 Task: In the event  named  Marketing Campaign Strategy Review and Adjustment, Set a range of dates when you can accept meetings  '10 Jun â€" 30 Jun 2023'. Select a duration of  30 min. Select working hours  	_x000D_
MON- SAT 10:00am â€" 6:00pm. Add time before or after your events  as 10 min. Set the frequency of available time slots for invitees as  40 min. Set the minimum notice period and maximum events allowed per day as  41 hour and 6. , logged in from the account softage.4@softage.net and add another guest for the event, softage.9@softage.net
Action: Mouse pressed left at (628, 245)
Screenshot: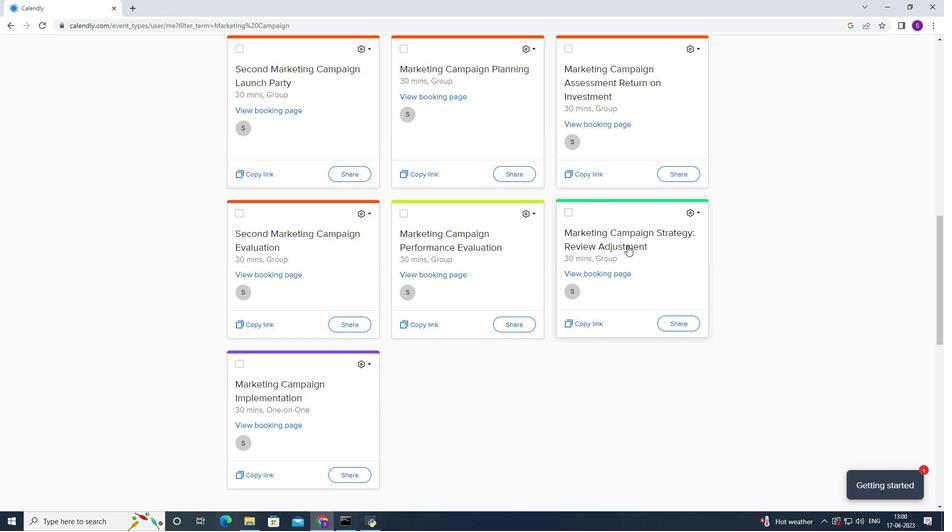 
Action: Mouse moved to (308, 203)
Screenshot: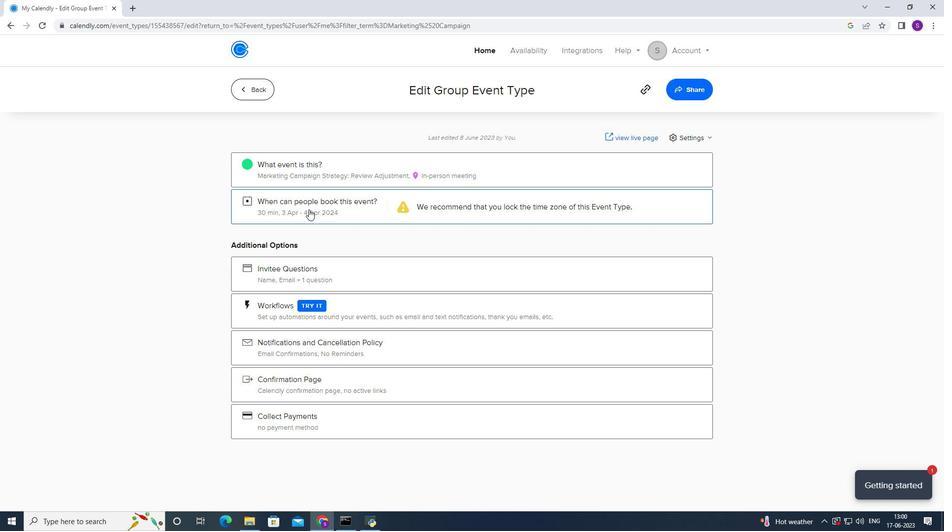 
Action: Mouse pressed left at (308, 203)
Screenshot: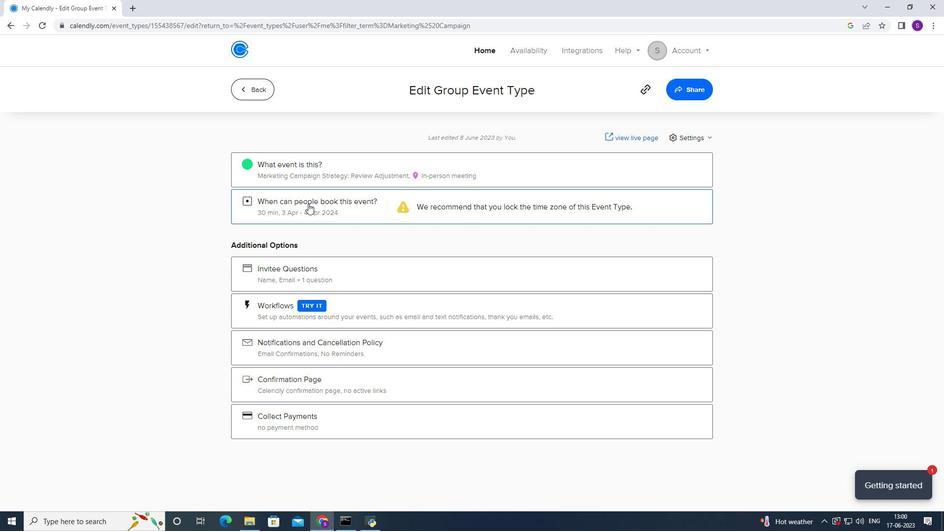 
Action: Mouse moved to (372, 334)
Screenshot: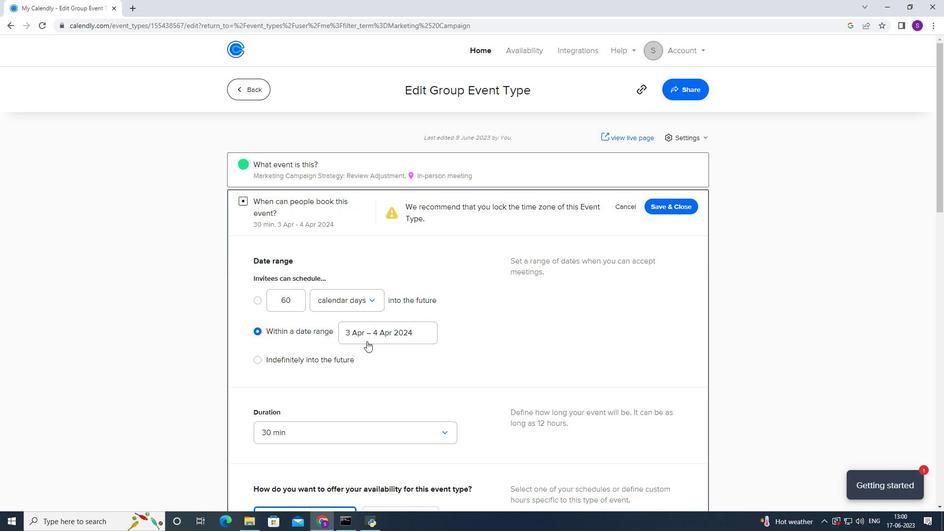 
Action: Mouse pressed left at (372, 334)
Screenshot: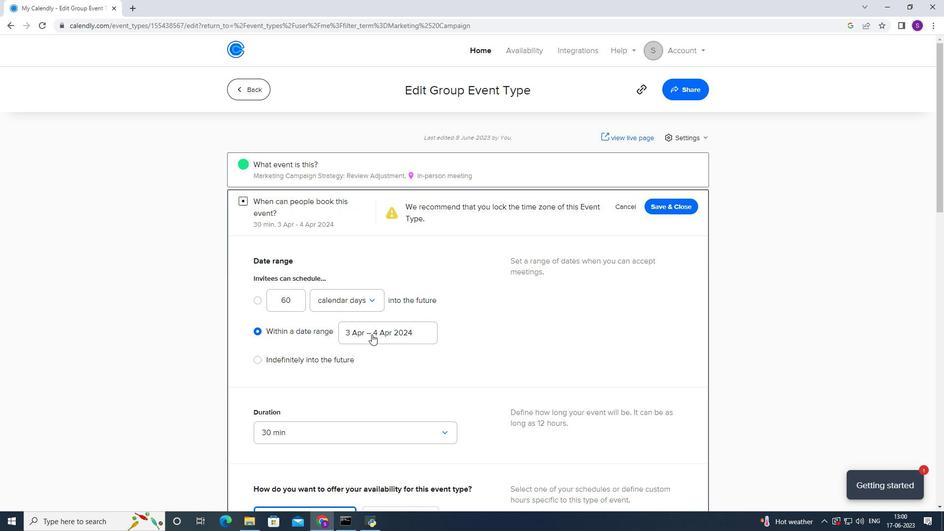 
Action: Mouse moved to (291, 198)
Screenshot: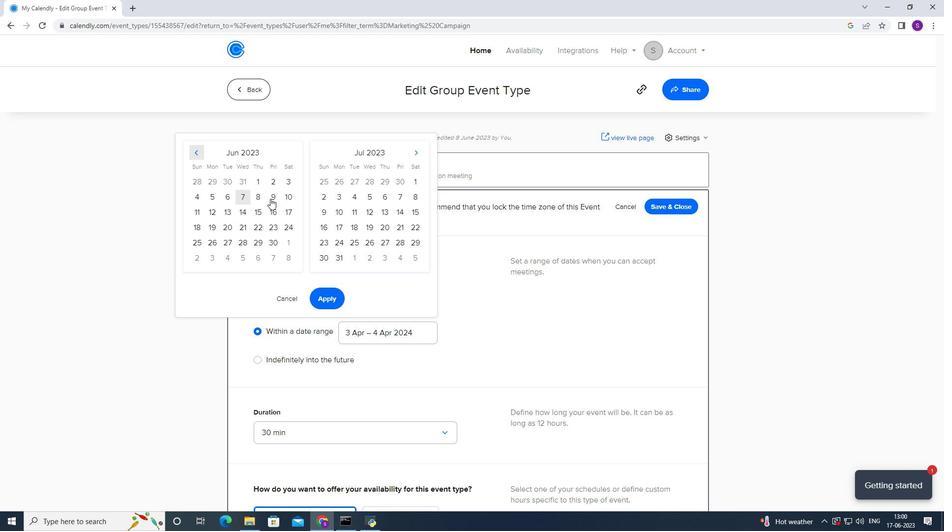 
Action: Mouse pressed left at (291, 198)
Screenshot: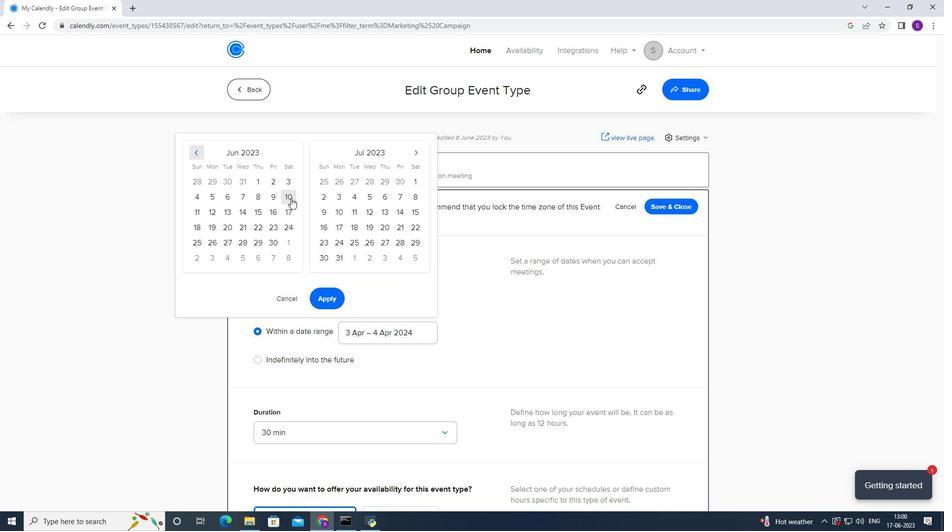 
Action: Mouse moved to (273, 238)
Screenshot: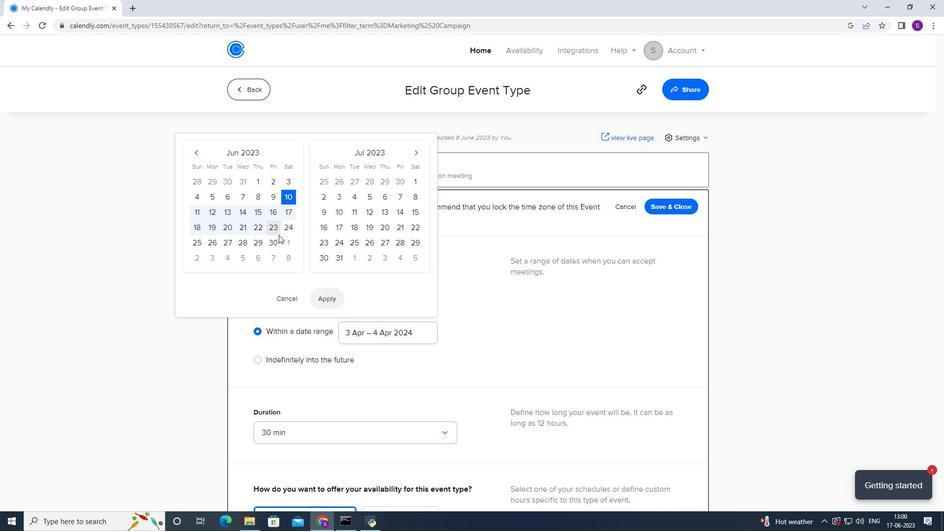 
Action: Mouse pressed left at (273, 238)
Screenshot: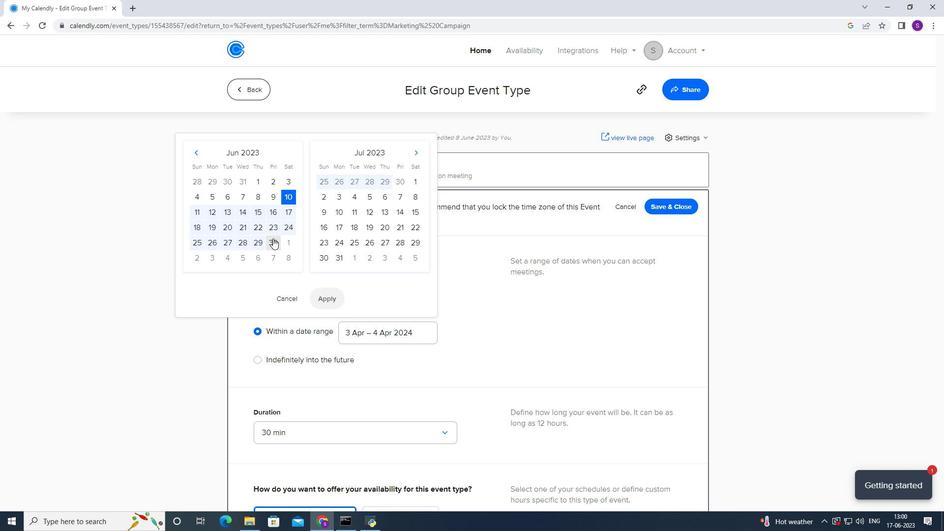 
Action: Mouse moved to (327, 298)
Screenshot: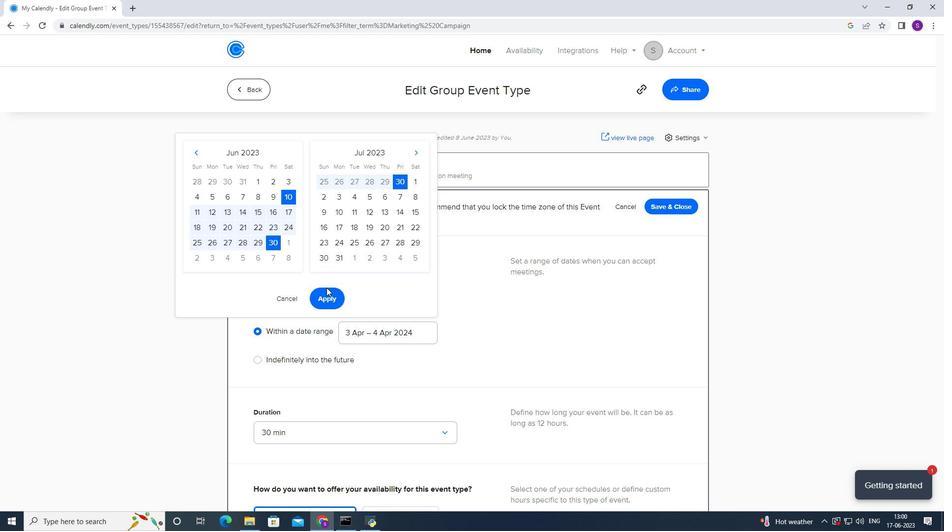 
Action: Mouse pressed left at (327, 298)
Screenshot: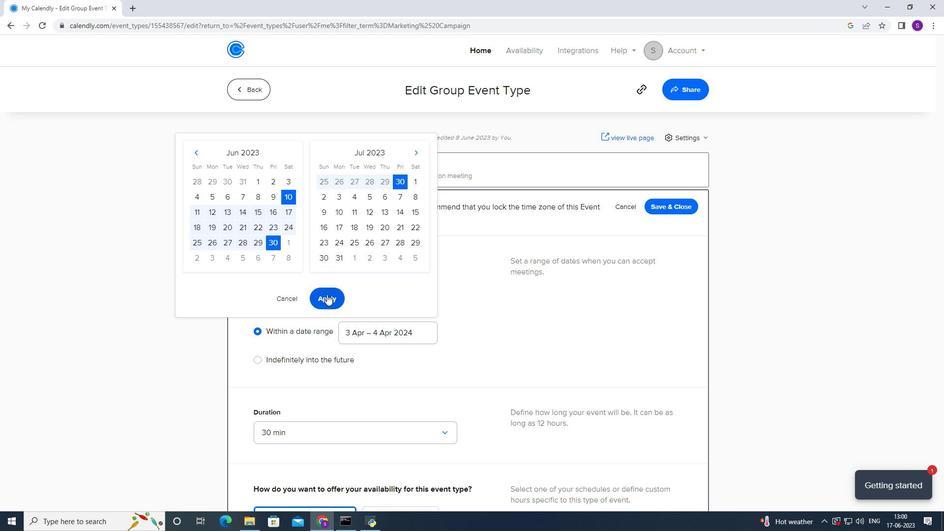
Action: Mouse moved to (324, 282)
Screenshot: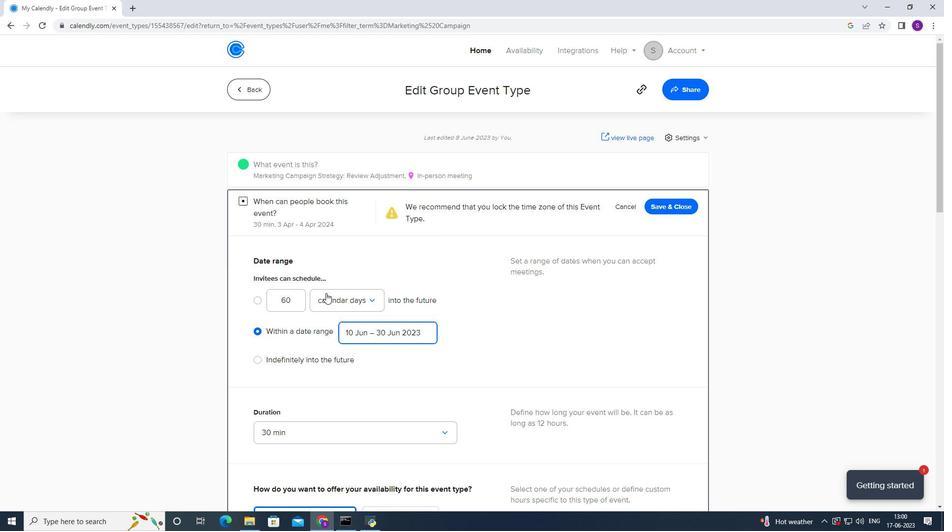 
Action: Mouse scrolled (324, 282) with delta (0, 0)
Screenshot: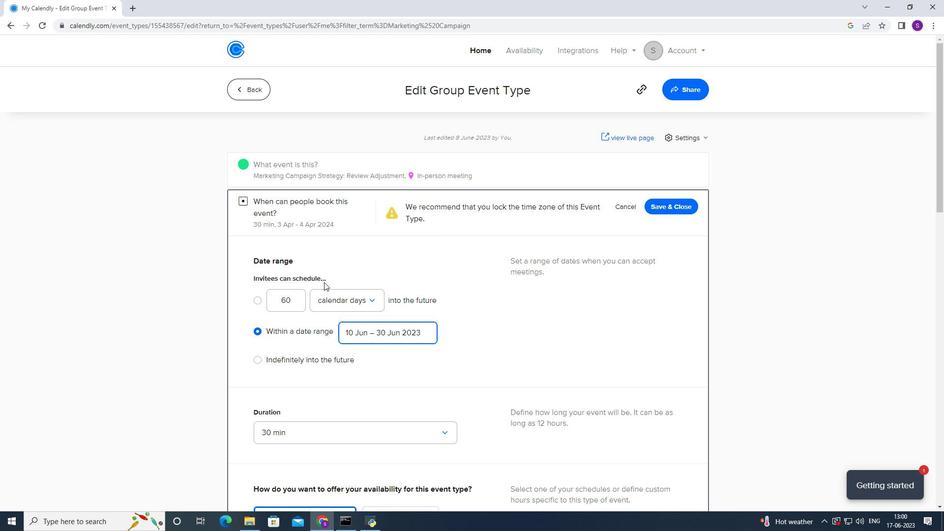 
Action: Mouse scrolled (324, 282) with delta (0, 0)
Screenshot: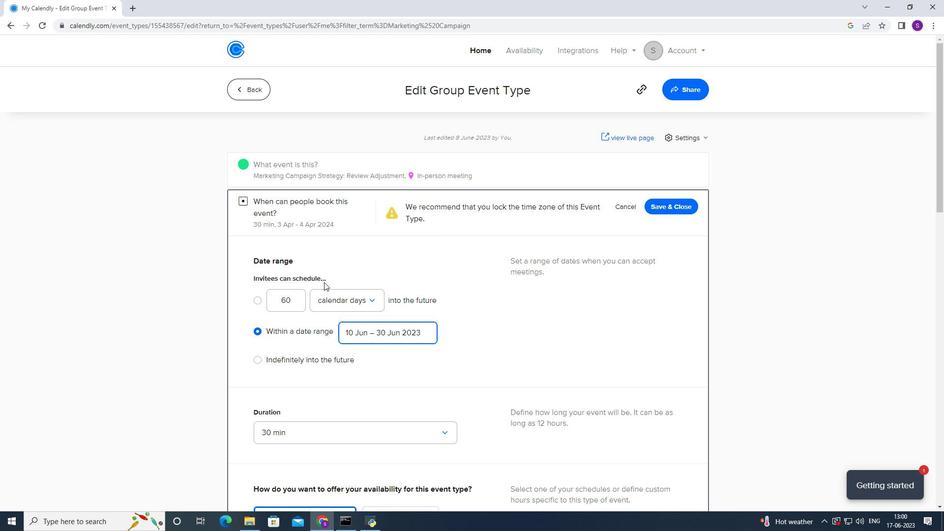 
Action: Mouse scrolled (324, 282) with delta (0, 0)
Screenshot: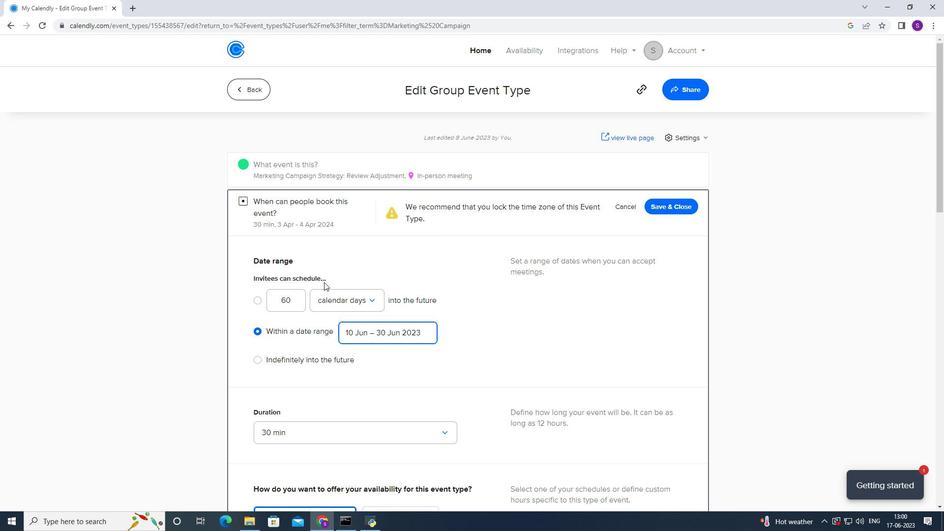 
Action: Mouse scrolled (324, 282) with delta (0, 0)
Screenshot: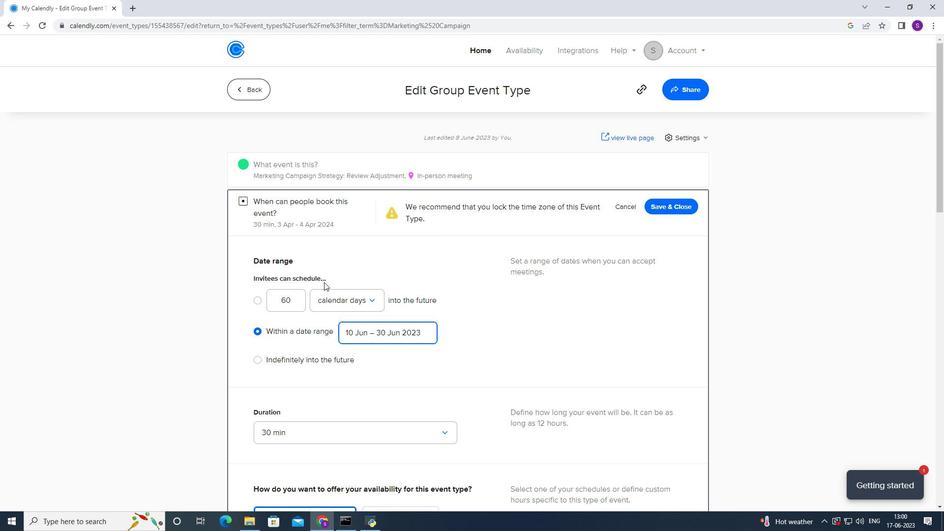 
Action: Mouse scrolled (324, 282) with delta (0, 0)
Screenshot: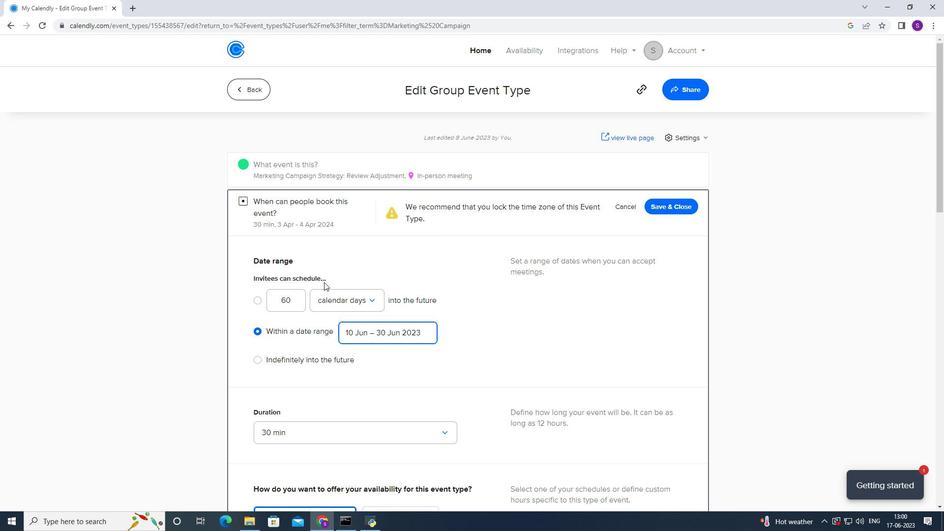 
Action: Mouse moved to (324, 277)
Screenshot: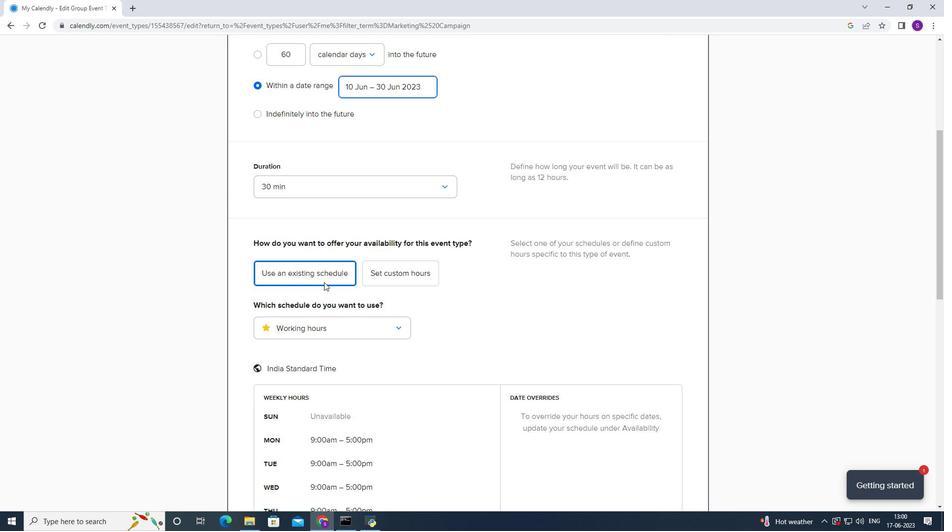 
Action: Mouse scrolled (324, 277) with delta (0, 0)
Screenshot: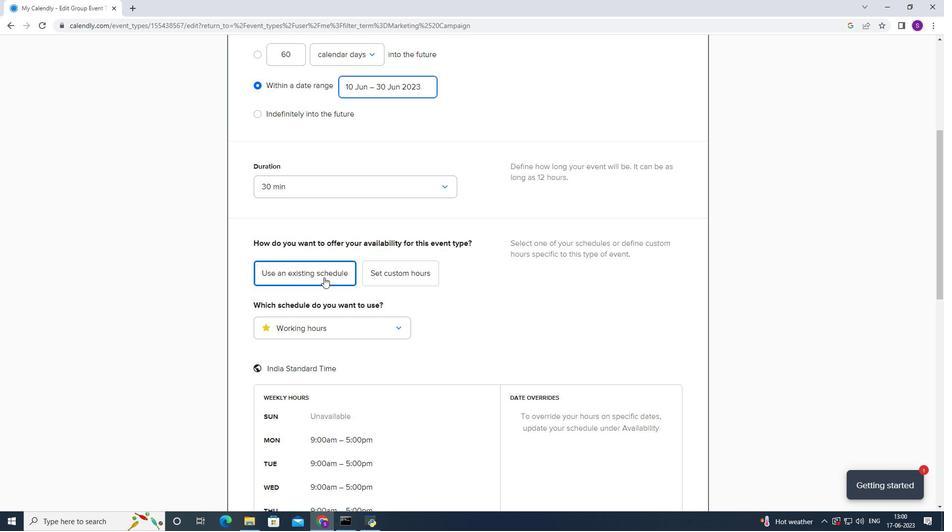 
Action: Mouse scrolled (324, 277) with delta (0, 0)
Screenshot: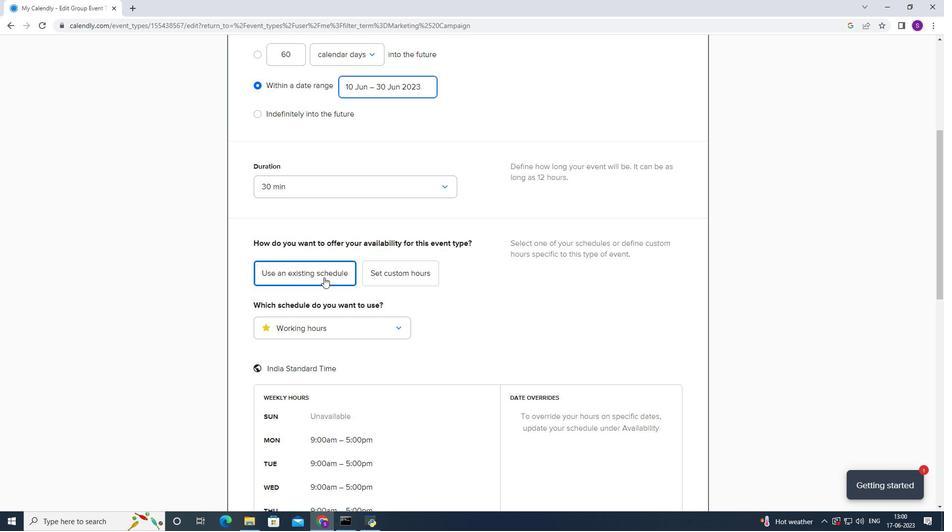 
Action: Mouse scrolled (324, 277) with delta (0, 0)
Screenshot: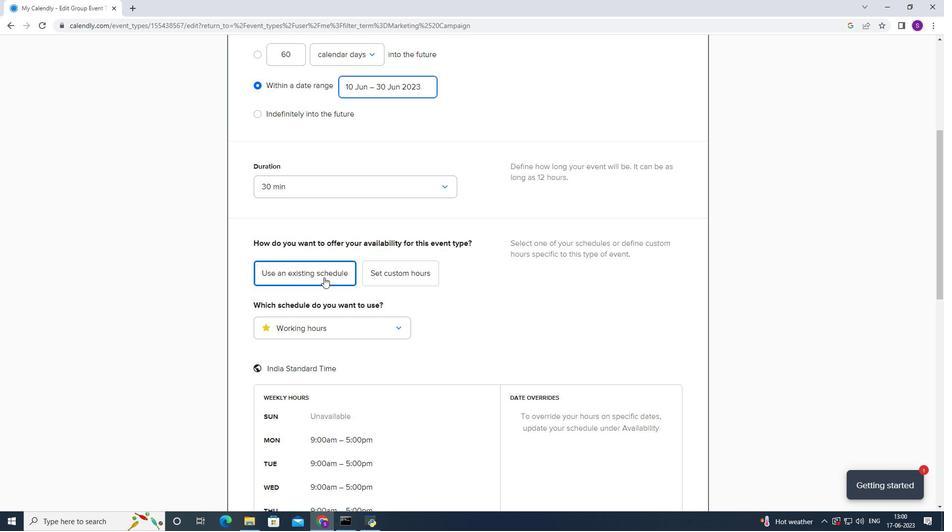 
Action: Mouse scrolled (324, 277) with delta (0, 0)
Screenshot: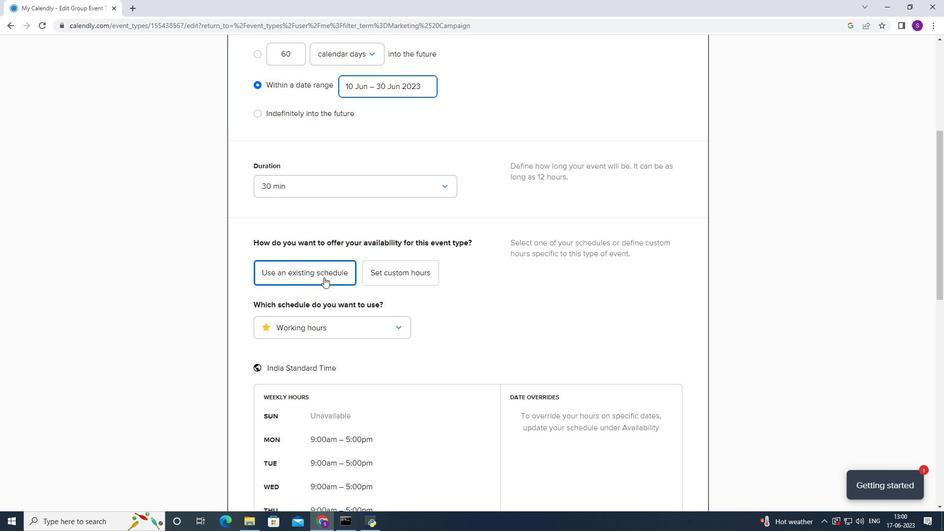 
Action: Mouse scrolled (324, 277) with delta (0, 0)
Screenshot: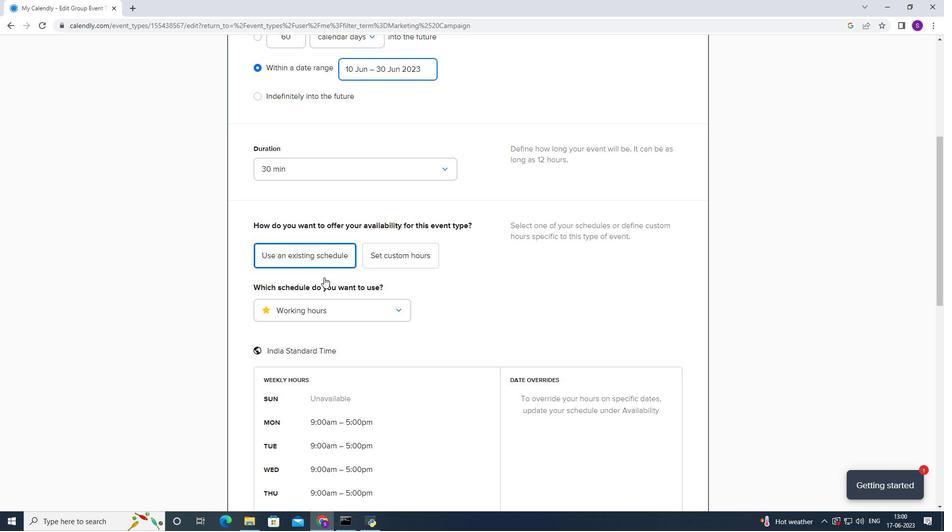 
Action: Mouse scrolled (324, 278) with delta (0, 0)
Screenshot: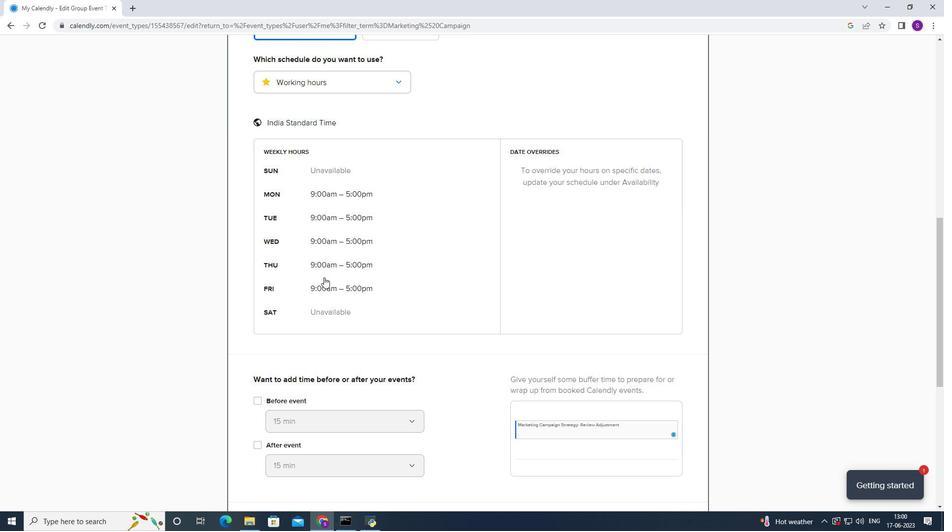 
Action: Mouse scrolled (324, 278) with delta (0, 0)
Screenshot: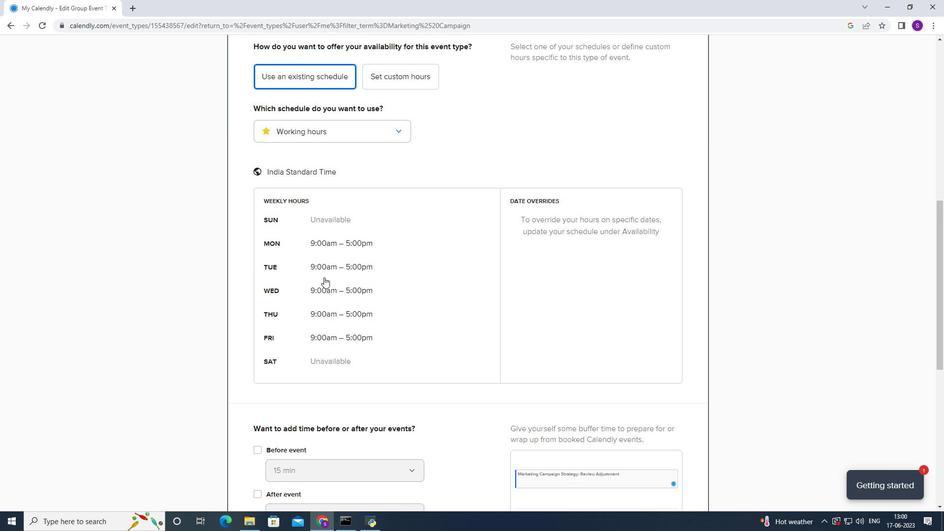 
Action: Mouse scrolled (324, 278) with delta (0, 0)
Screenshot: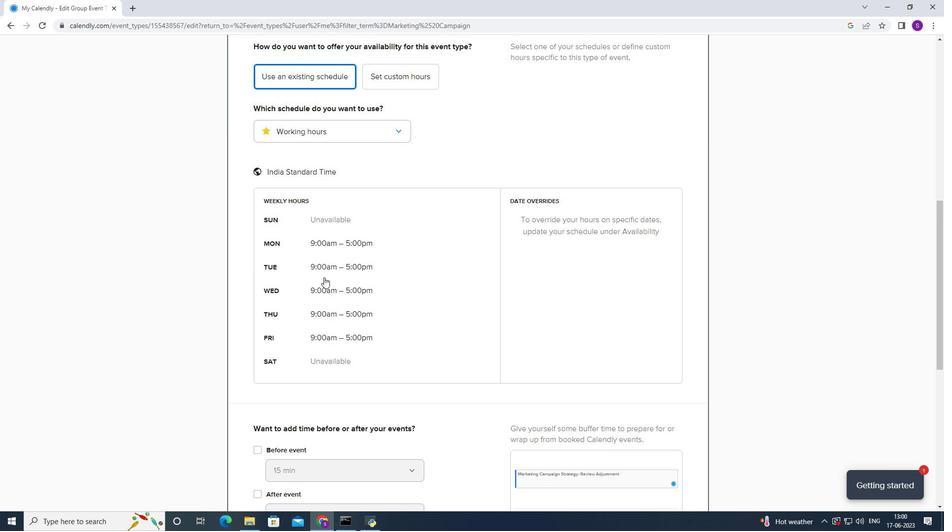 
Action: Mouse moved to (392, 179)
Screenshot: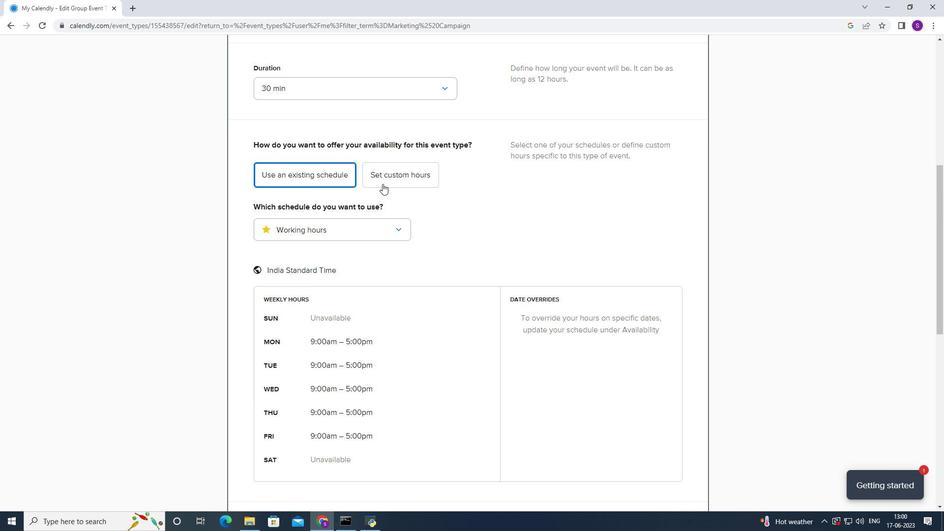 
Action: Mouse pressed left at (392, 179)
Screenshot: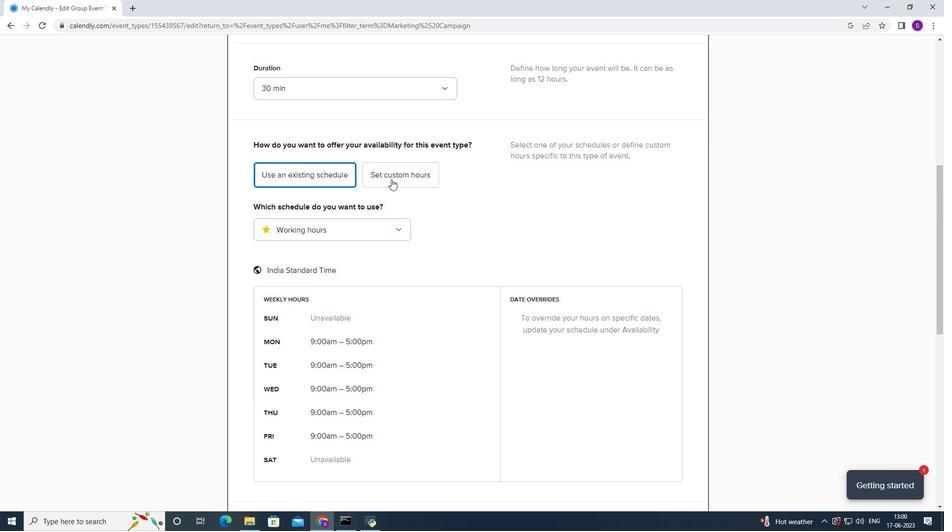 
Action: Mouse moved to (361, 237)
Screenshot: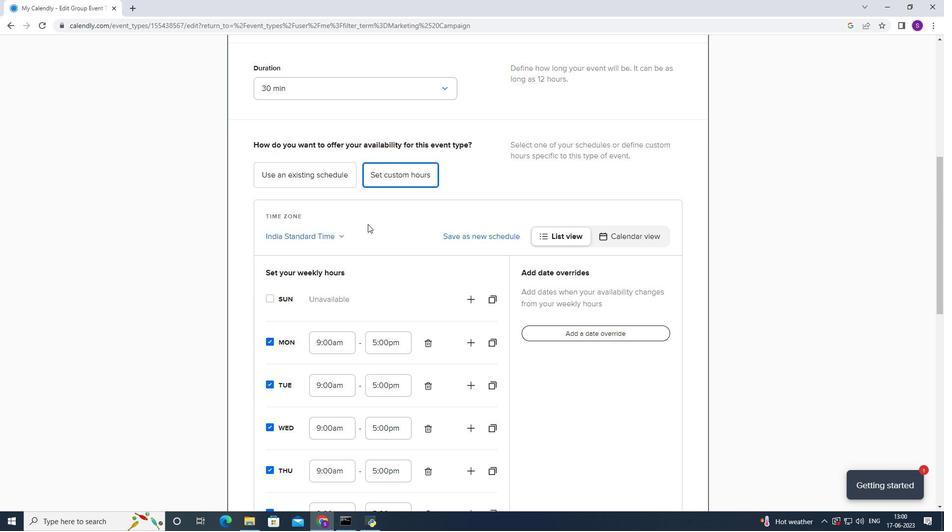 
Action: Mouse scrolled (361, 236) with delta (0, 0)
Screenshot: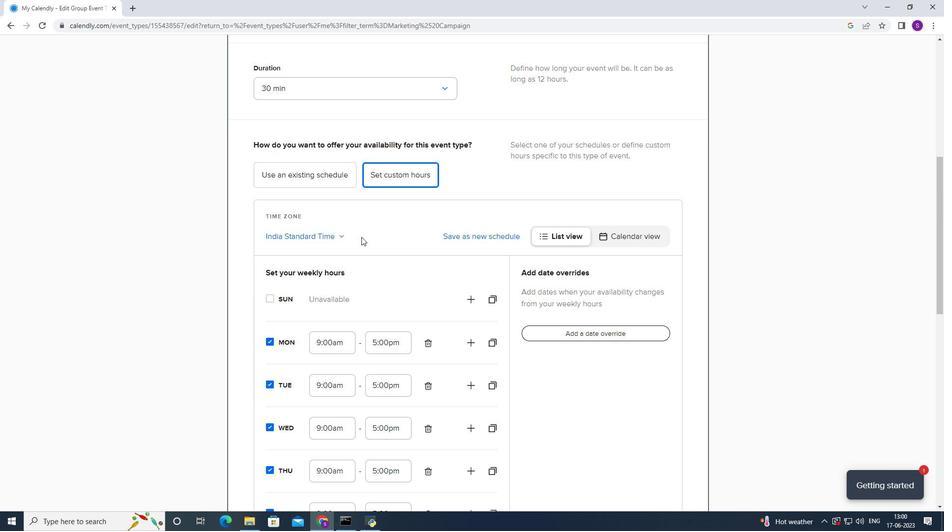 
Action: Mouse scrolled (361, 236) with delta (0, 0)
Screenshot: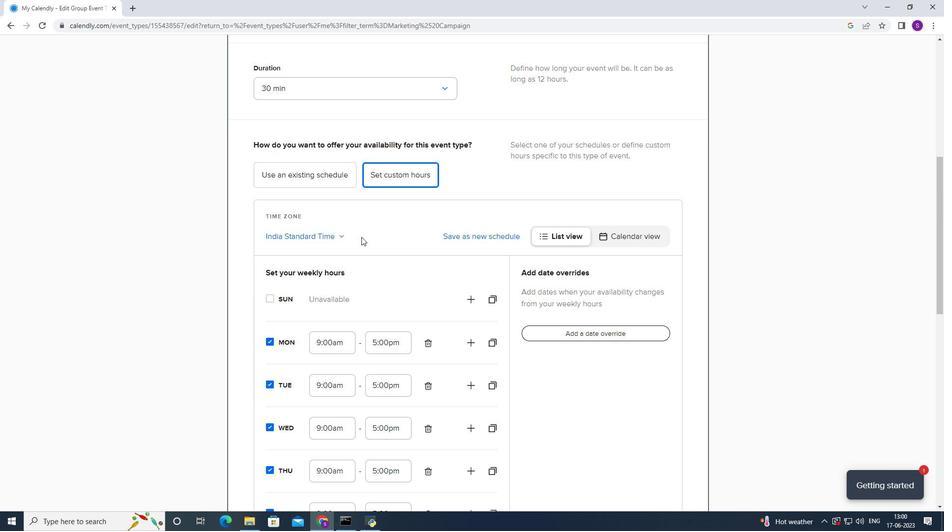 
Action: Mouse scrolled (361, 236) with delta (0, 0)
Screenshot: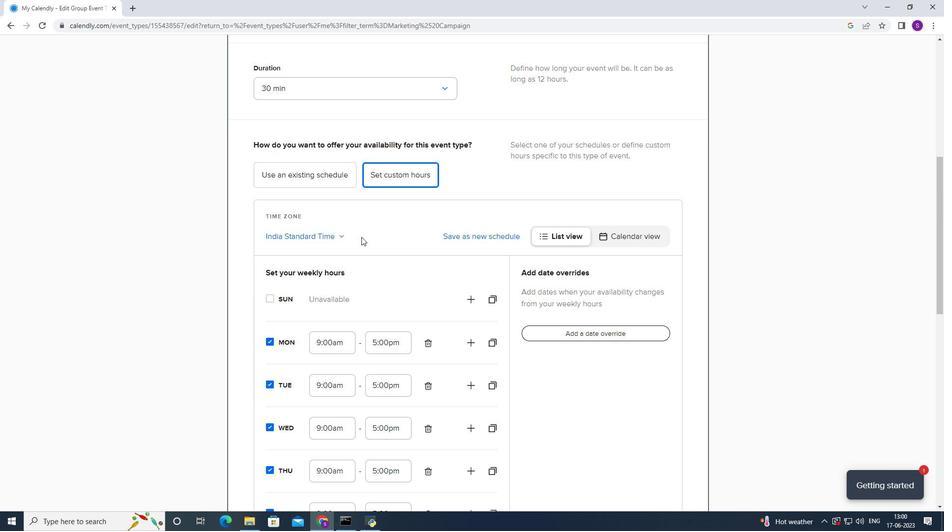 
Action: Mouse moved to (345, 204)
Screenshot: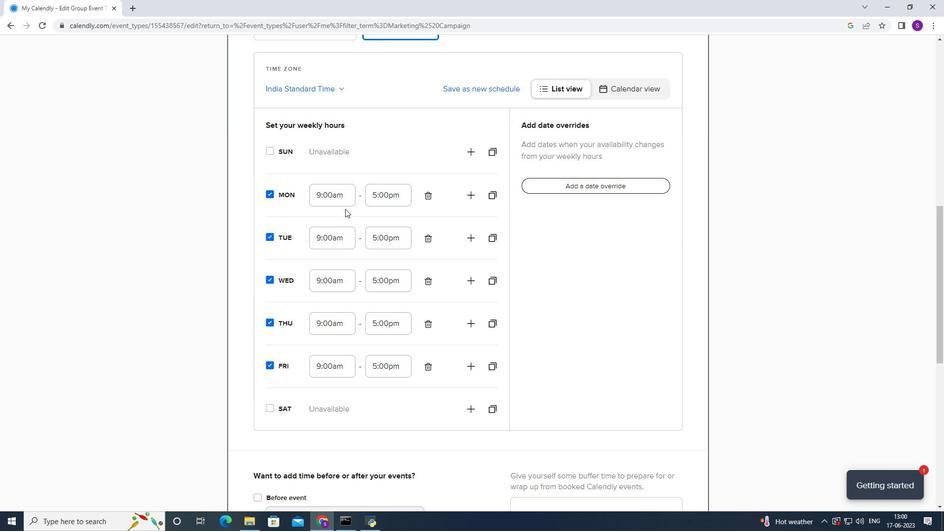 
Action: Mouse pressed left at (345, 204)
Screenshot: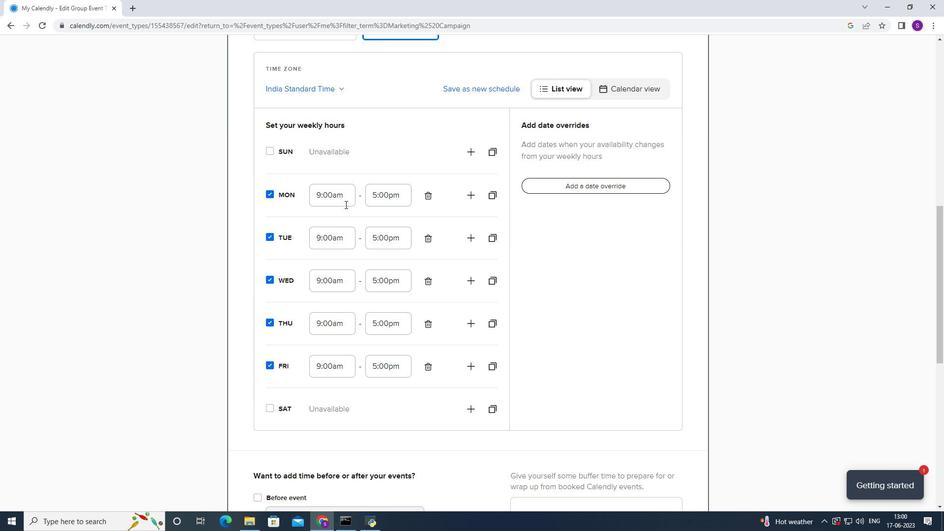 
Action: Mouse moved to (328, 278)
Screenshot: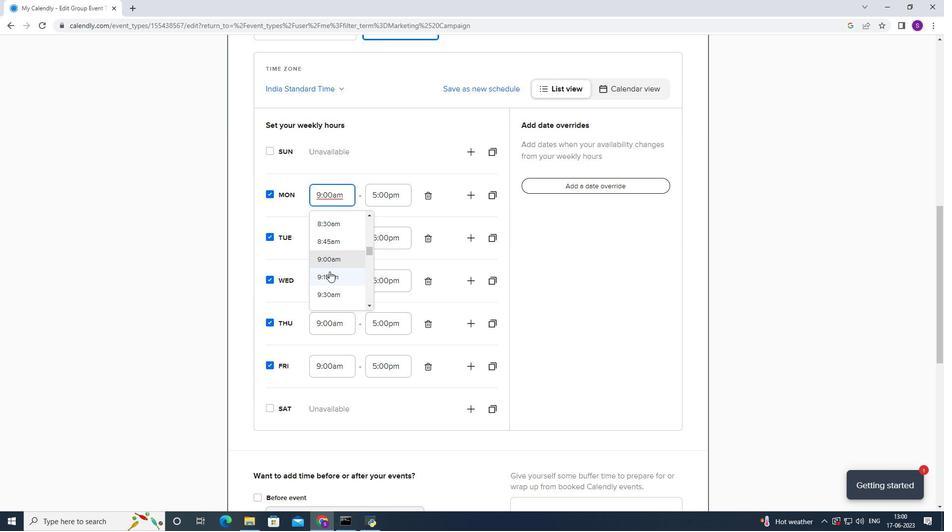 
Action: Mouse scrolled (328, 277) with delta (0, 0)
Screenshot: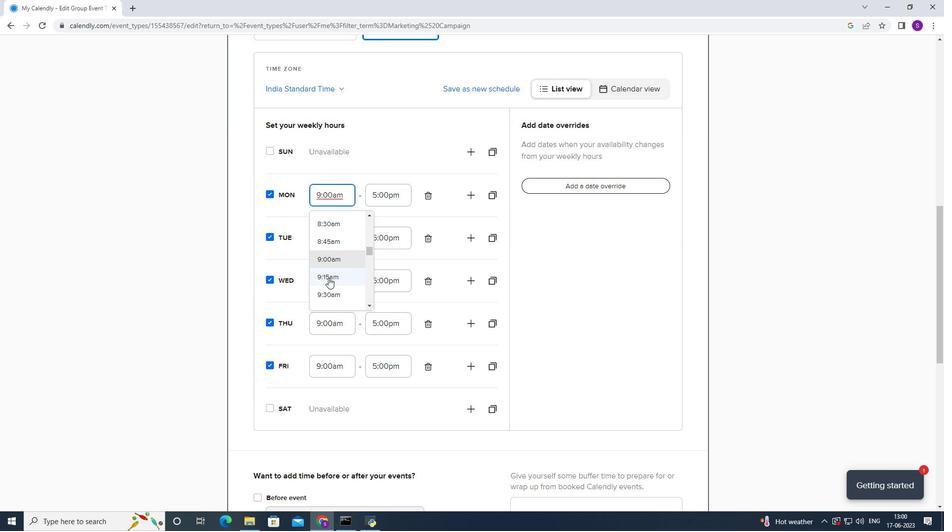 
Action: Mouse scrolled (328, 277) with delta (0, 0)
Screenshot: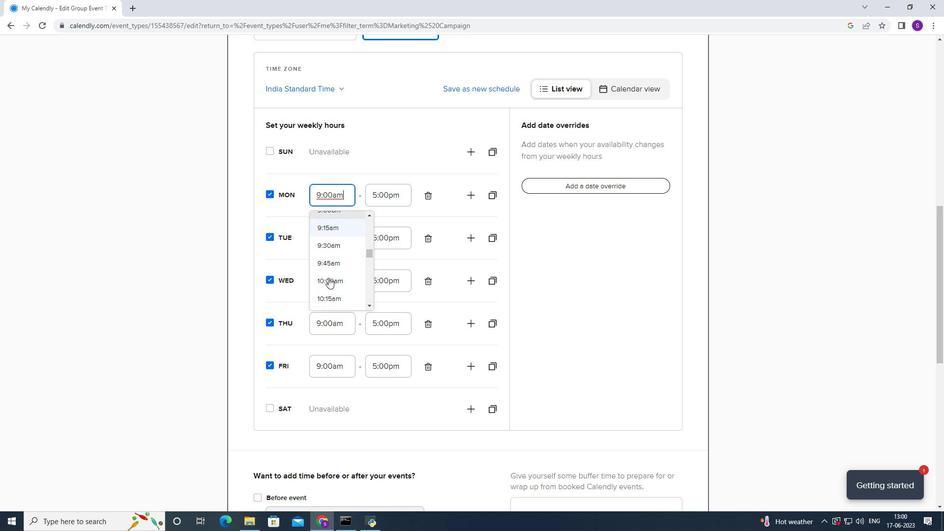 
Action: Mouse moved to (339, 232)
Screenshot: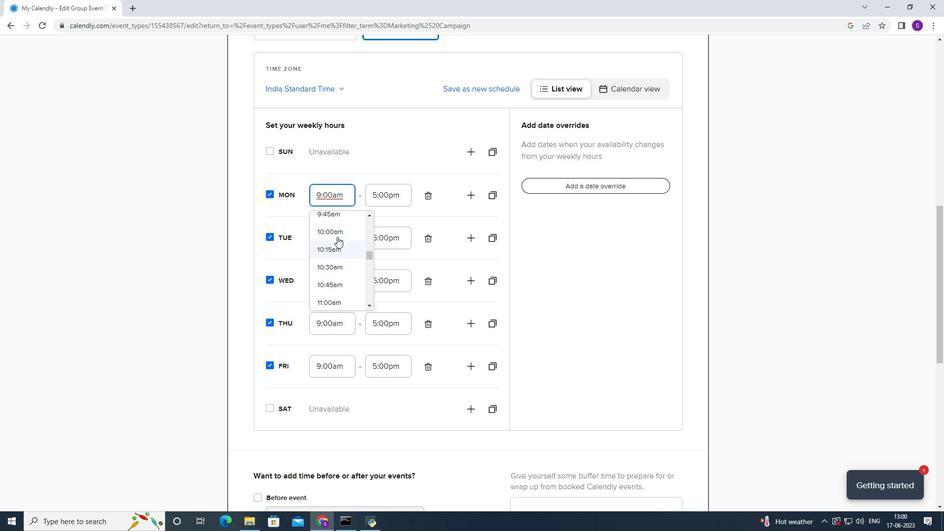 
Action: Mouse pressed left at (339, 232)
Screenshot: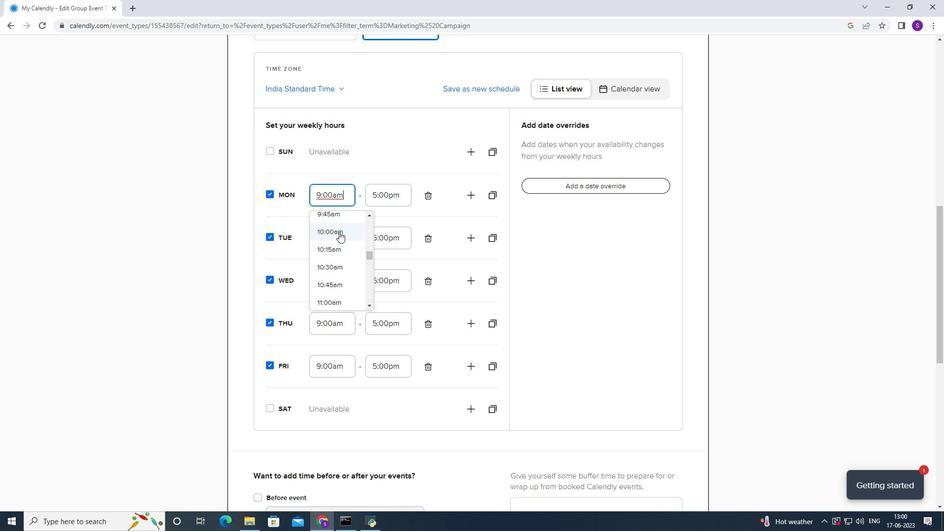 
Action: Mouse moved to (396, 203)
Screenshot: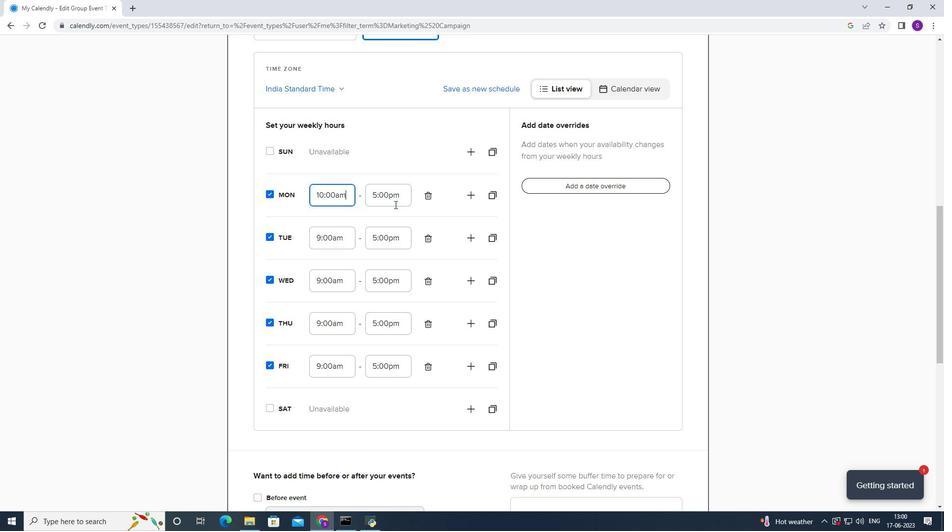 
Action: Mouse pressed left at (396, 203)
Screenshot: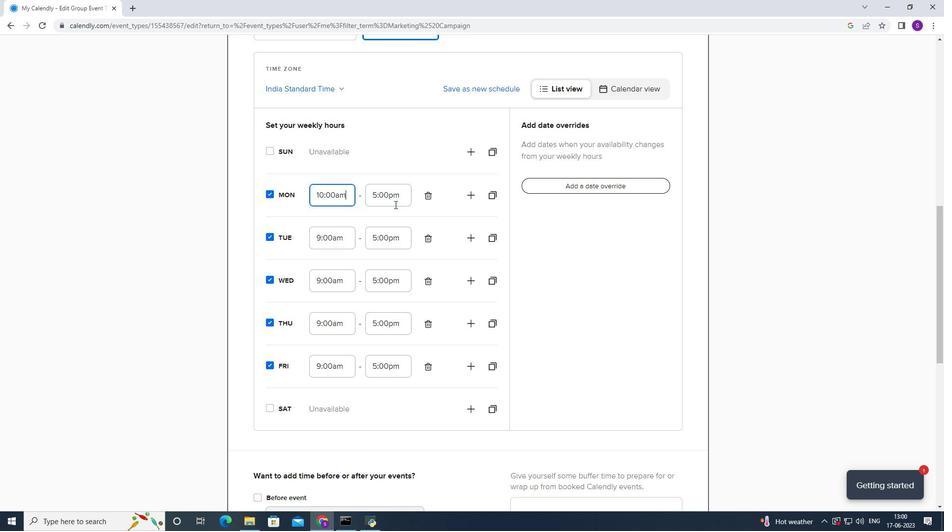 
Action: Mouse moved to (394, 216)
Screenshot: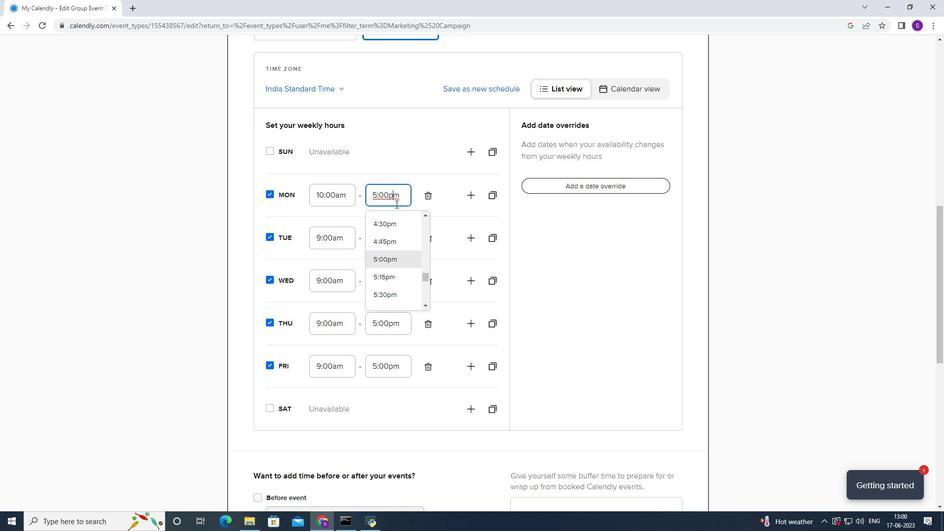 
Action: Mouse scrolled (394, 216) with delta (0, 0)
Screenshot: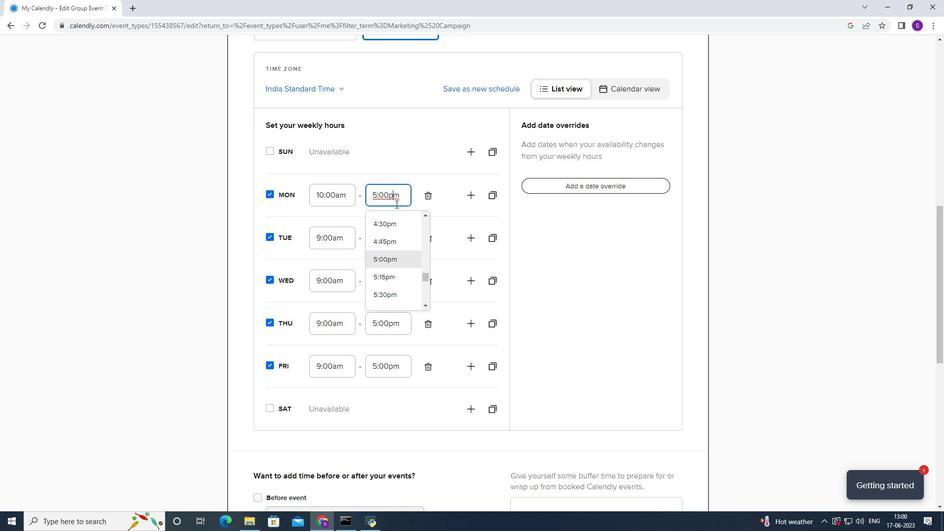 
Action: Mouse moved to (390, 222)
Screenshot: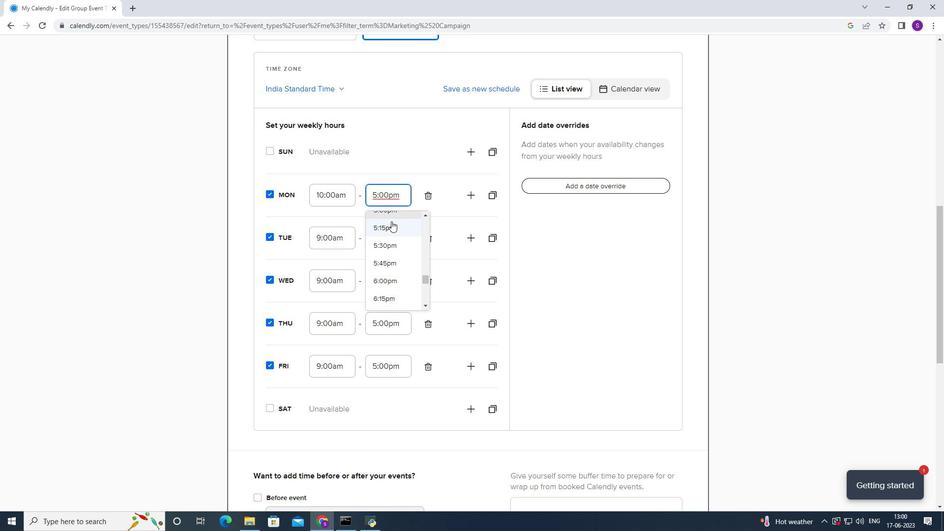 
Action: Mouse scrolled (390, 222) with delta (0, 0)
Screenshot: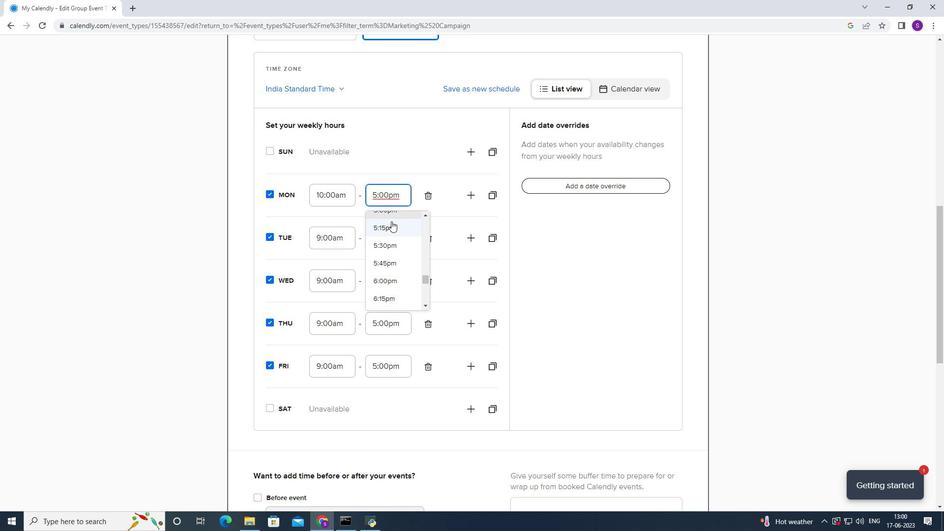 
Action: Mouse moved to (385, 226)
Screenshot: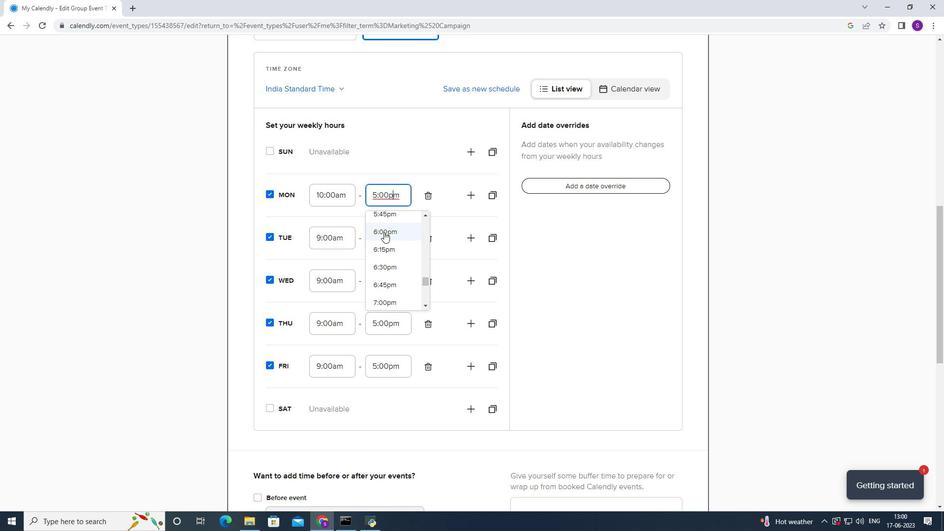 
Action: Mouse pressed left at (385, 226)
Screenshot: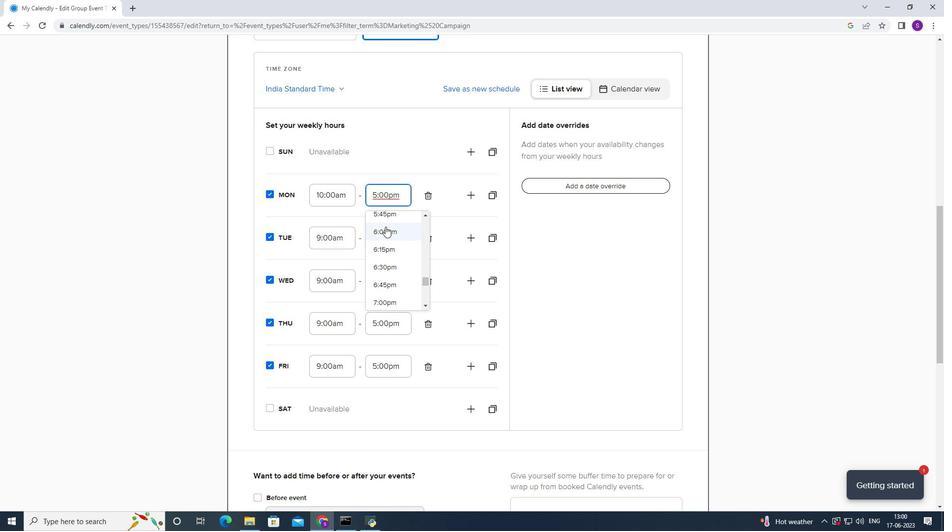 
Action: Mouse moved to (324, 249)
Screenshot: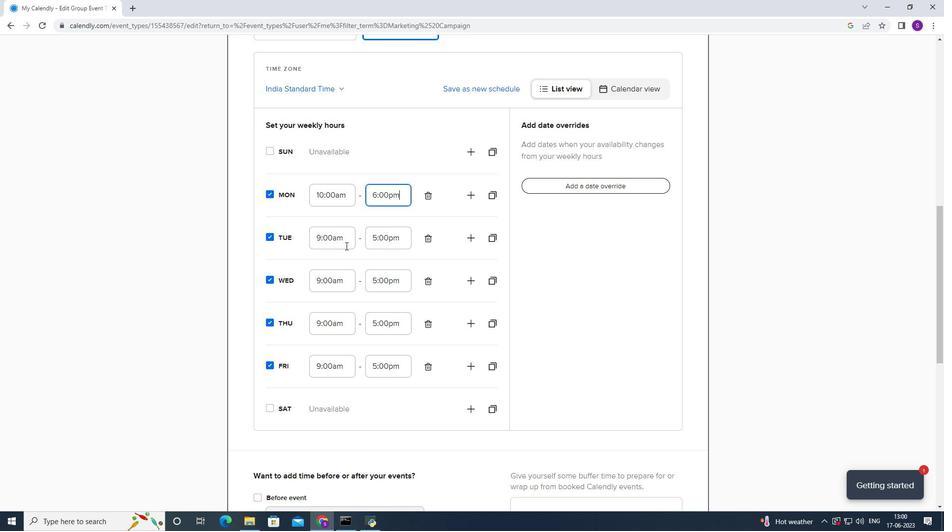 
Action: Mouse pressed left at (324, 249)
Screenshot: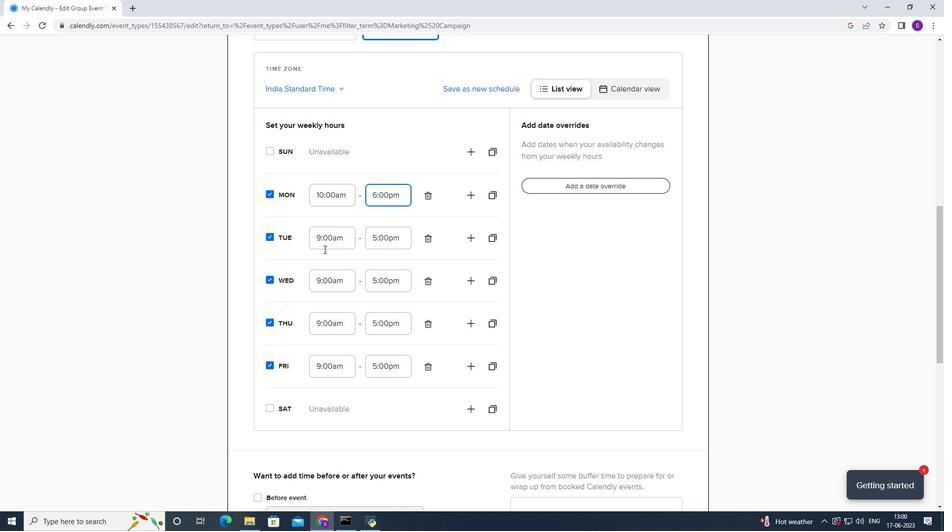 
Action: Mouse scrolled (324, 249) with delta (0, 0)
Screenshot: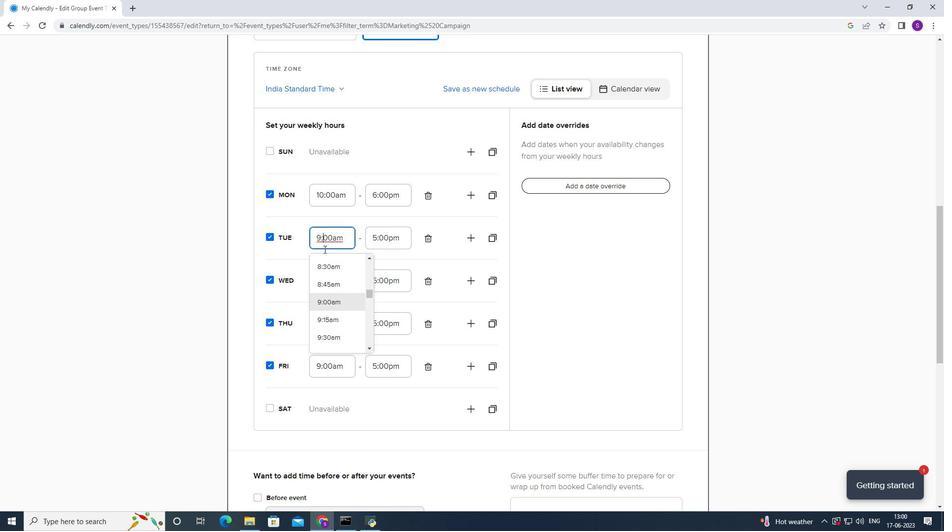 
Action: Mouse moved to (323, 249)
Screenshot: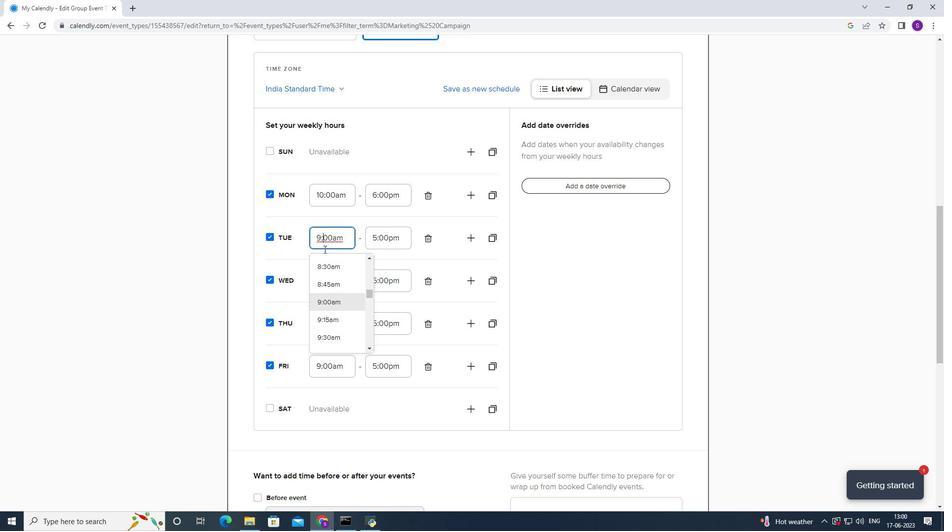 
Action: Mouse scrolled (323, 249) with delta (0, 0)
Screenshot: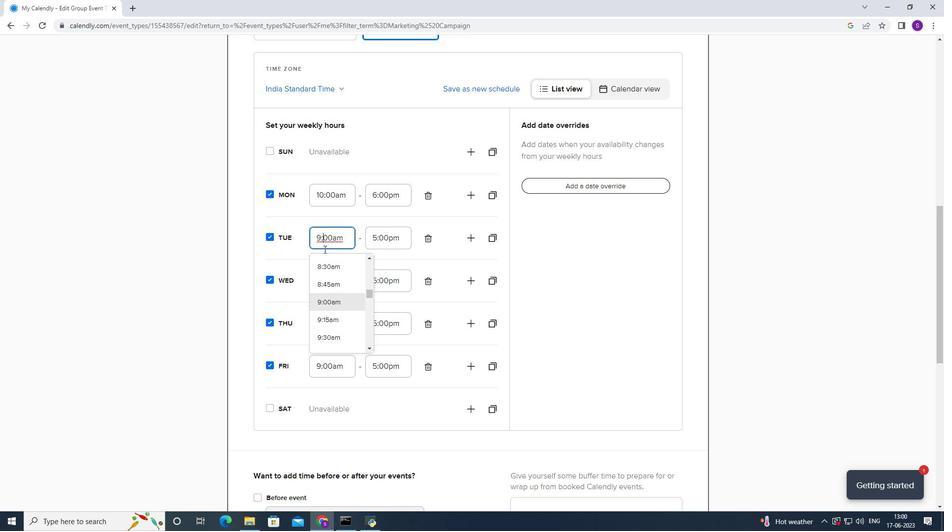 
Action: Mouse moved to (335, 226)
Screenshot: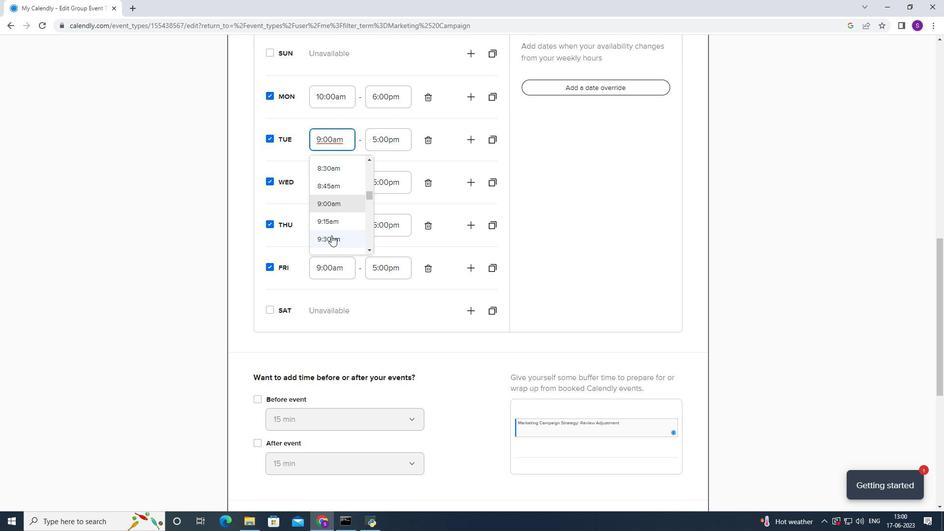 
Action: Mouse scrolled (335, 226) with delta (0, 0)
Screenshot: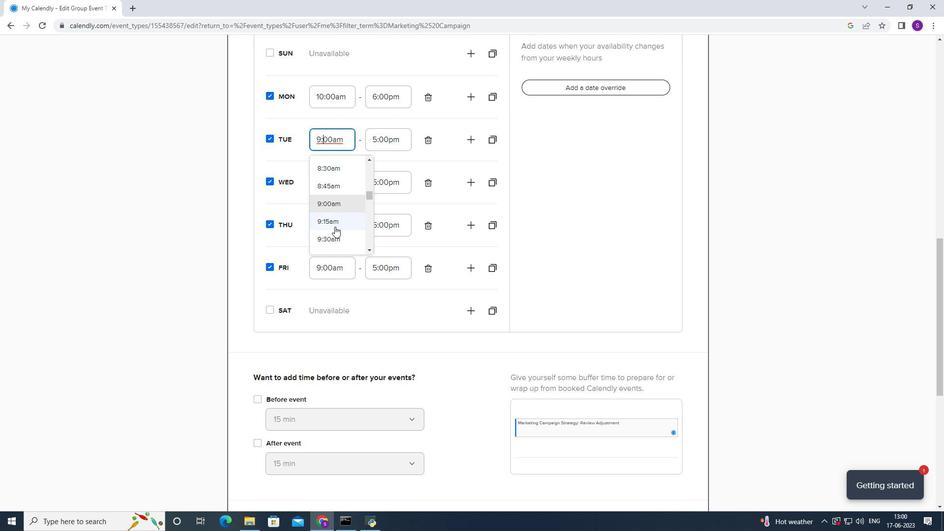 
Action: Mouse moved to (332, 221)
Screenshot: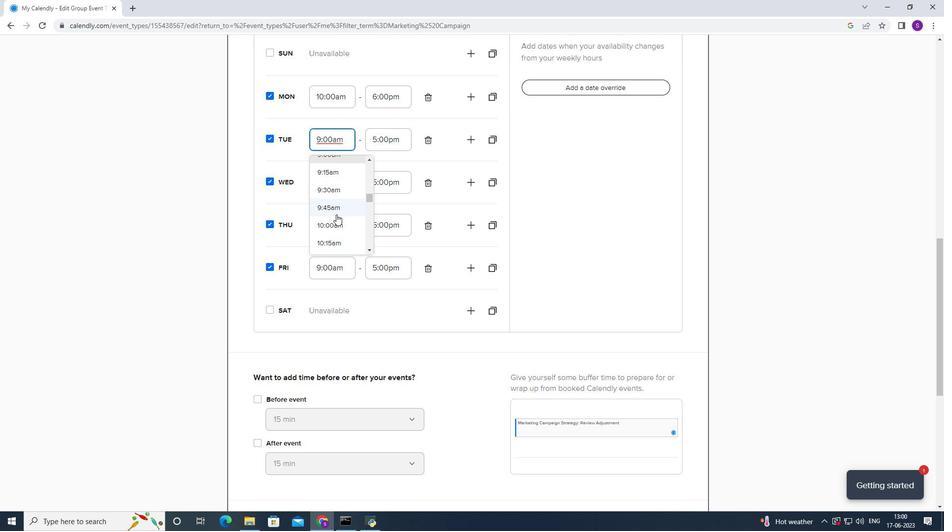 
Action: Mouse pressed left at (332, 221)
Screenshot: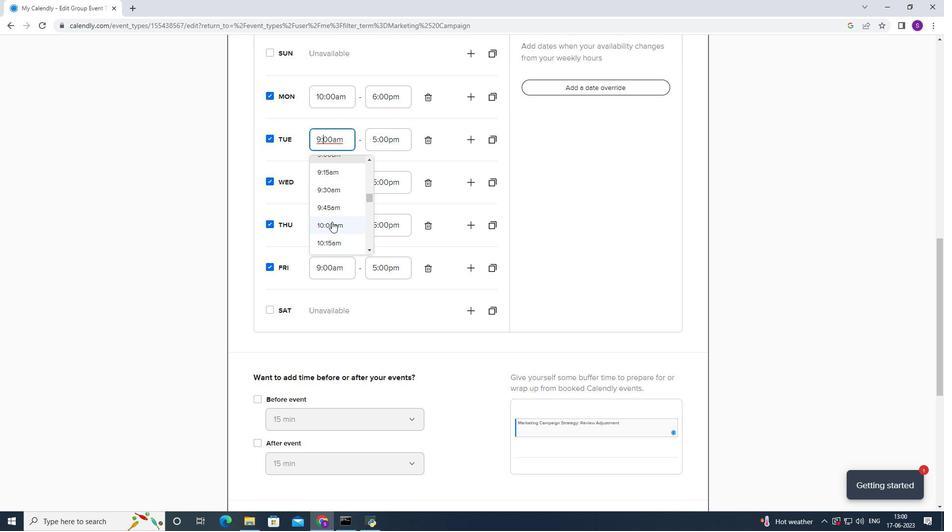
Action: Mouse moved to (342, 178)
Screenshot: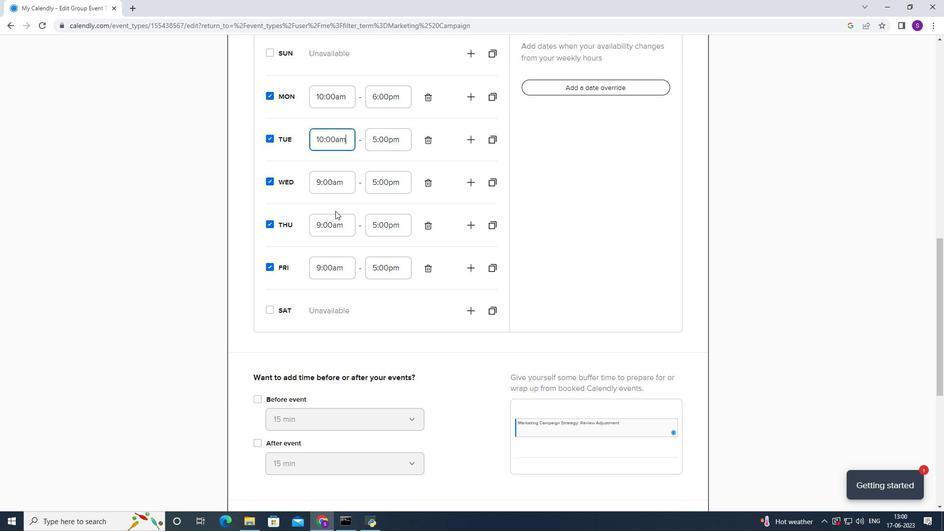 
Action: Mouse pressed left at (342, 178)
Screenshot: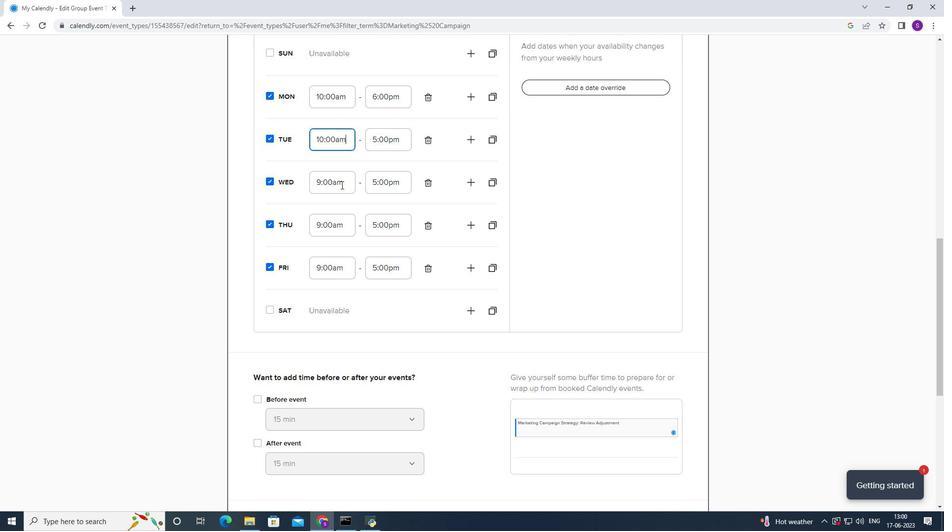 
Action: Mouse moved to (331, 227)
Screenshot: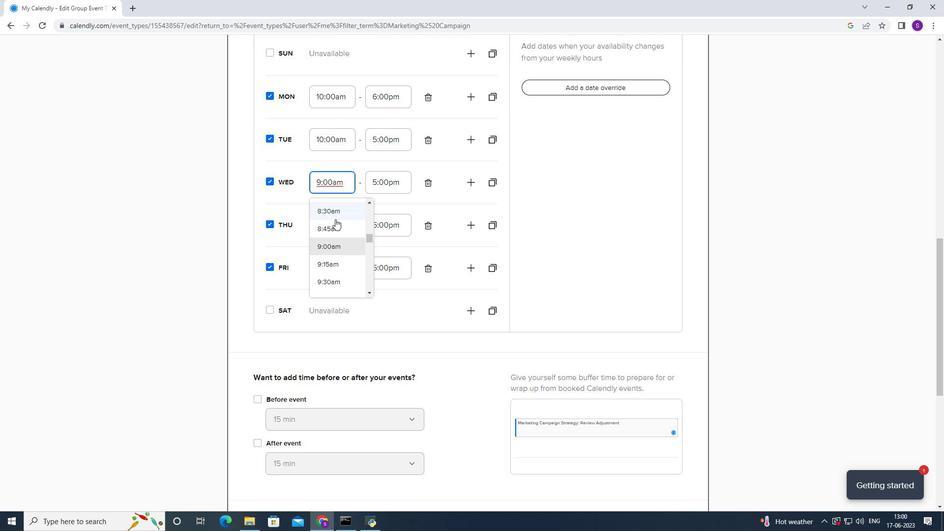 
Action: Mouse scrolled (331, 227) with delta (0, 0)
Screenshot: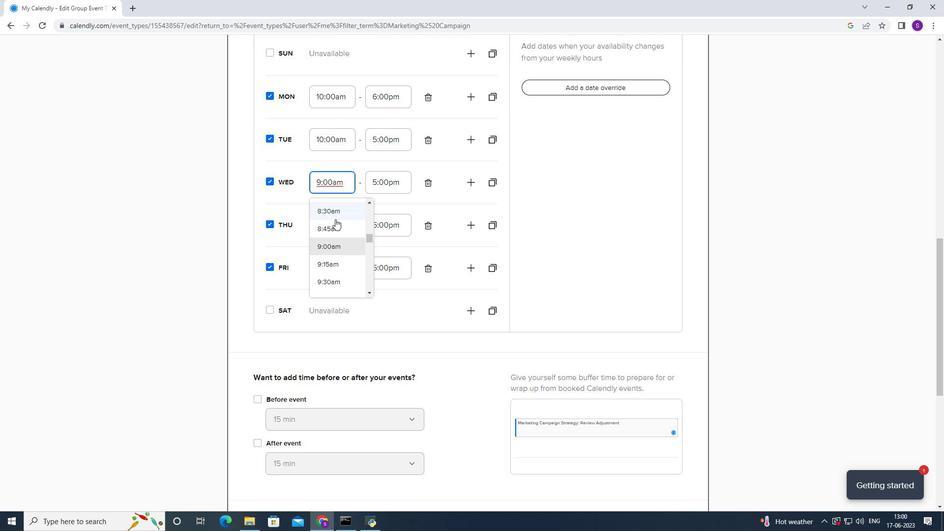 
Action: Mouse scrolled (331, 227) with delta (0, 0)
Screenshot: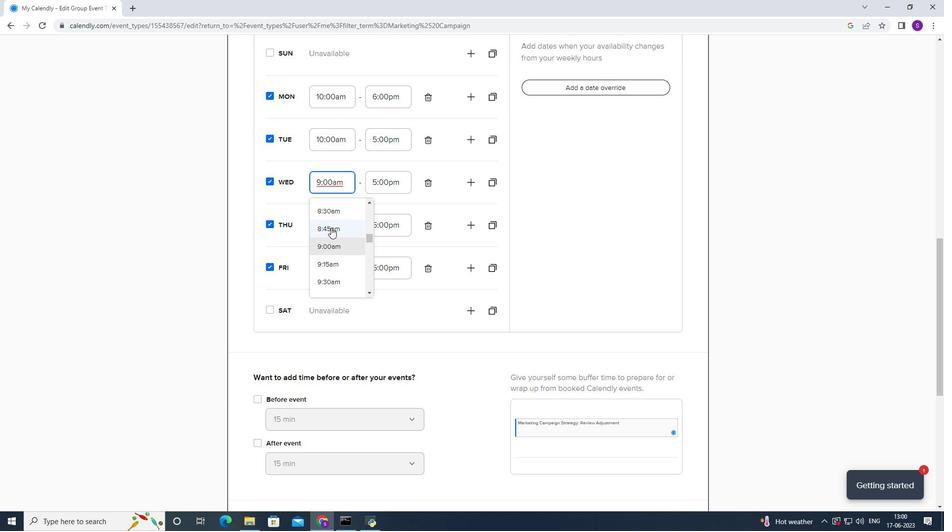 
Action: Mouse moved to (332, 226)
Screenshot: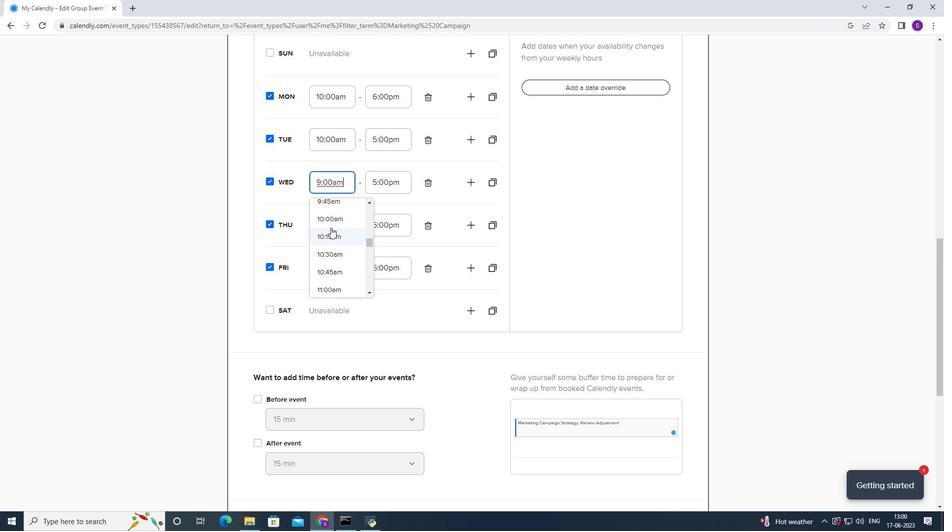 
Action: Mouse pressed left at (332, 226)
Screenshot: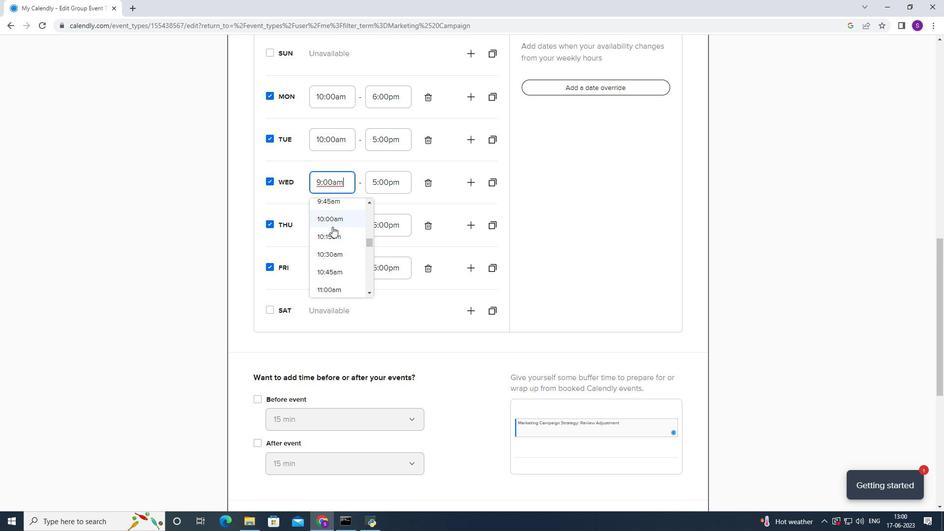 
Action: Mouse moved to (383, 139)
Screenshot: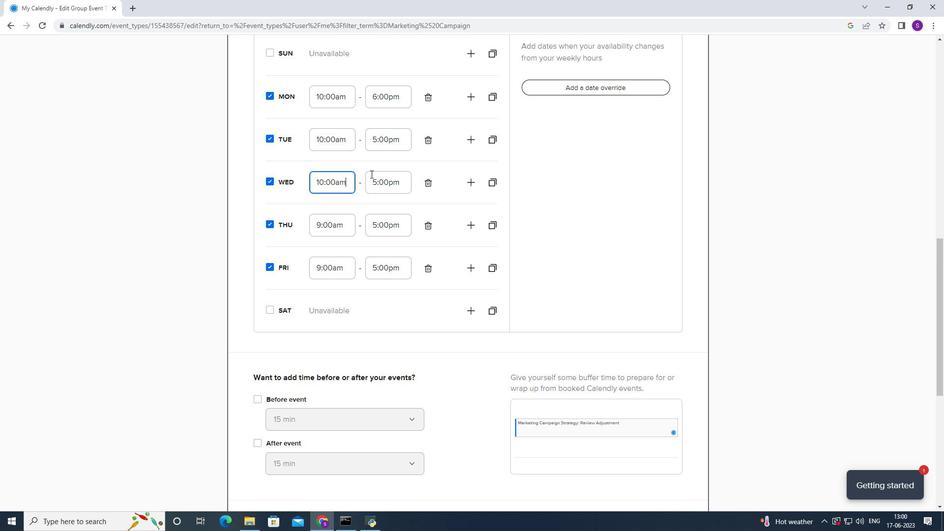 
Action: Mouse pressed left at (383, 139)
Screenshot: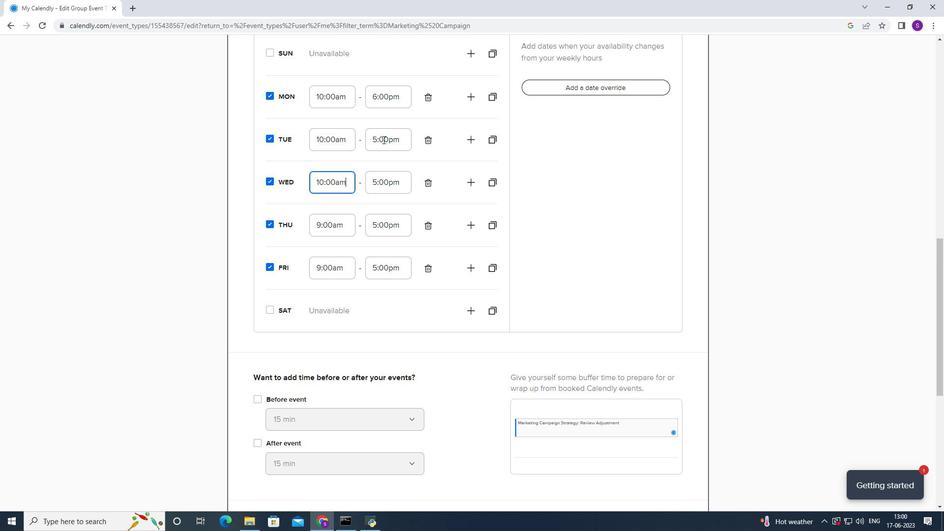 
Action: Mouse moved to (371, 207)
Screenshot: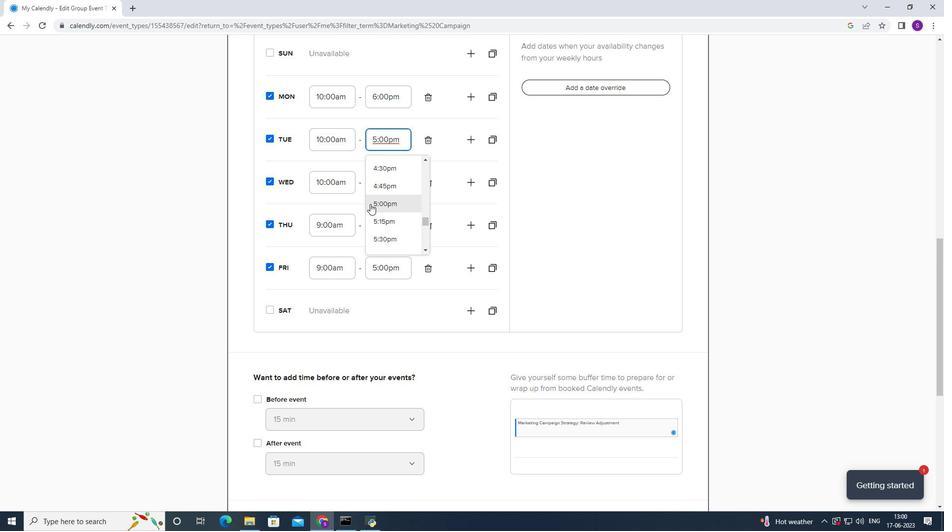 
Action: Mouse scrolled (371, 206) with delta (0, 0)
Screenshot: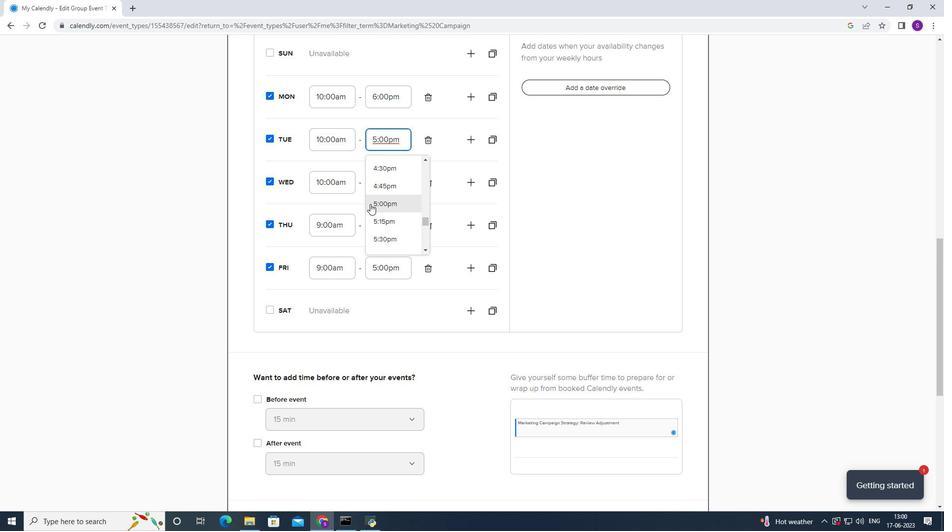 
Action: Mouse moved to (376, 222)
Screenshot: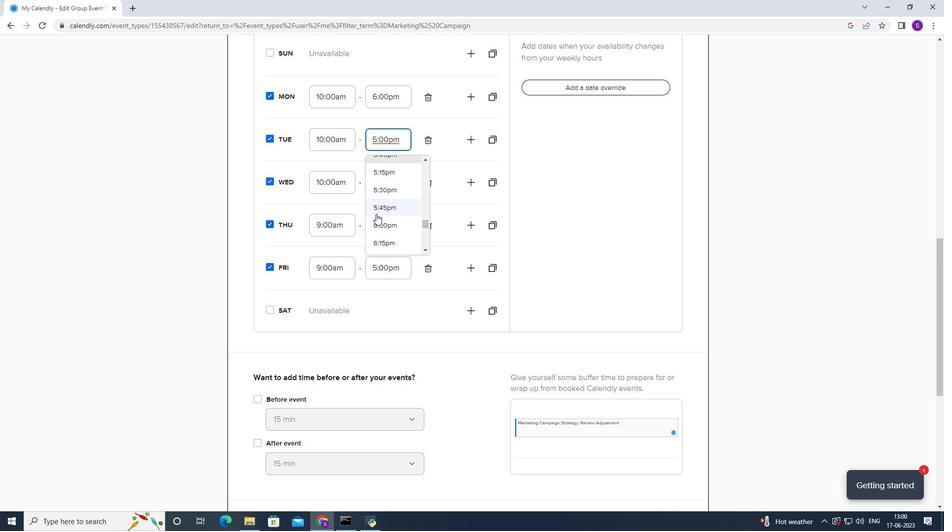 
Action: Mouse pressed left at (376, 222)
Screenshot: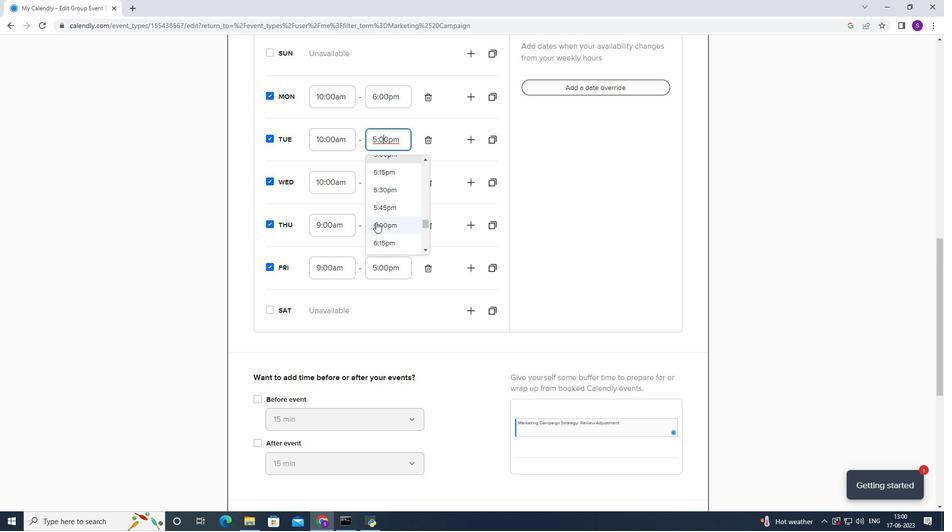 
Action: Mouse moved to (380, 192)
Screenshot: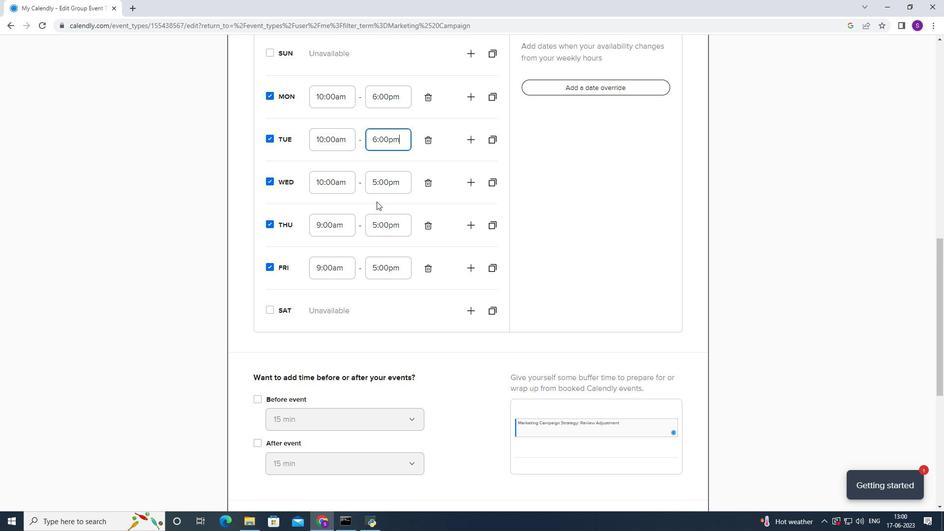 
Action: Mouse pressed left at (380, 192)
Screenshot: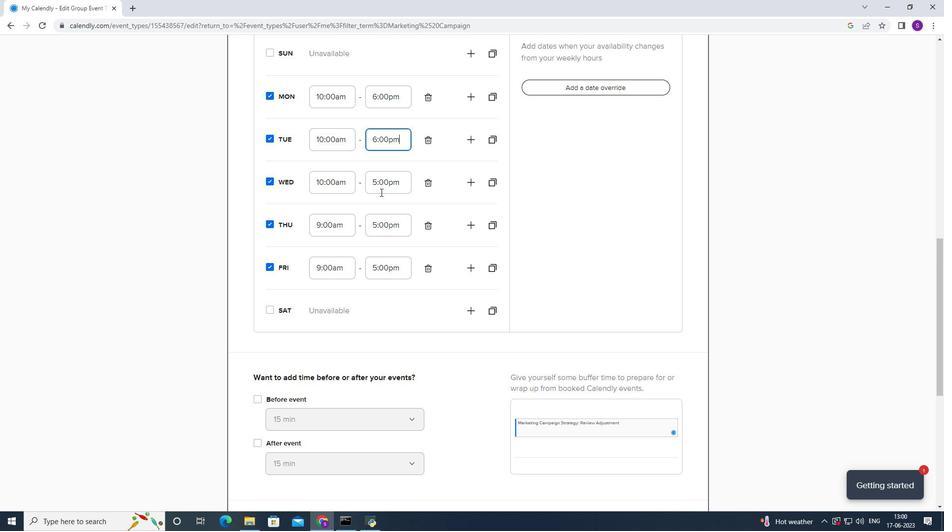 
Action: Mouse moved to (387, 214)
Screenshot: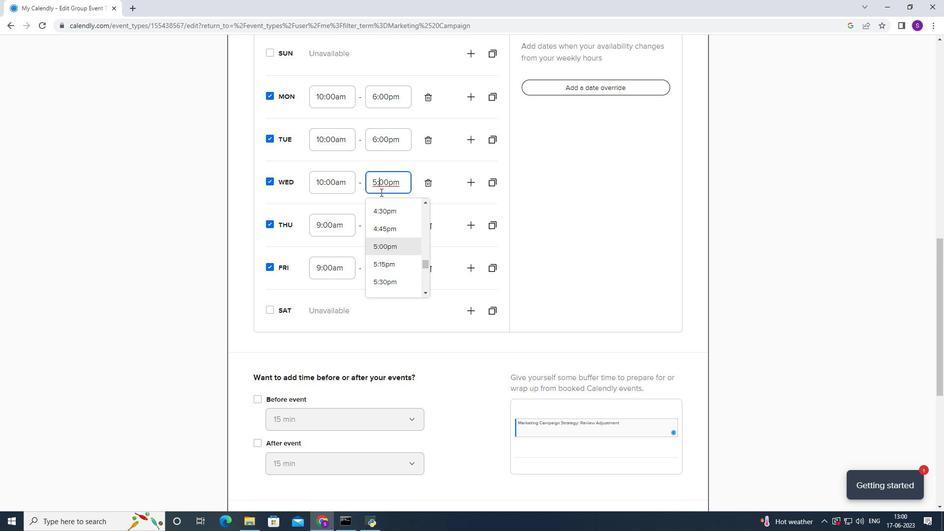 
Action: Mouse scrolled (387, 214) with delta (0, 0)
Screenshot: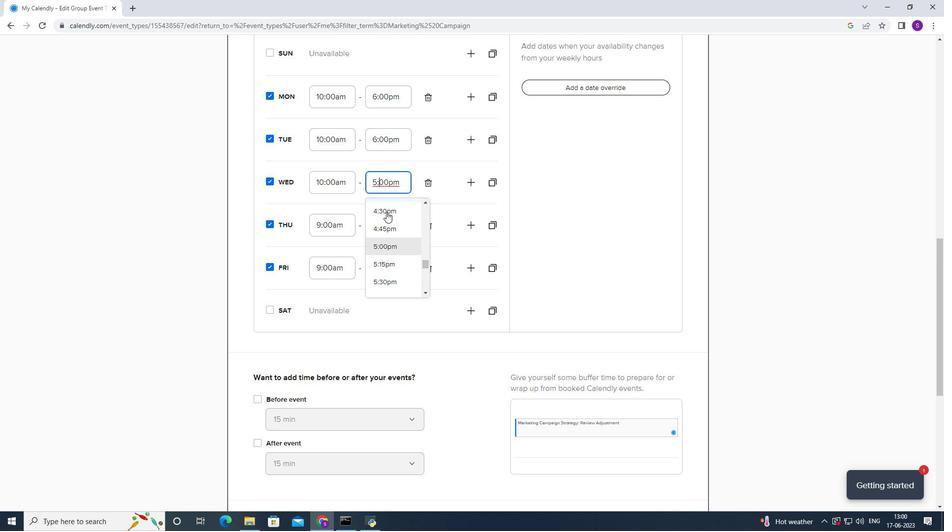 
Action: Mouse moved to (376, 263)
Screenshot: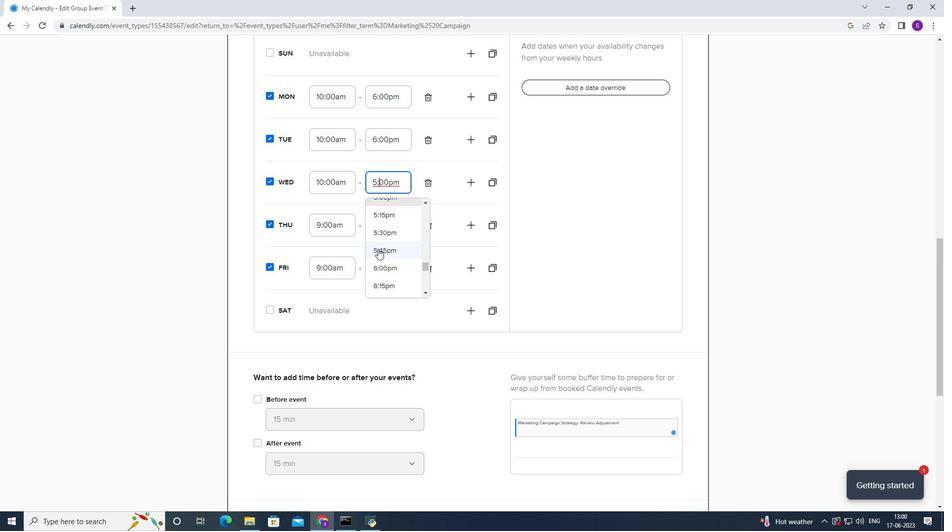 
Action: Mouse pressed left at (376, 263)
Screenshot: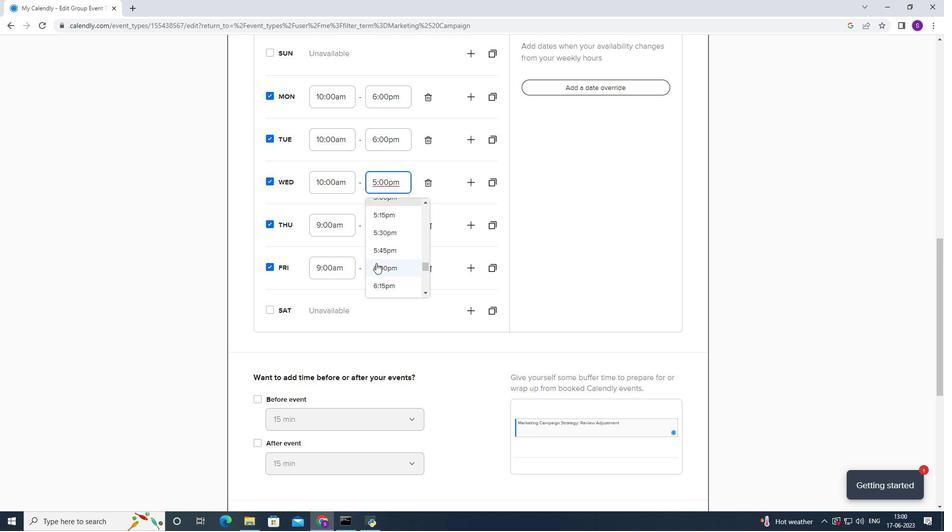 
Action: Mouse moved to (386, 229)
Screenshot: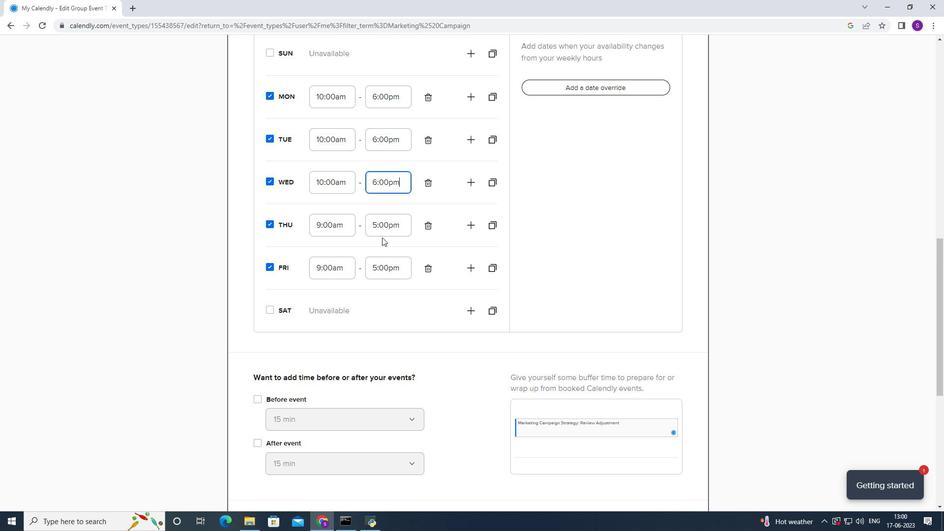 
Action: Mouse pressed left at (386, 229)
Screenshot: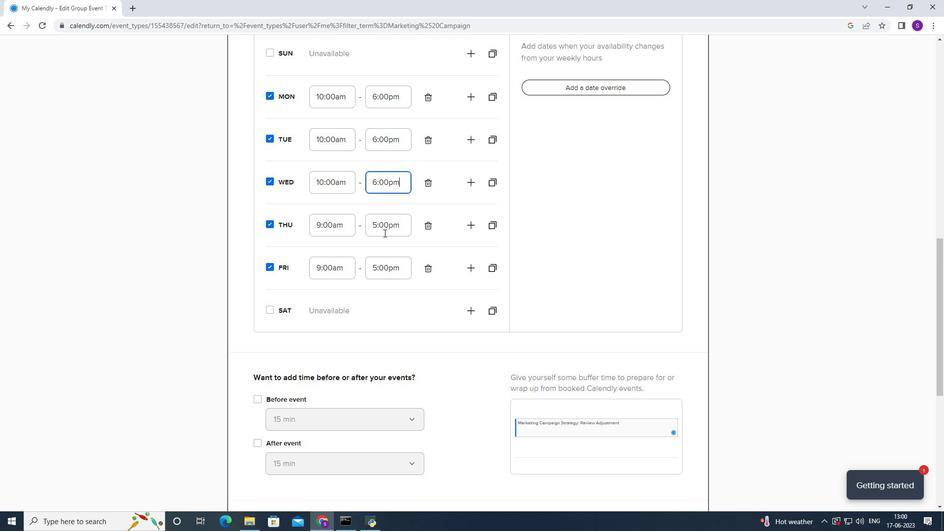 
Action: Mouse moved to (381, 282)
Screenshot: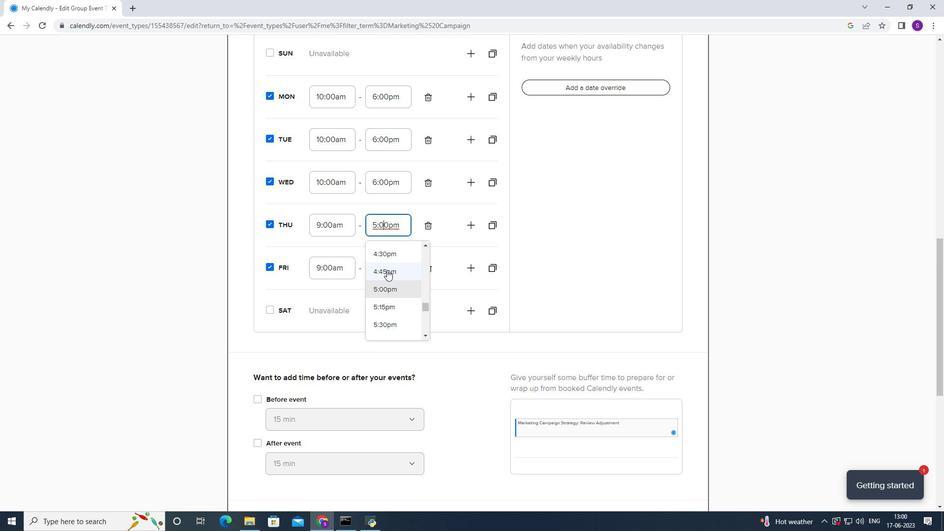 
Action: Mouse scrolled (381, 282) with delta (0, 0)
Screenshot: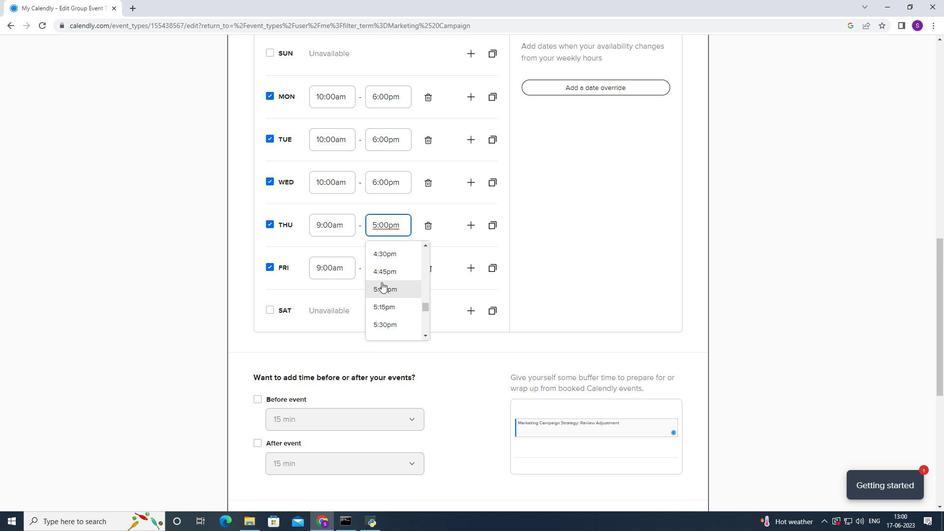 
Action: Mouse scrolled (381, 282) with delta (0, 0)
Screenshot: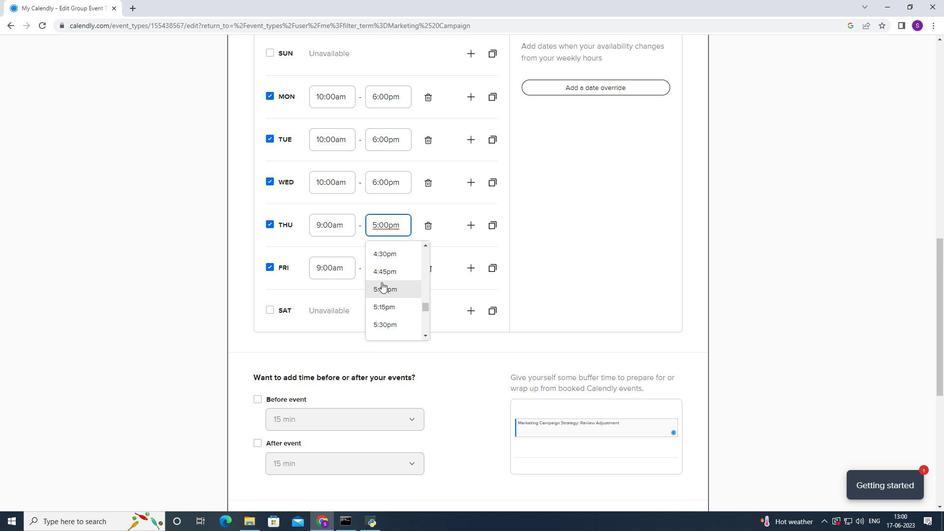 
Action: Mouse moved to (388, 261)
Screenshot: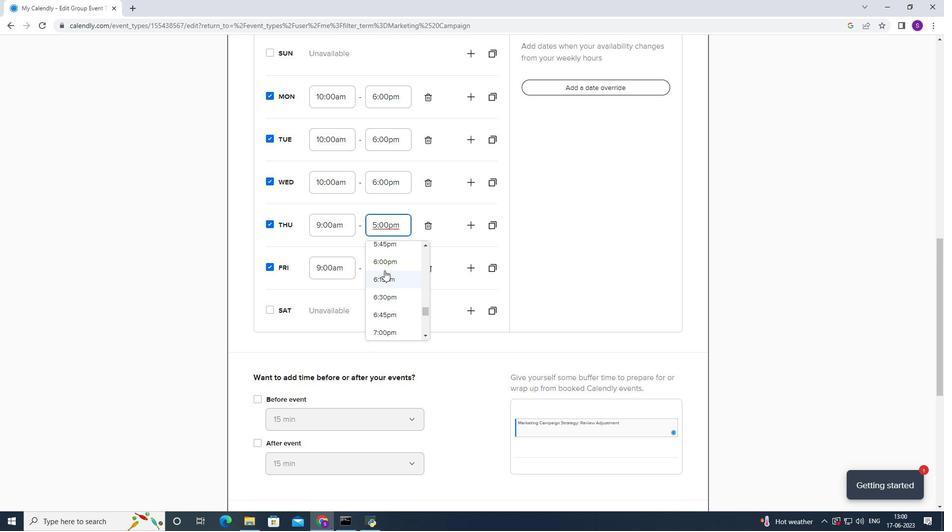 
Action: Mouse pressed left at (388, 261)
Screenshot: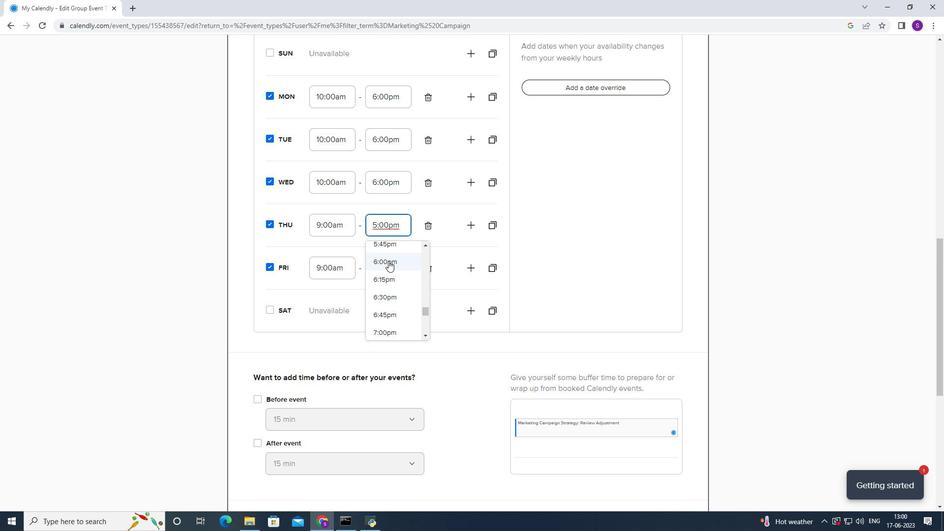 
Action: Mouse moved to (383, 272)
Screenshot: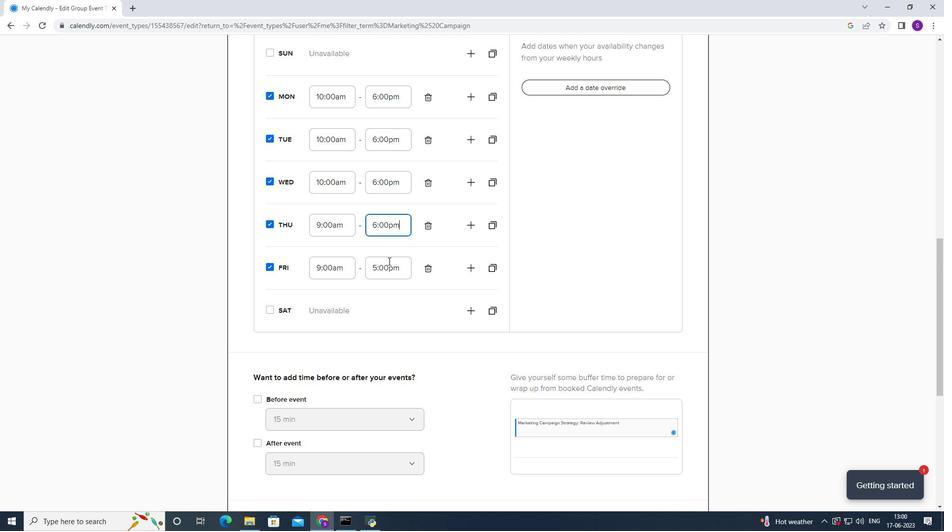 
Action: Mouse pressed left at (383, 272)
Screenshot: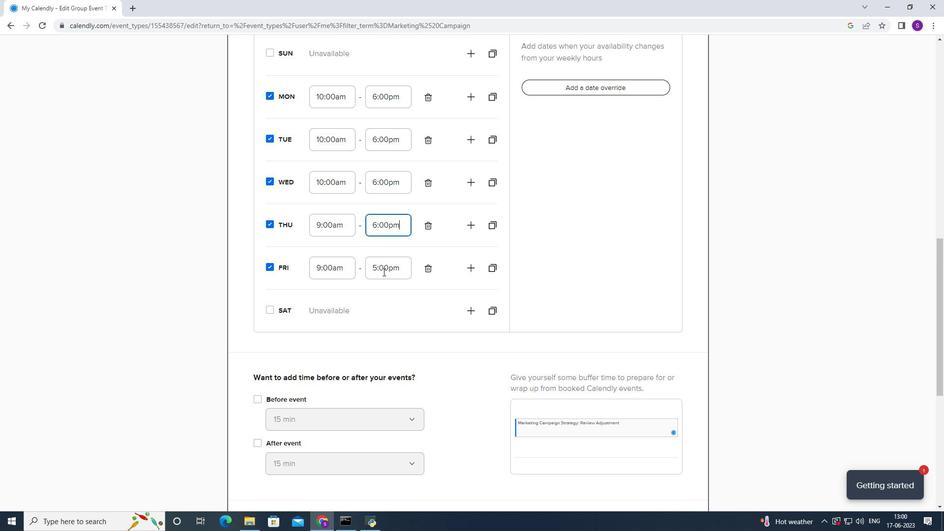 
Action: Mouse moved to (381, 292)
Screenshot: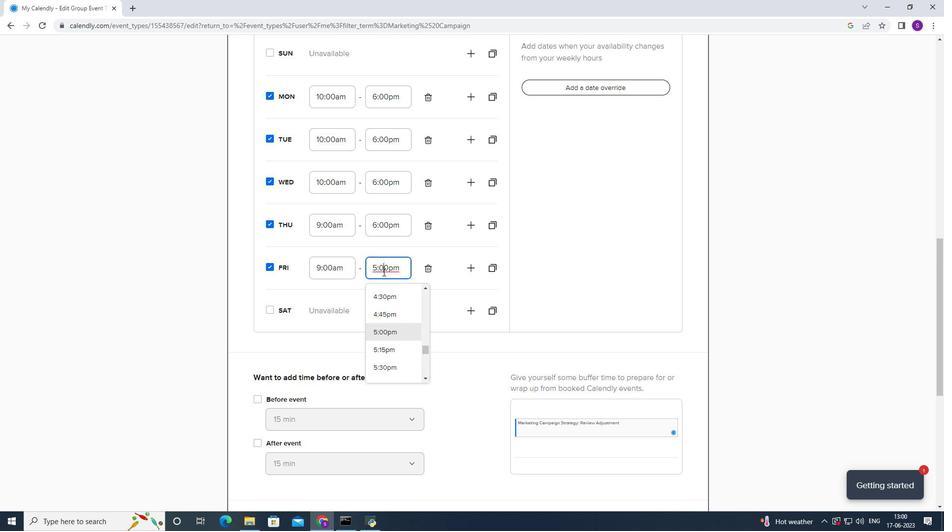 
Action: Mouse scrolled (382, 287) with delta (0, 0)
Screenshot: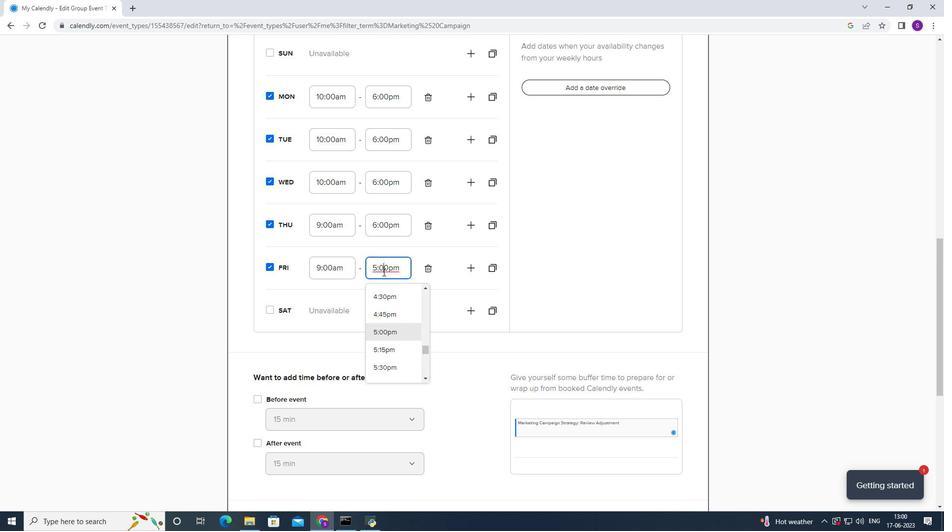 
Action: Mouse moved to (380, 298)
Screenshot: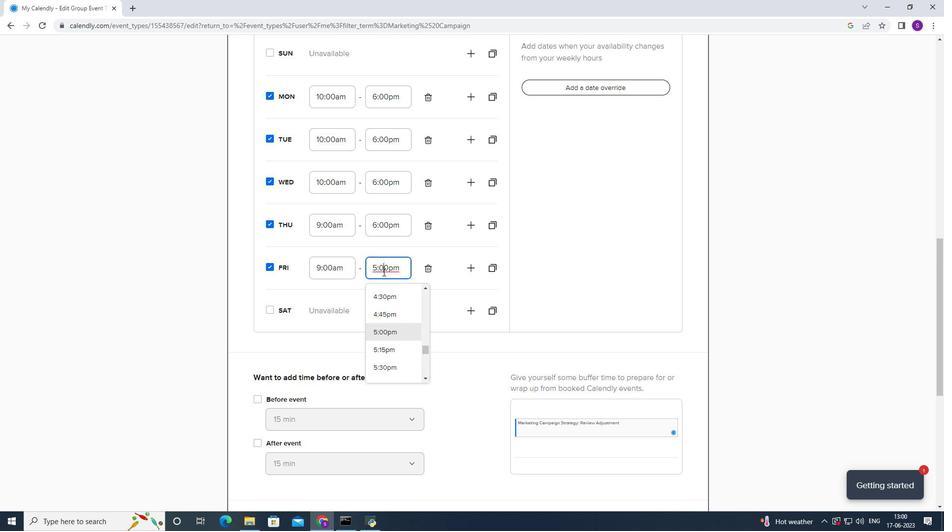
Action: Mouse scrolled (380, 297) with delta (0, 0)
Screenshot: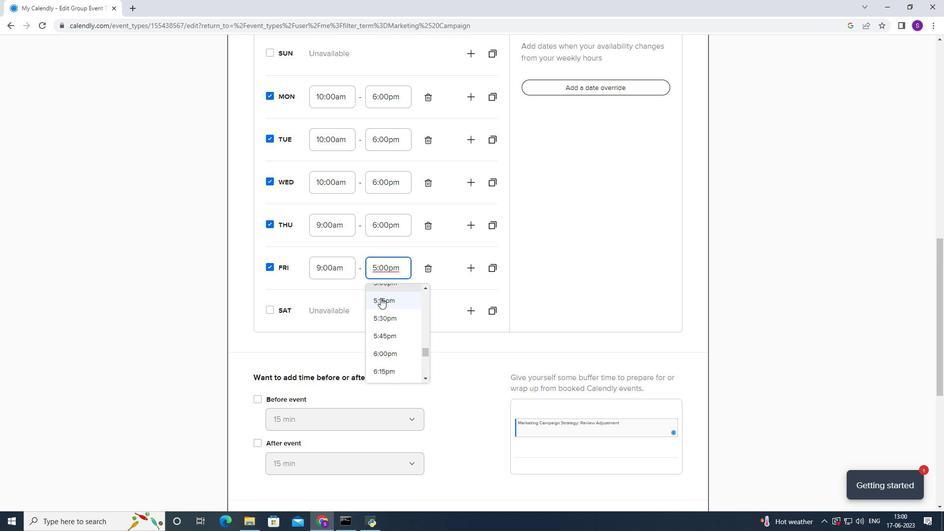 
Action: Mouse scrolled (380, 298) with delta (0, 0)
Screenshot: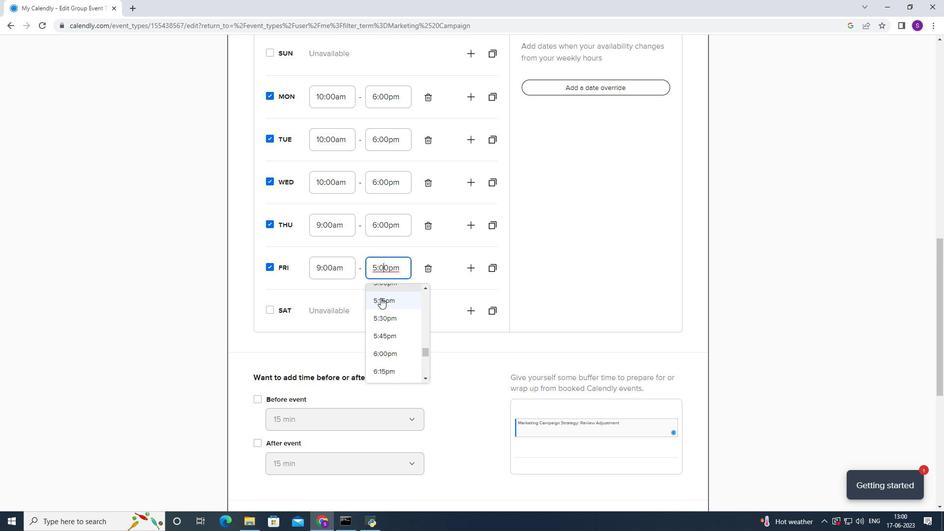 
Action: Mouse moved to (376, 357)
Screenshot: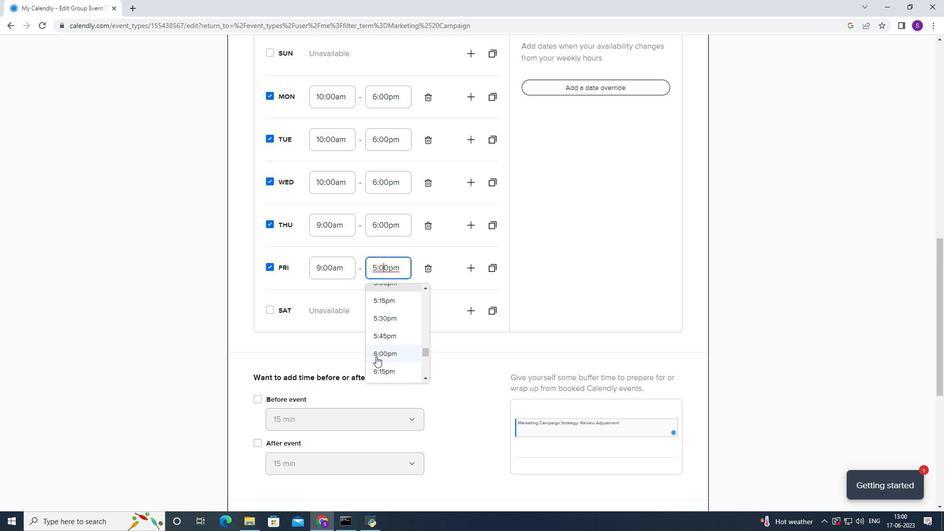 
Action: Mouse pressed left at (376, 357)
Screenshot: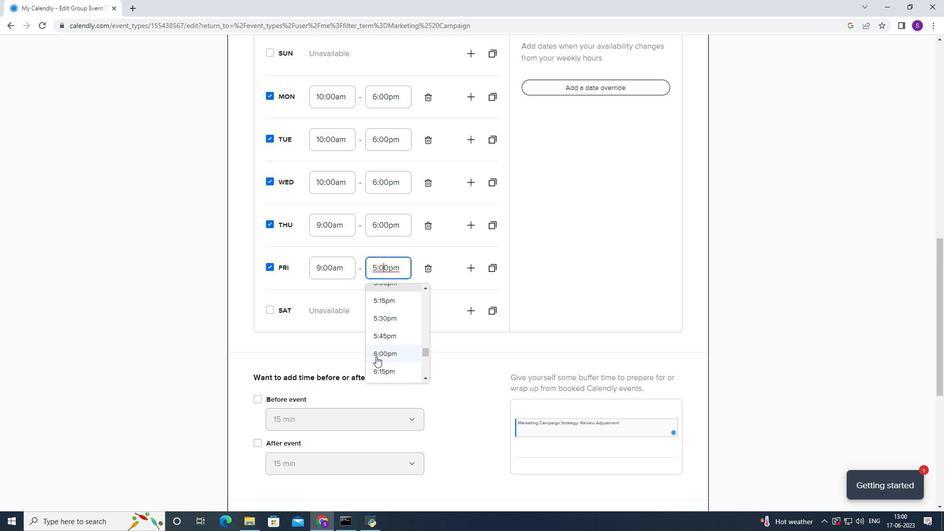 
Action: Mouse moved to (327, 266)
Screenshot: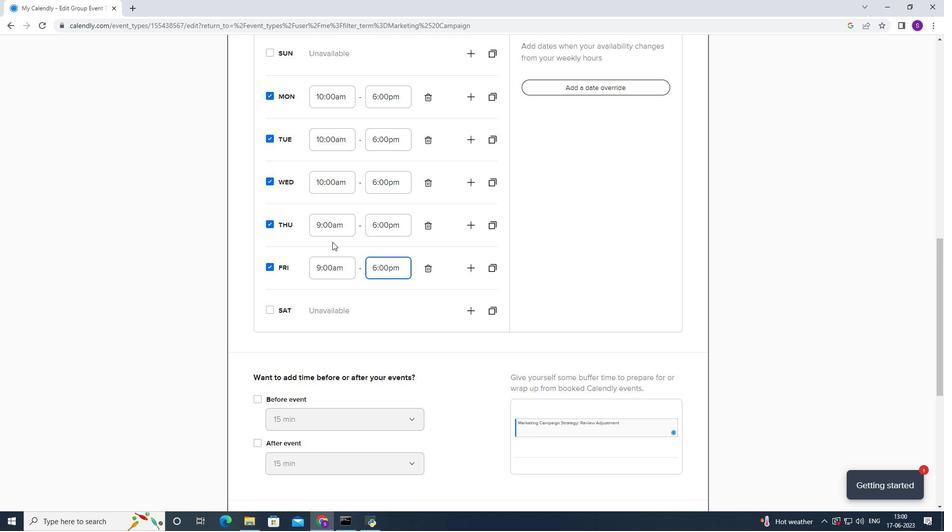 
Action: Mouse pressed left at (327, 266)
Screenshot: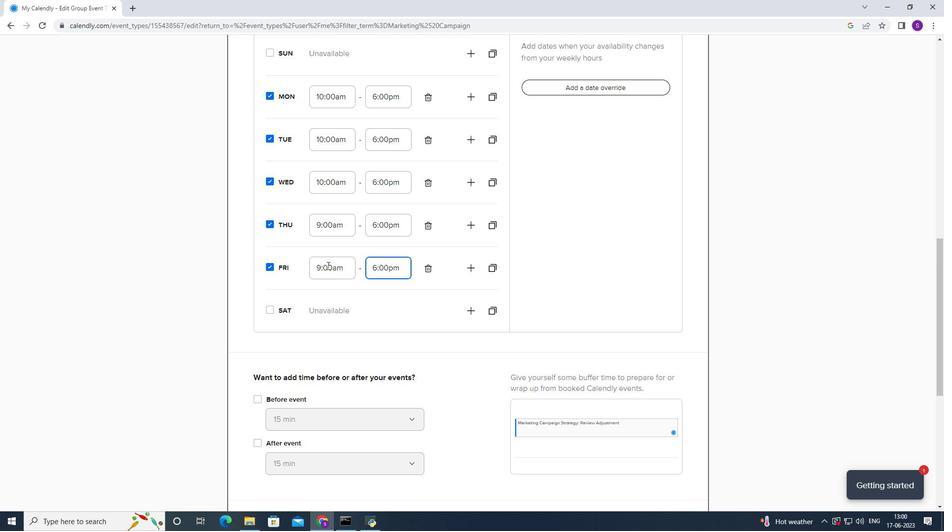 
Action: Mouse scrolled (327, 265) with delta (0, 0)
Screenshot: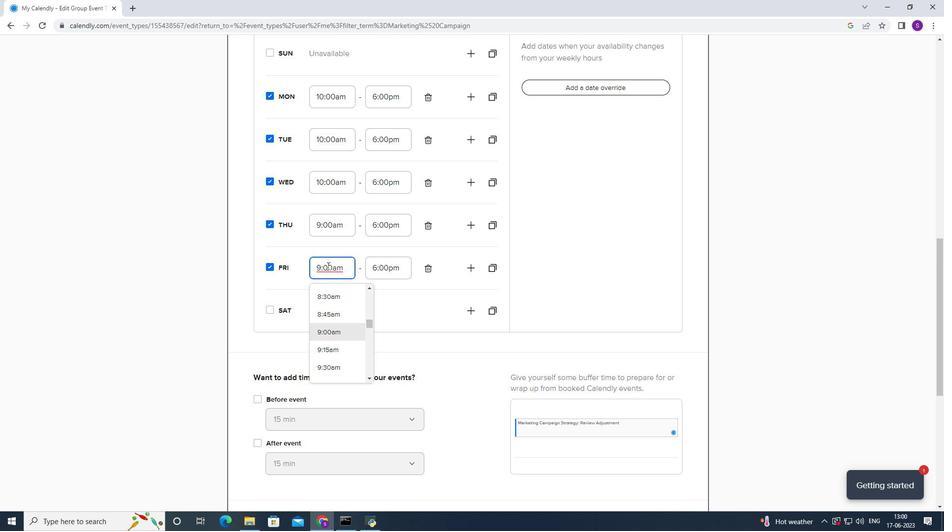 
Action: Mouse moved to (326, 294)
Screenshot: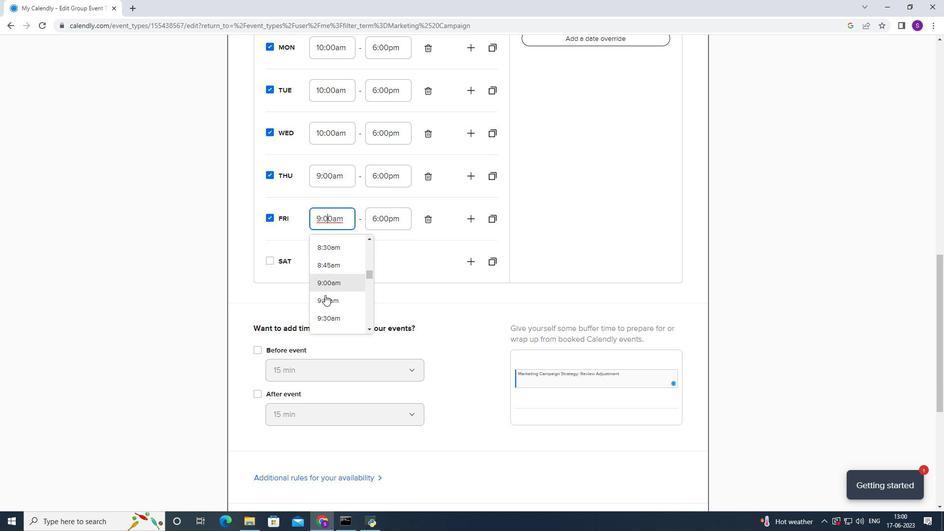
Action: Mouse scrolled (326, 293) with delta (0, 0)
Screenshot: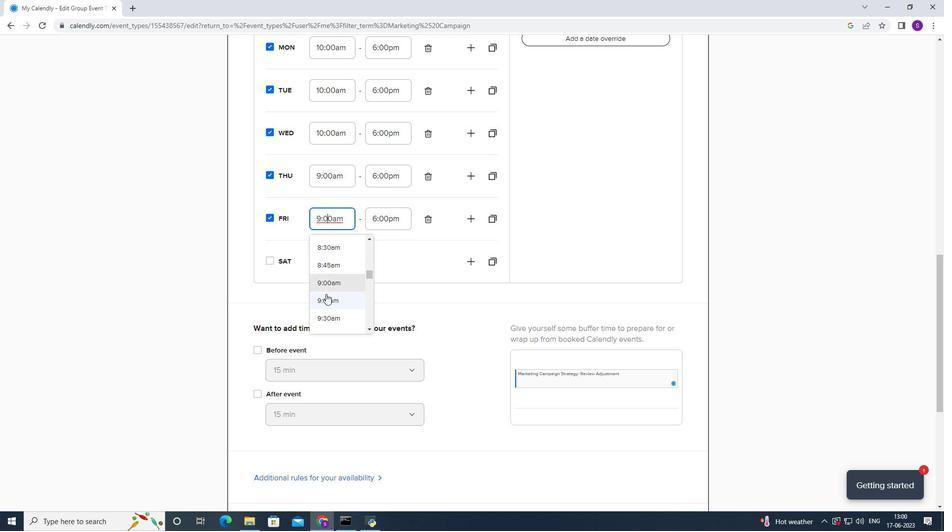 
Action: Mouse moved to (326, 305)
Screenshot: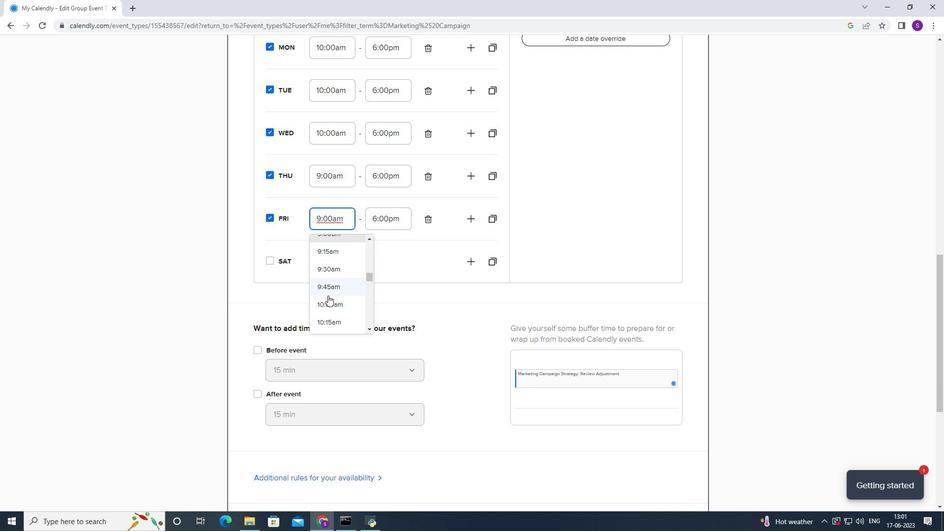 
Action: Mouse pressed left at (326, 305)
Screenshot: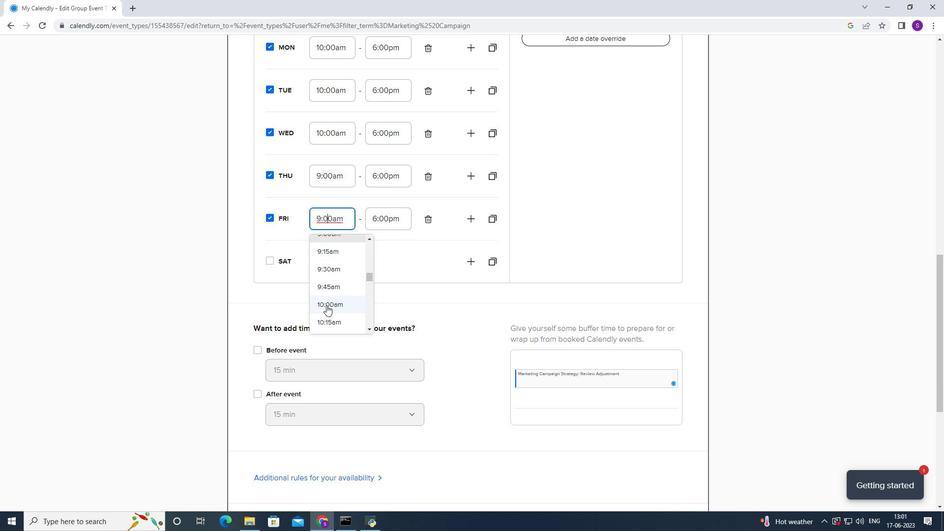 
Action: Mouse moved to (335, 177)
Screenshot: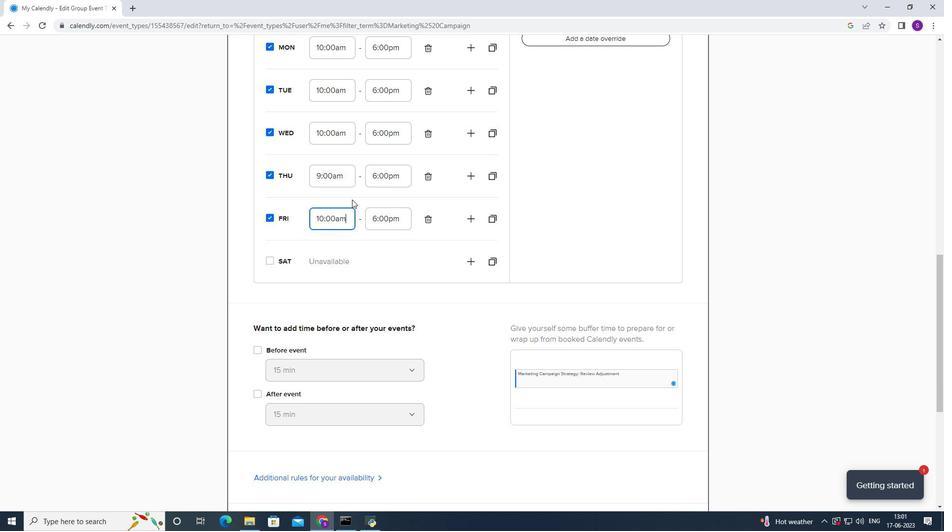 
Action: Mouse pressed left at (335, 177)
Screenshot: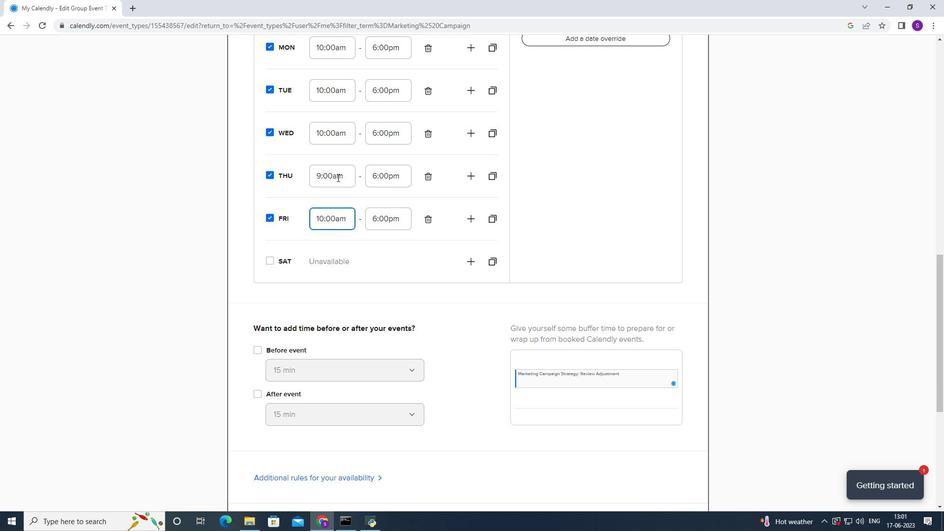 
Action: Mouse moved to (330, 252)
Screenshot: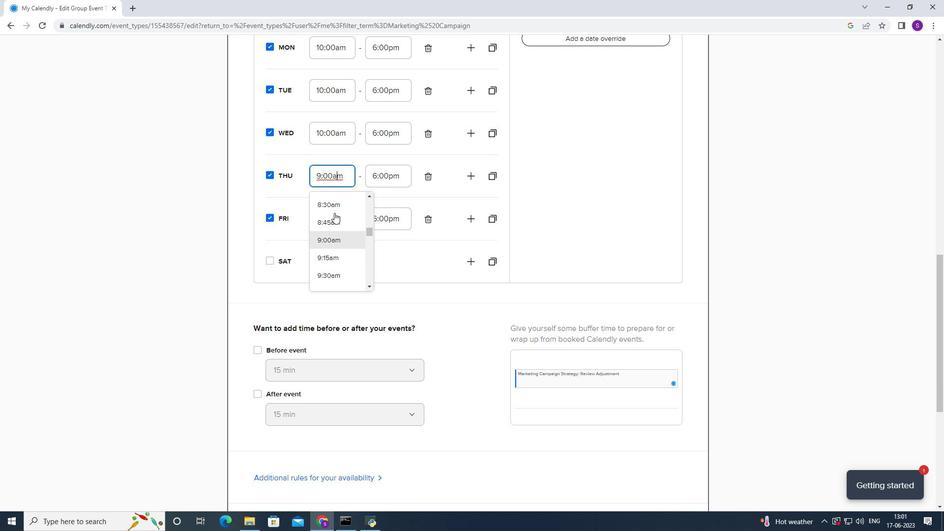 
Action: Mouse scrolled (330, 251) with delta (0, 0)
Screenshot: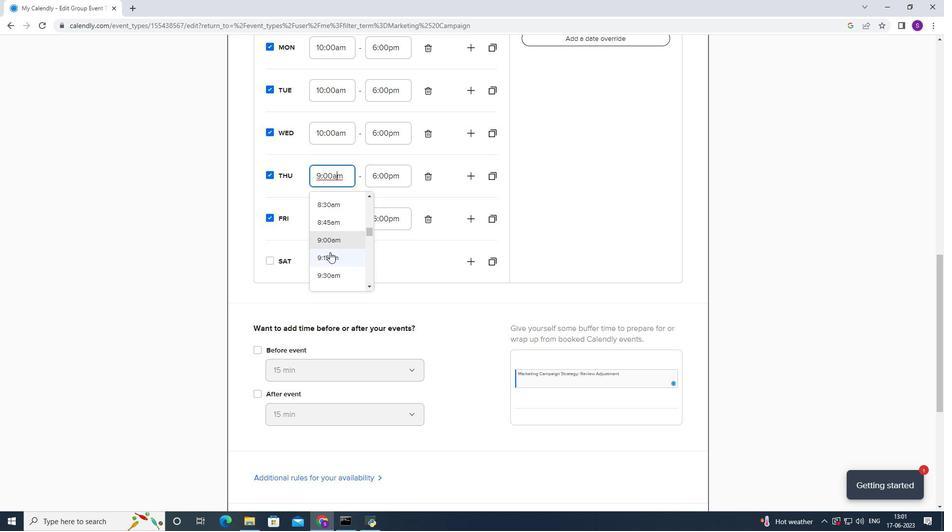 
Action: Mouse moved to (328, 257)
Screenshot: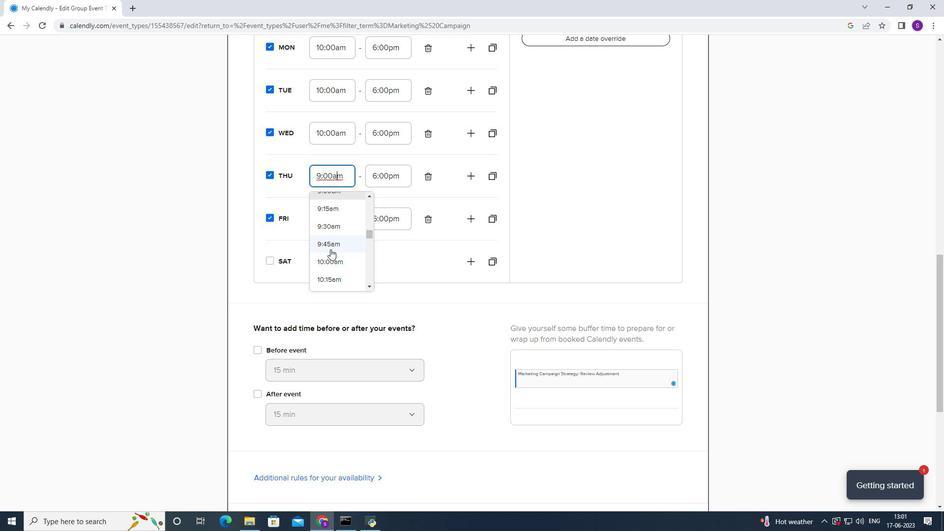 
Action: Mouse pressed left at (328, 257)
Screenshot: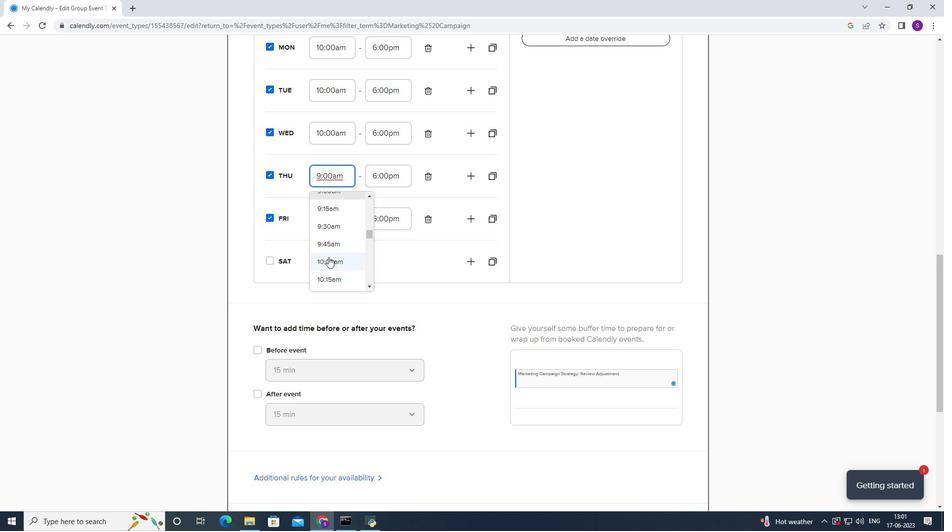 
Action: Mouse moved to (303, 260)
Screenshot: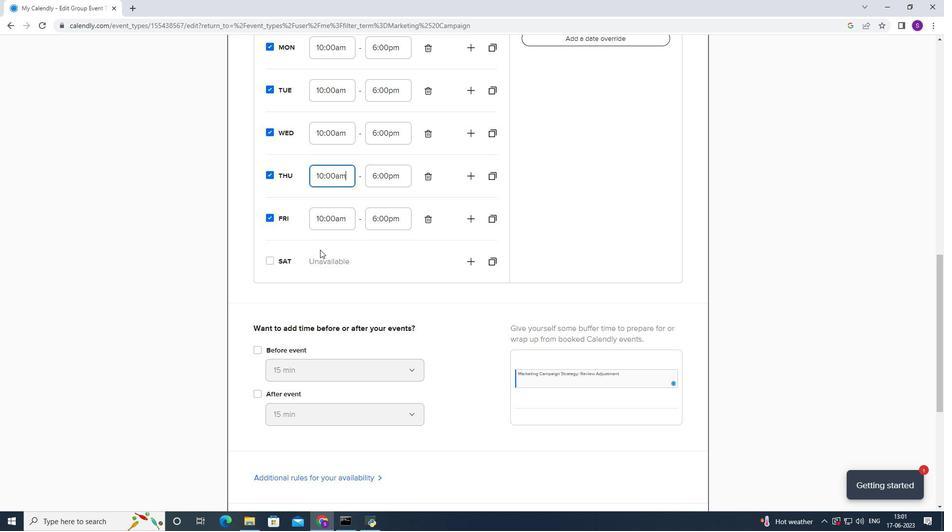 
Action: Mouse pressed left at (303, 260)
Screenshot: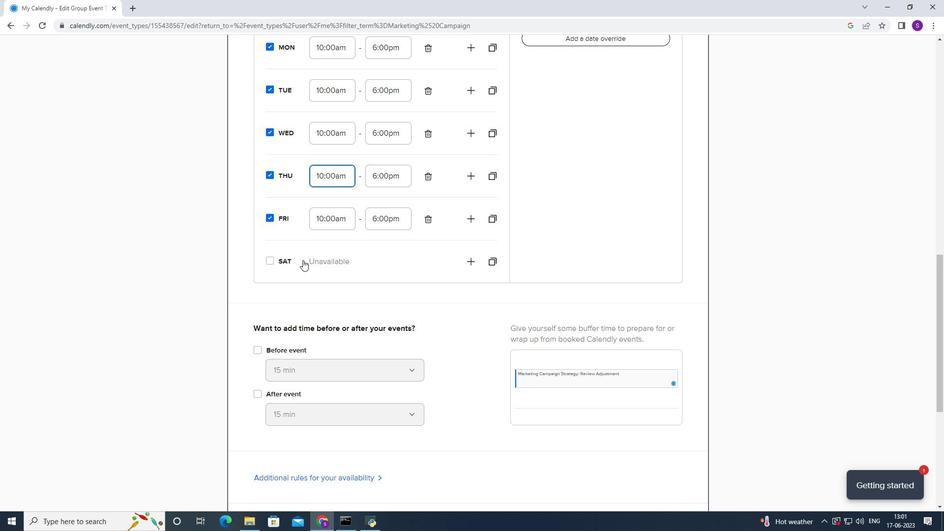
Action: Mouse moved to (329, 260)
Screenshot: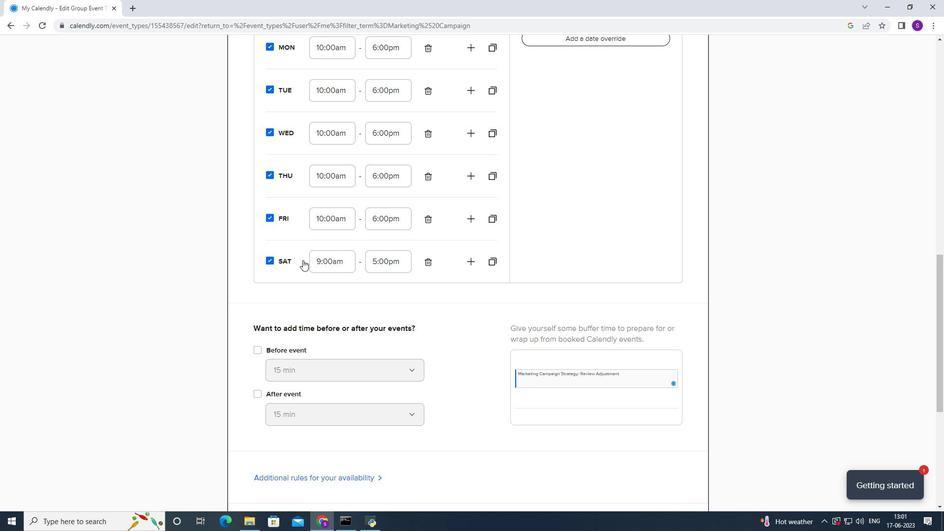 
Action: Mouse pressed left at (329, 260)
Screenshot: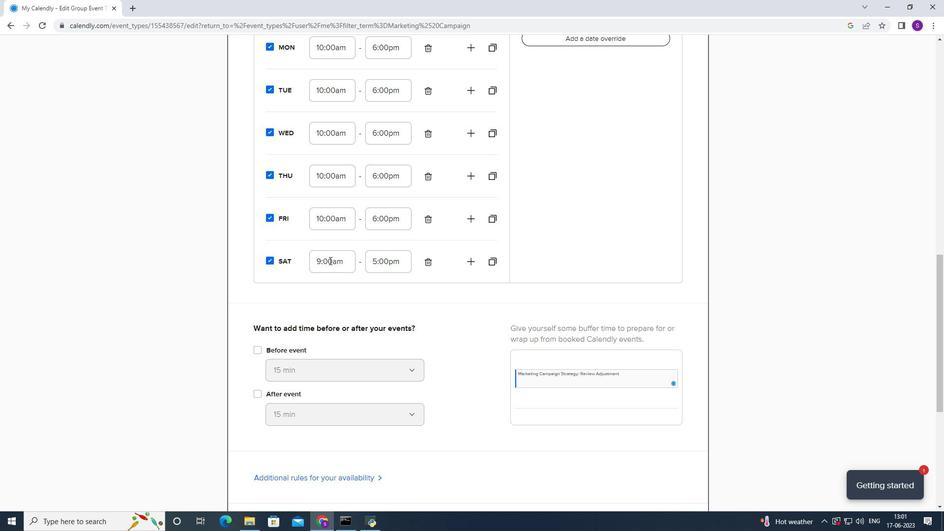 
Action: Mouse moved to (334, 290)
Screenshot: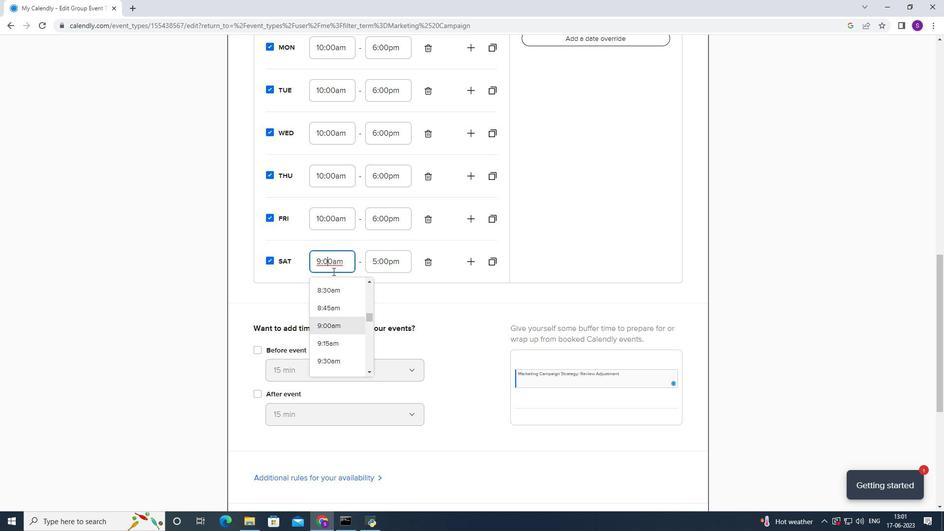 
Action: Mouse scrolled (334, 289) with delta (0, 0)
Screenshot: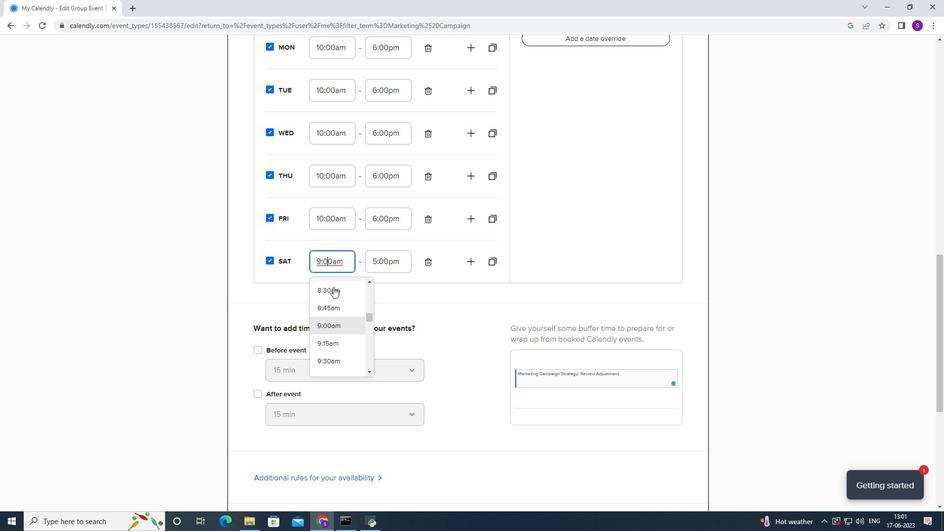 
Action: Mouse moved to (317, 352)
Screenshot: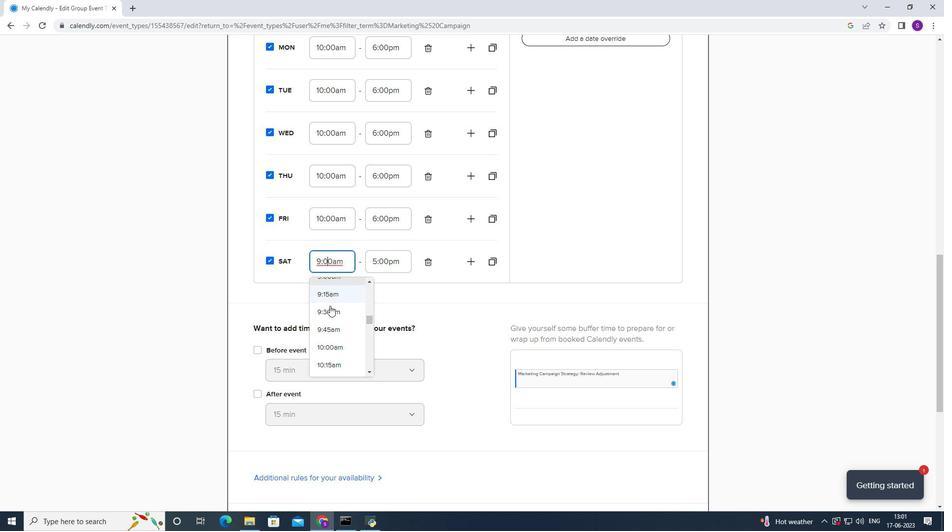 
Action: Mouse pressed left at (317, 352)
Screenshot: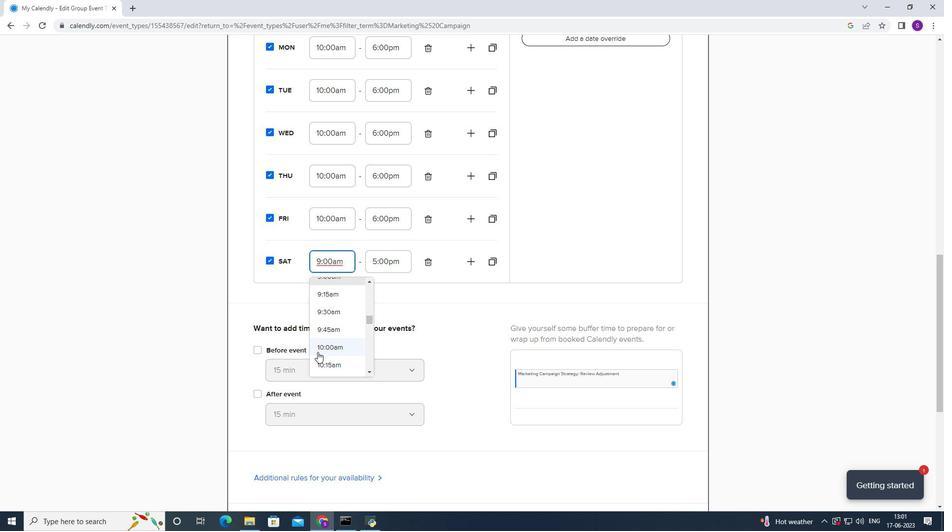 
Action: Mouse moved to (388, 272)
Screenshot: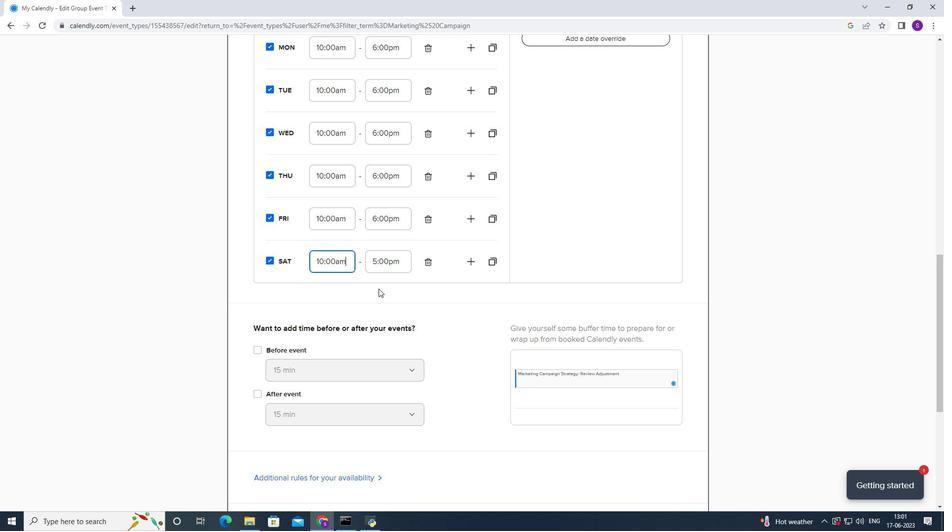 
Action: Mouse pressed left at (388, 272)
Screenshot: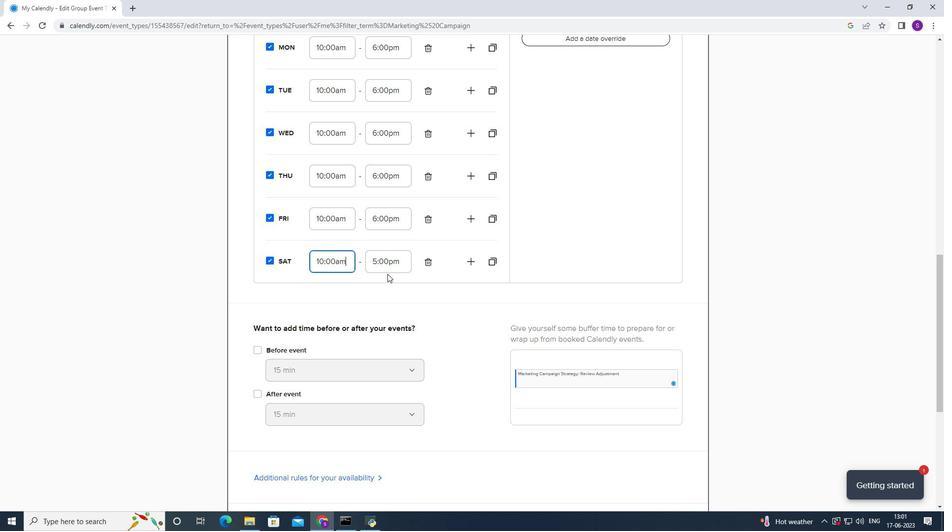 
Action: Mouse moved to (372, 345)
Screenshot: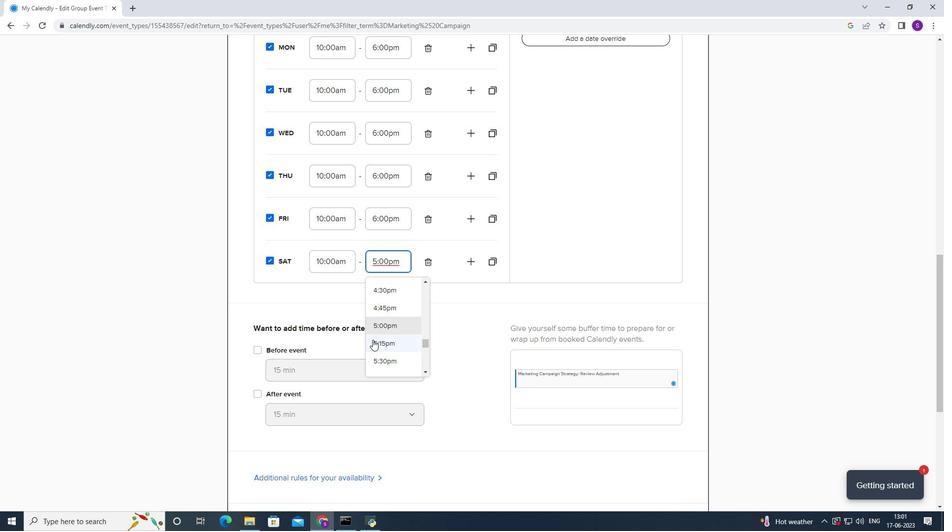 
Action: Mouse scrolled (372, 345) with delta (0, 0)
Screenshot: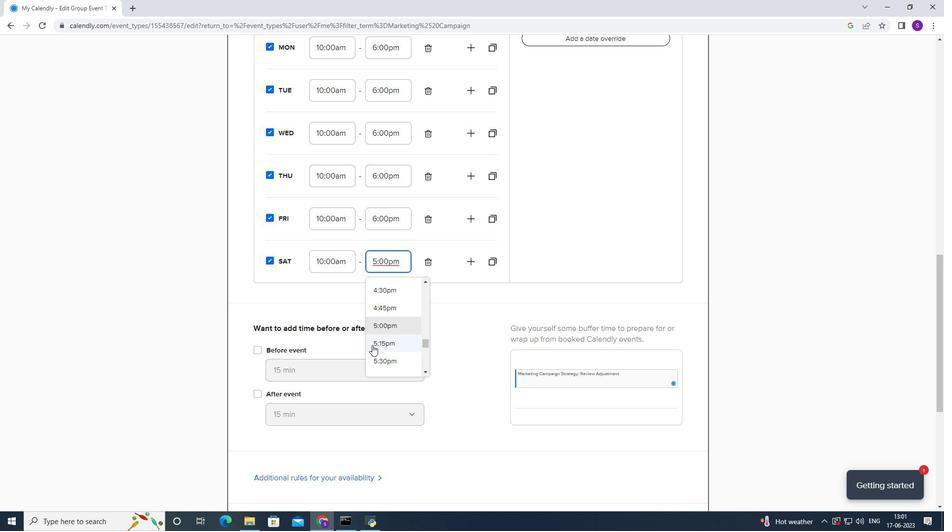
Action: Mouse scrolled (372, 345) with delta (0, 0)
Screenshot: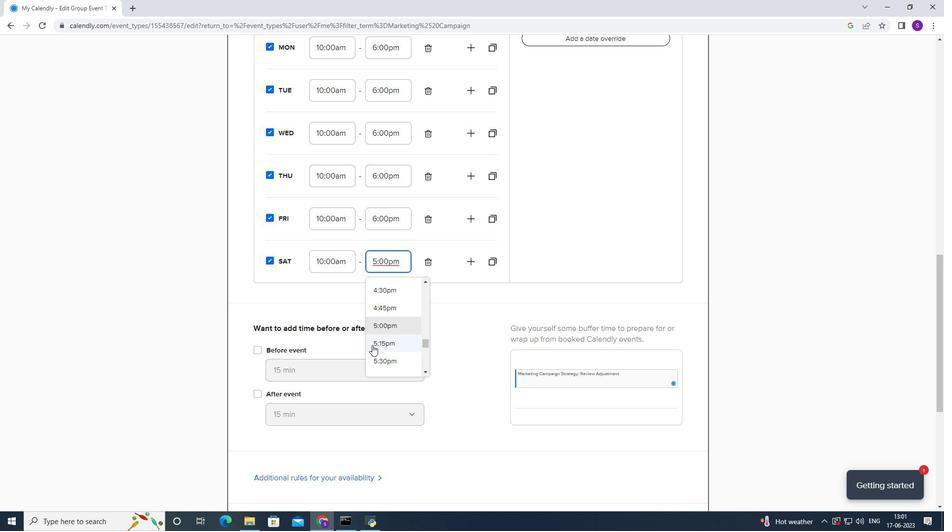 
Action: Mouse moved to (395, 300)
Screenshot: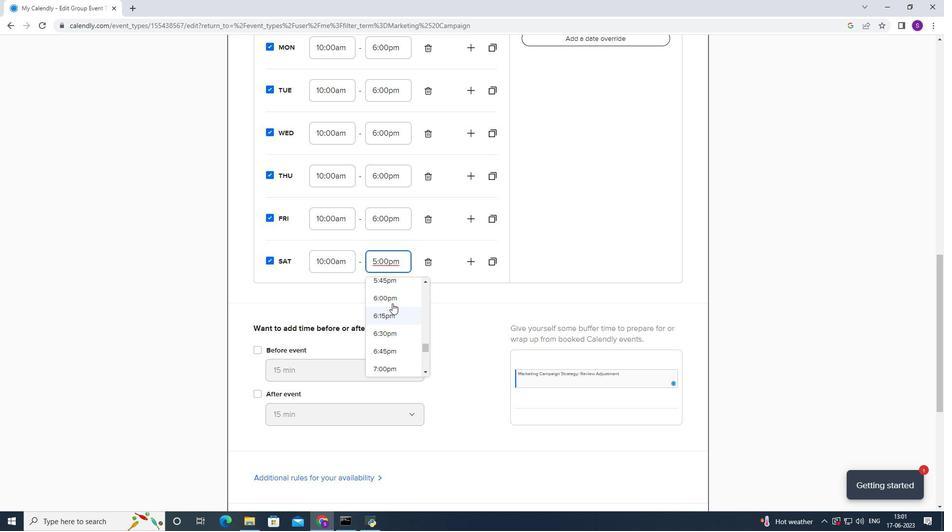 
Action: Mouse pressed left at (395, 300)
Screenshot: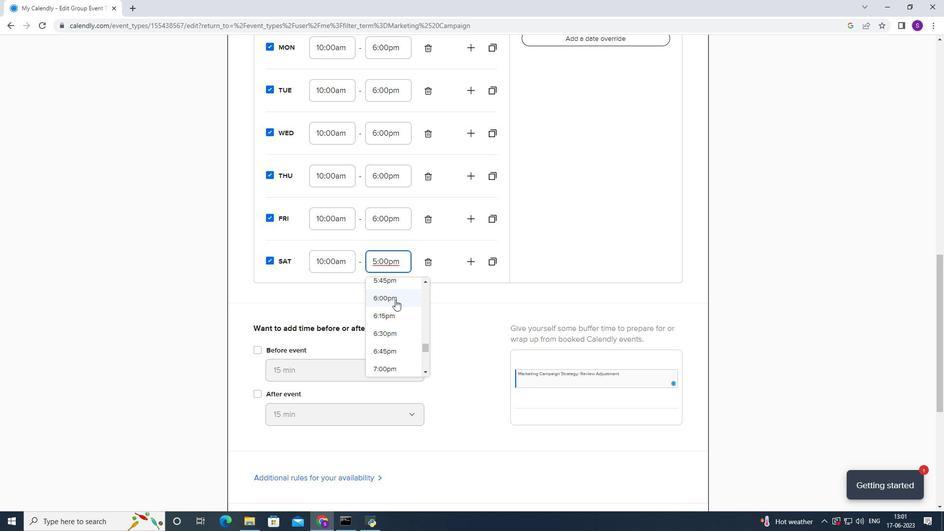 
Action: Mouse moved to (275, 348)
Screenshot: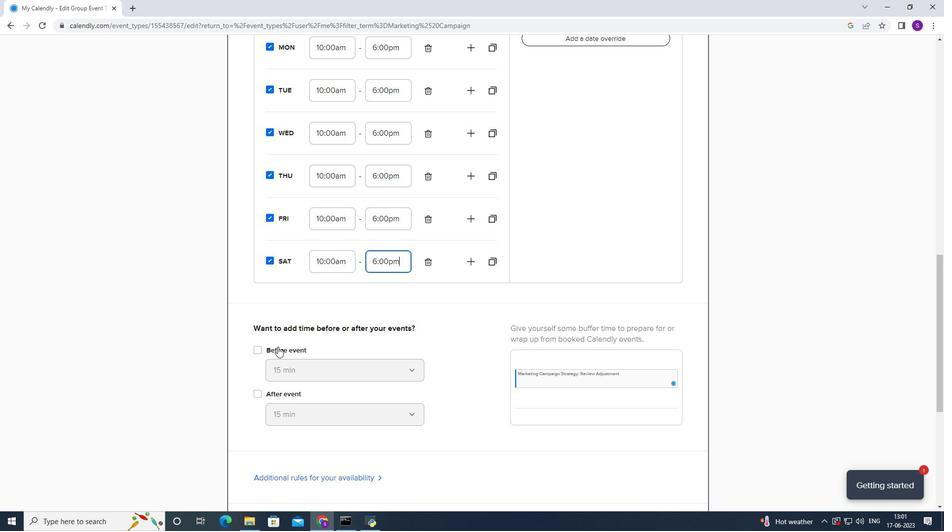 
Action: Mouse pressed left at (275, 348)
Screenshot: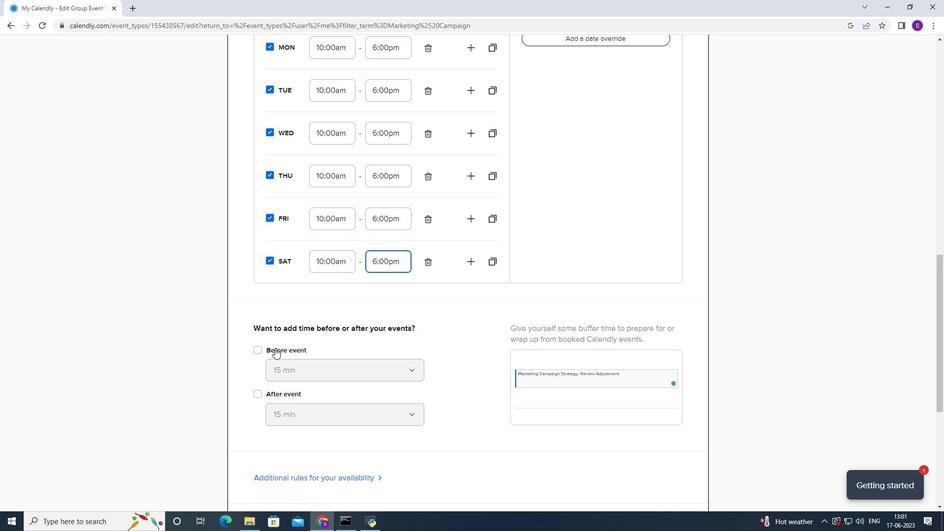 
Action: Mouse moved to (257, 400)
Screenshot: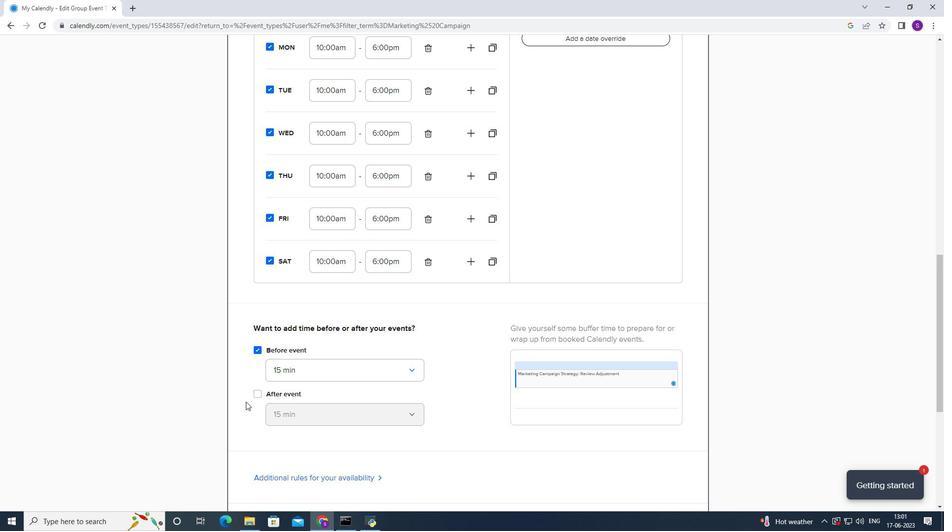 
Action: Mouse pressed left at (257, 400)
Screenshot: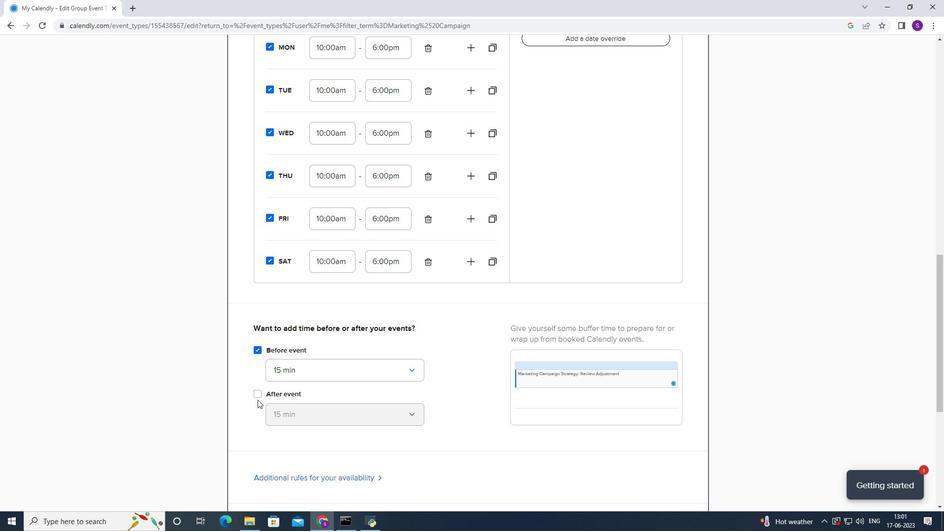
Action: Mouse moved to (301, 376)
Screenshot: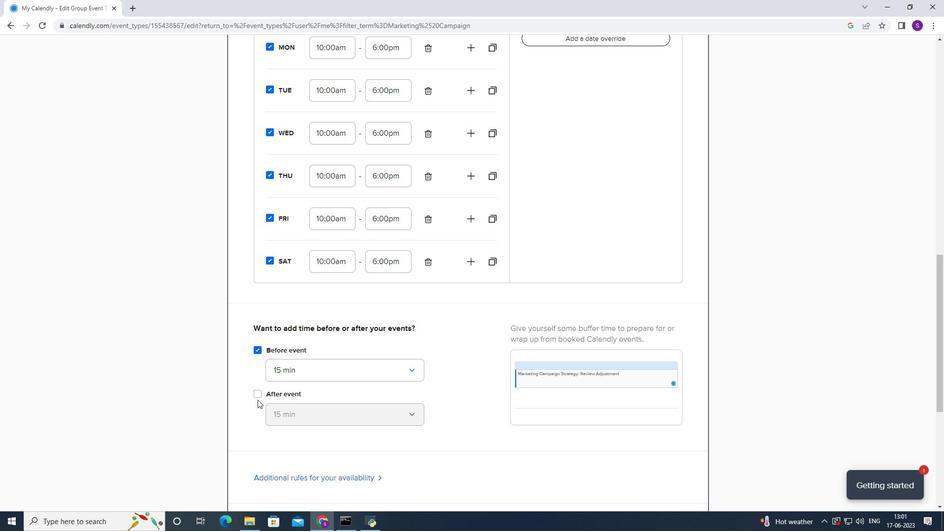 
Action: Mouse pressed left at (301, 376)
Screenshot: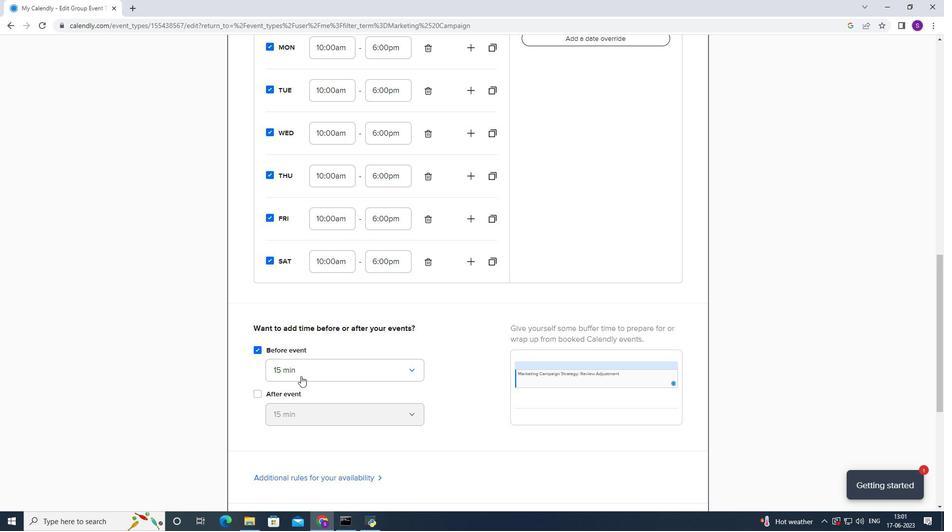 
Action: Mouse moved to (293, 412)
Screenshot: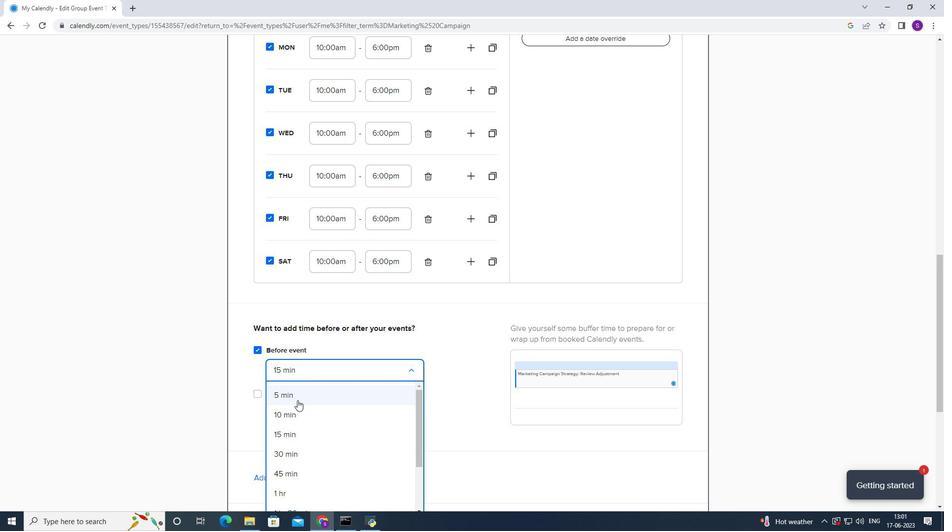 
Action: Mouse pressed left at (293, 412)
Screenshot: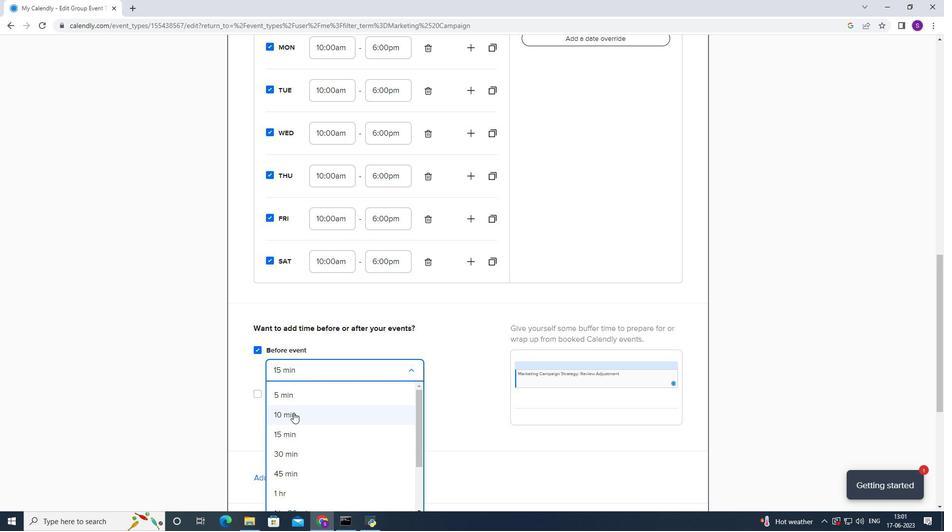 
Action: Mouse moved to (264, 391)
Screenshot: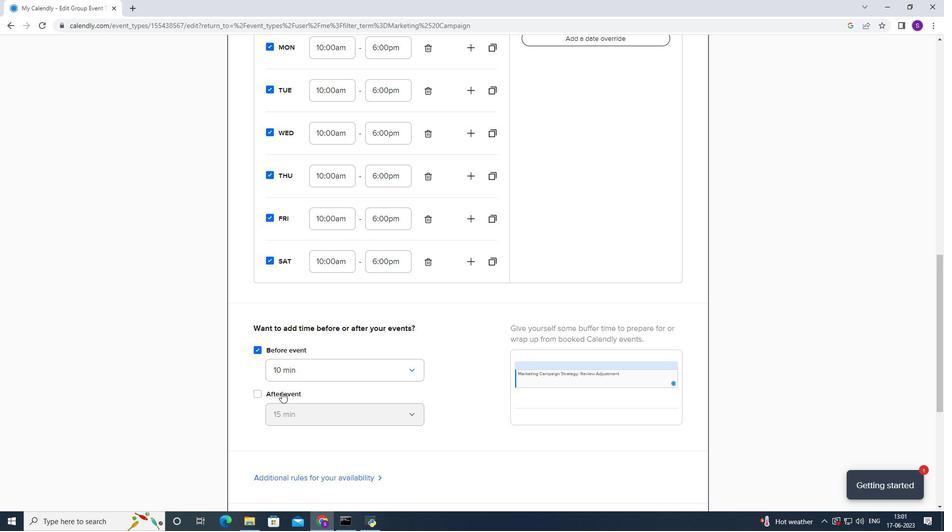 
Action: Mouse pressed left at (264, 391)
Screenshot: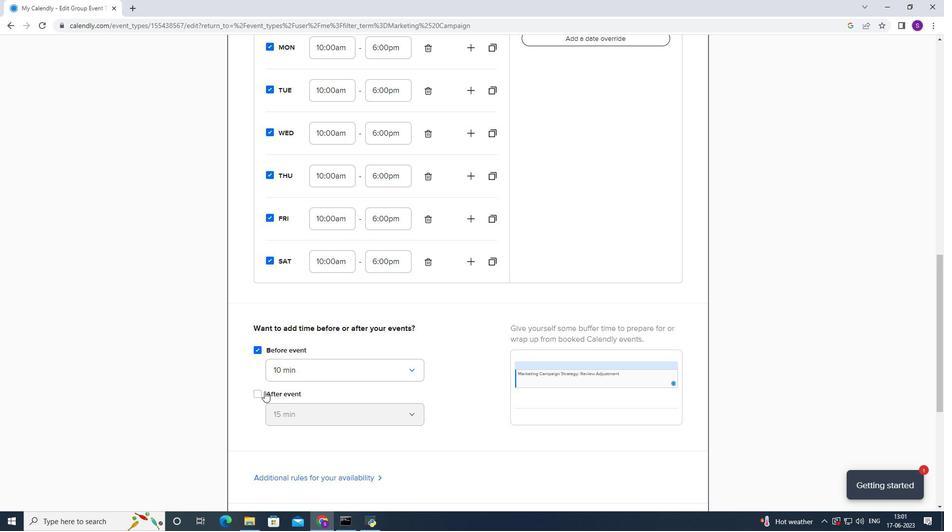 
Action: Mouse moved to (286, 402)
Screenshot: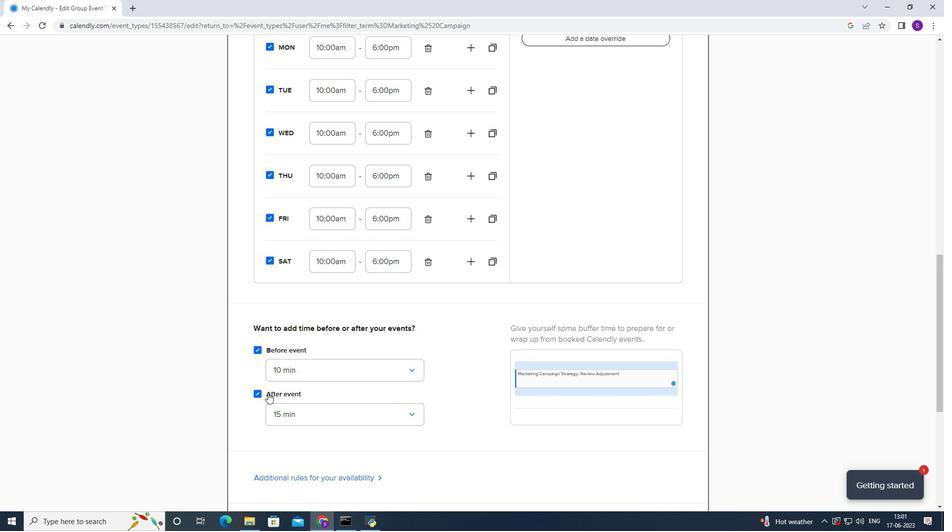 
Action: Mouse pressed left at (286, 402)
Screenshot: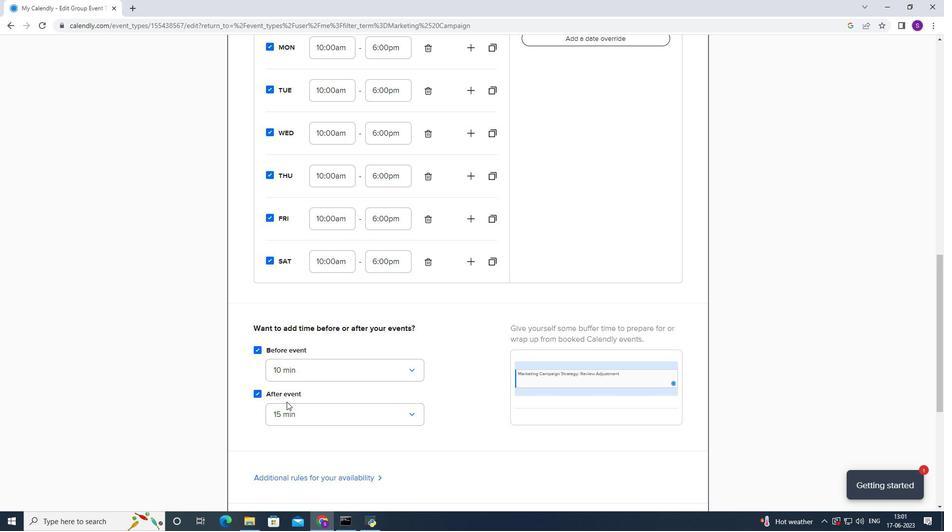 
Action: Mouse moved to (286, 405)
Screenshot: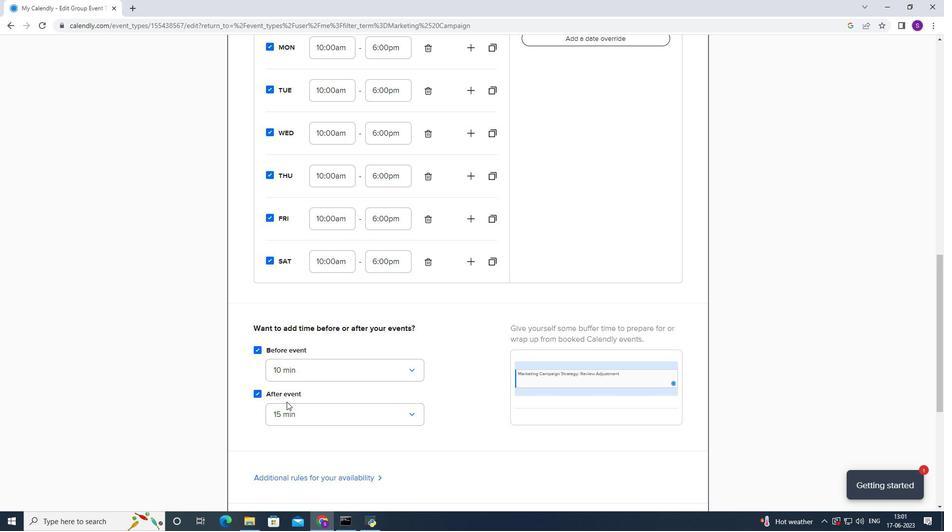 
Action: Mouse pressed left at (286, 405)
Screenshot: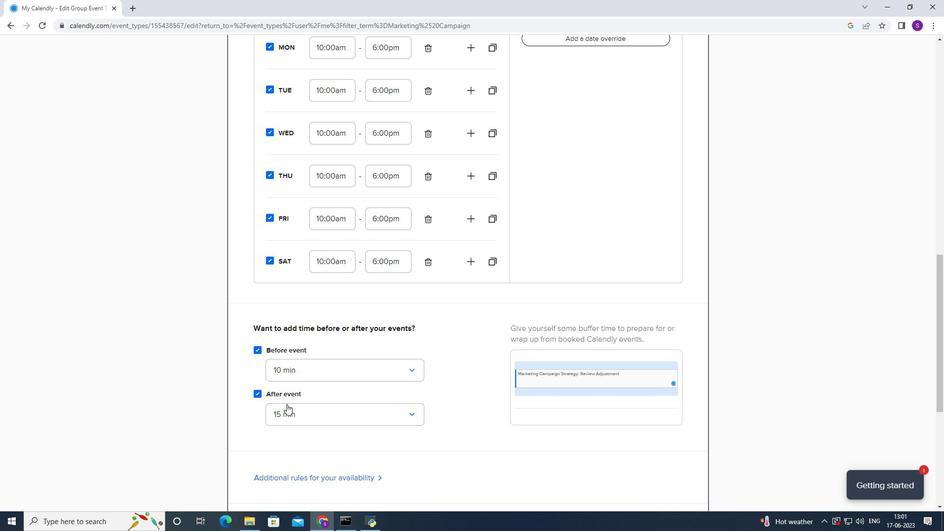 
Action: Mouse moved to (286, 455)
Screenshot: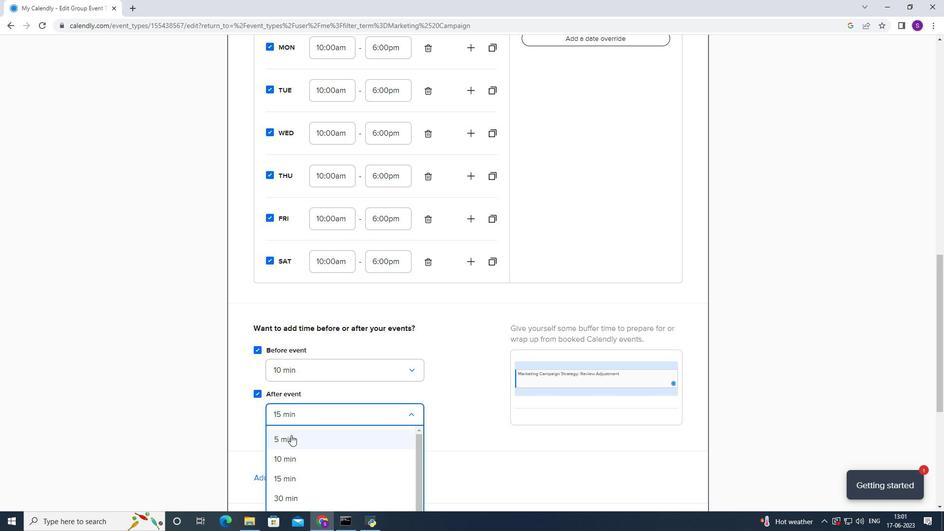
Action: Mouse pressed left at (286, 455)
Screenshot: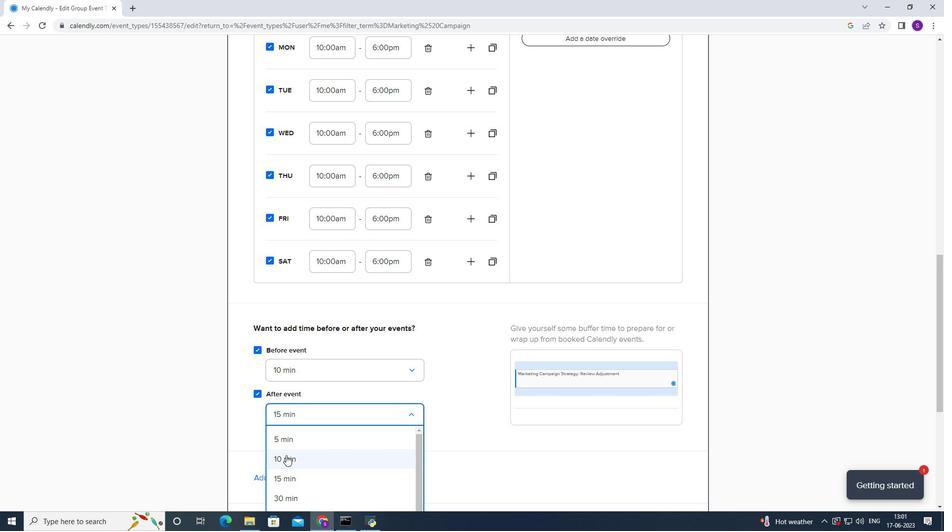 
Action: Mouse moved to (349, 377)
Screenshot: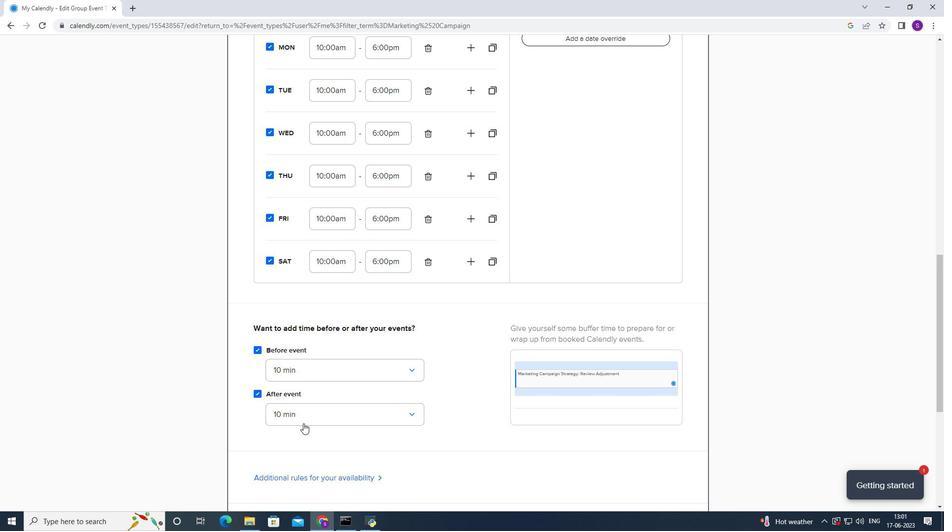 
Action: Mouse scrolled (349, 376) with delta (0, 0)
Screenshot: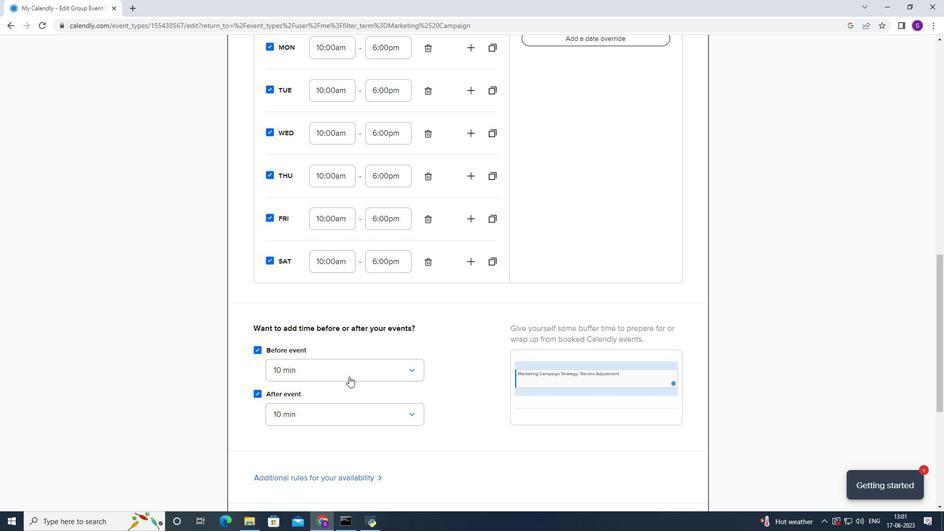 
Action: Mouse scrolled (349, 376) with delta (0, 0)
Screenshot: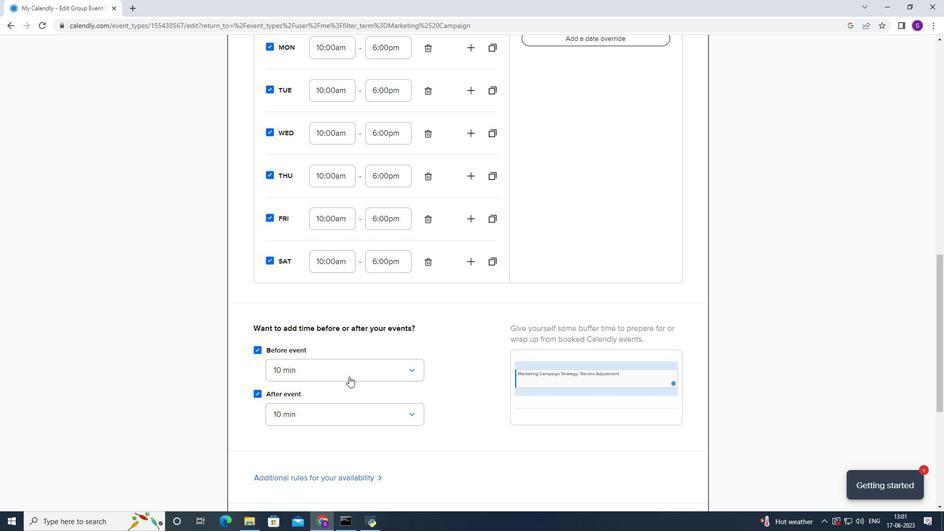 
Action: Mouse scrolled (349, 376) with delta (0, 0)
Screenshot: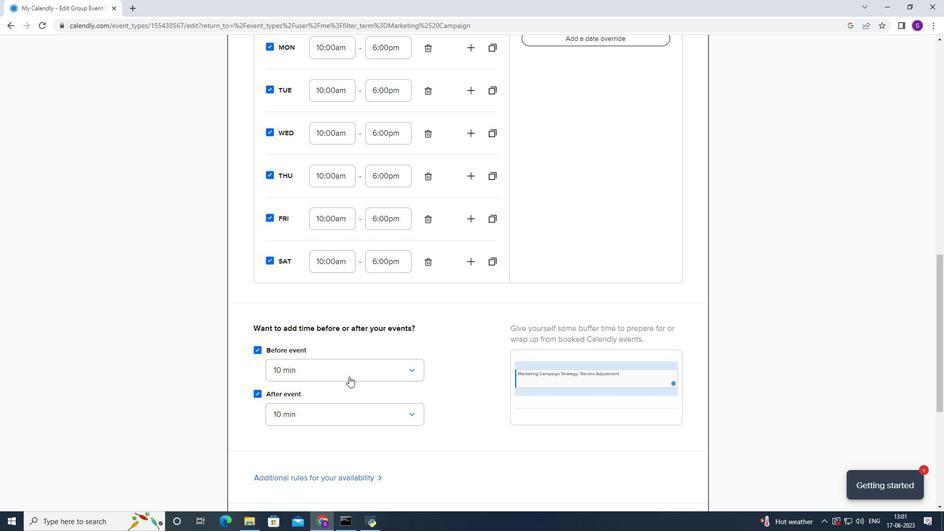 
Action: Mouse scrolled (349, 376) with delta (0, 0)
Screenshot: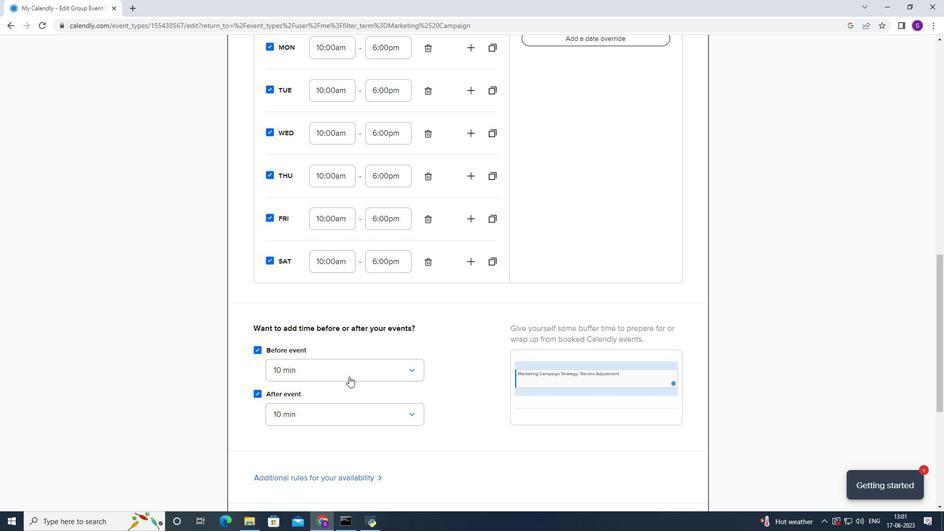 
Action: Mouse scrolled (349, 376) with delta (0, 0)
Screenshot: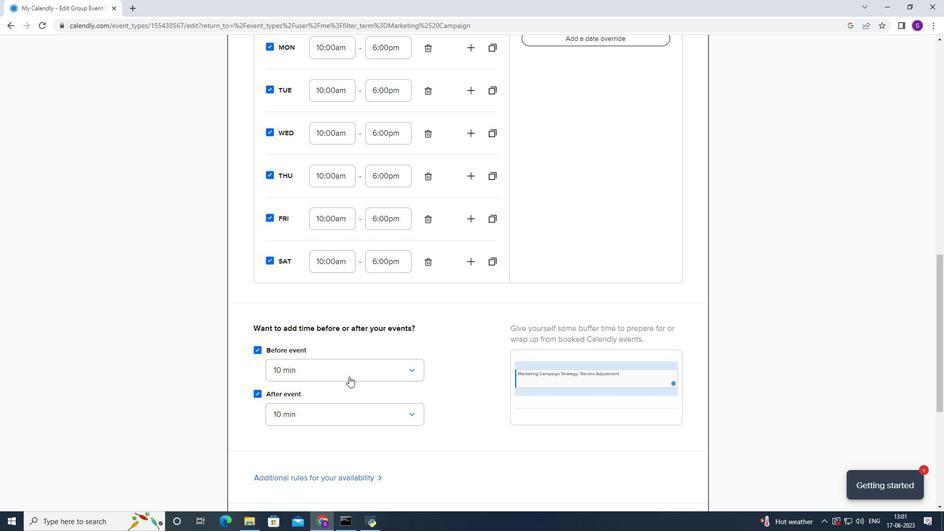 
Action: Mouse scrolled (349, 376) with delta (0, 0)
Screenshot: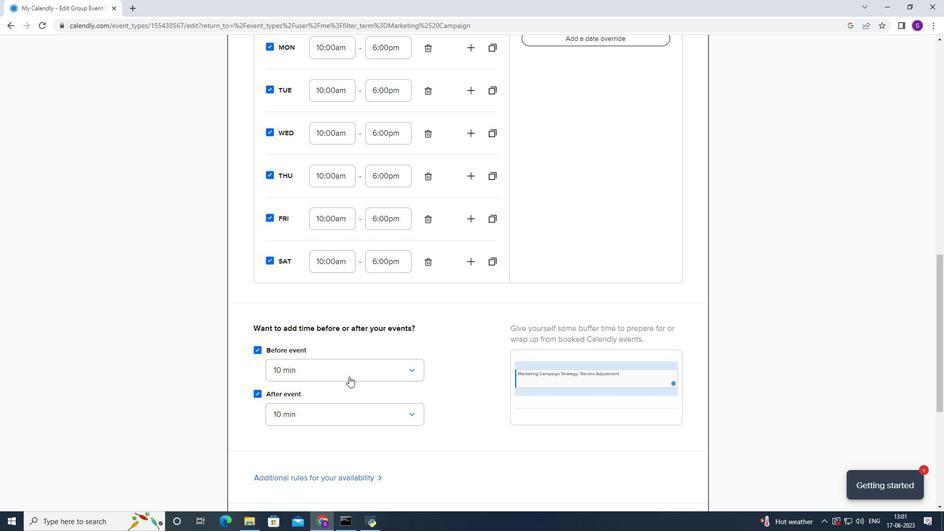 
Action: Mouse scrolled (349, 376) with delta (0, 0)
Screenshot: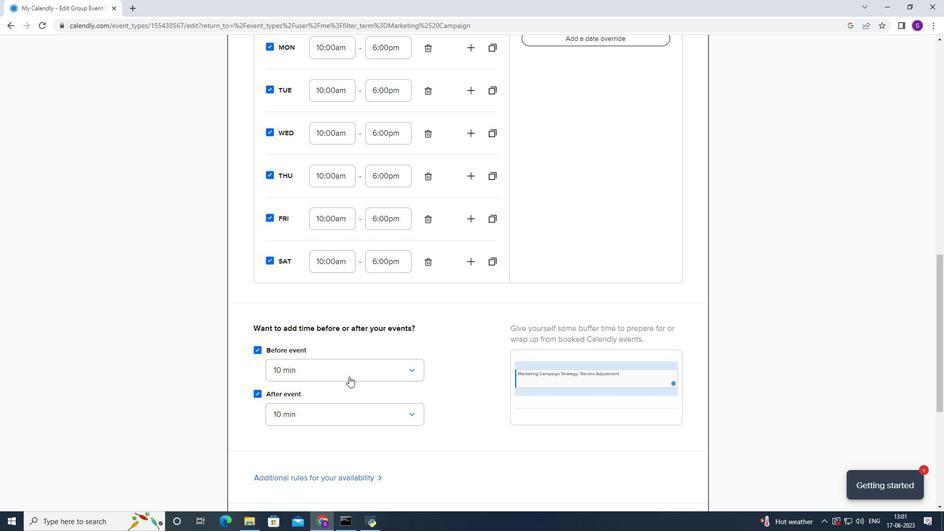 
Action: Mouse scrolled (349, 376) with delta (0, 0)
Screenshot: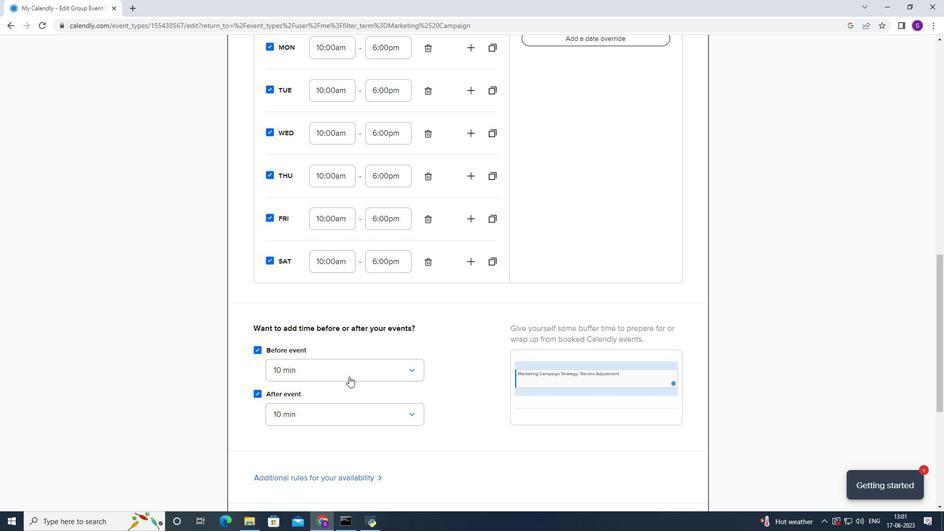
Action: Mouse moved to (318, 198)
Screenshot: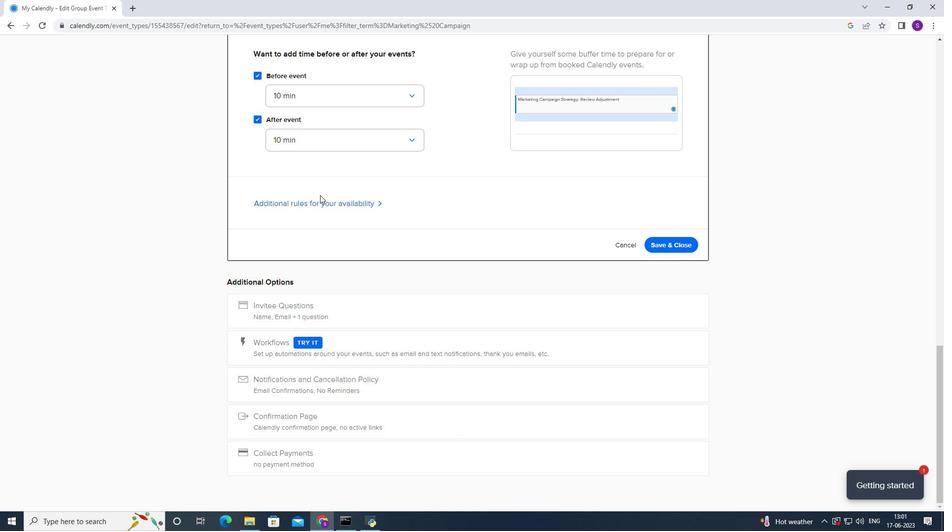 
Action: Mouse pressed left at (318, 198)
Screenshot: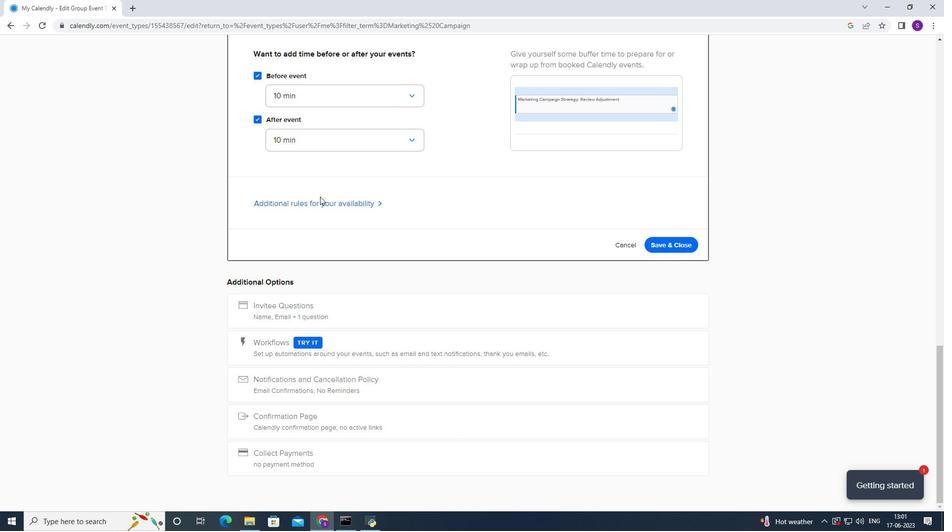 
Action: Mouse moved to (300, 289)
Screenshot: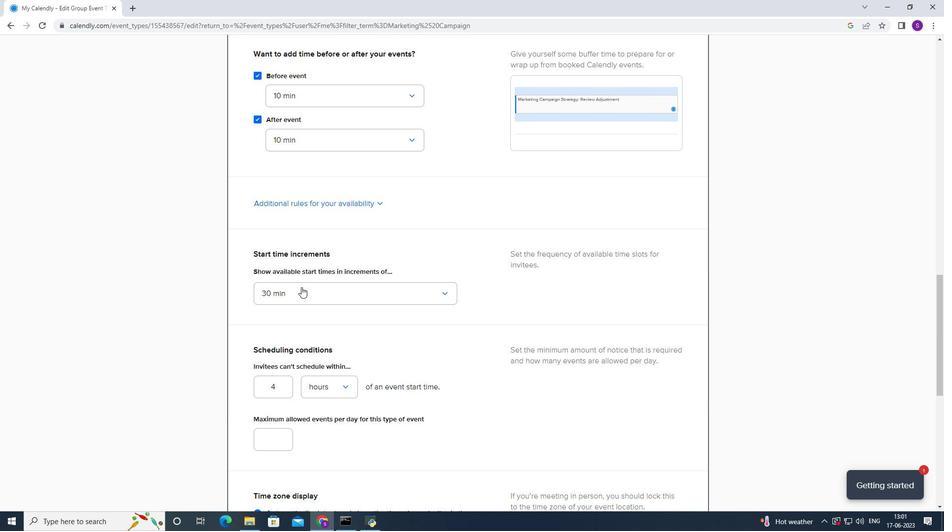 
Action: Mouse pressed left at (300, 289)
Screenshot: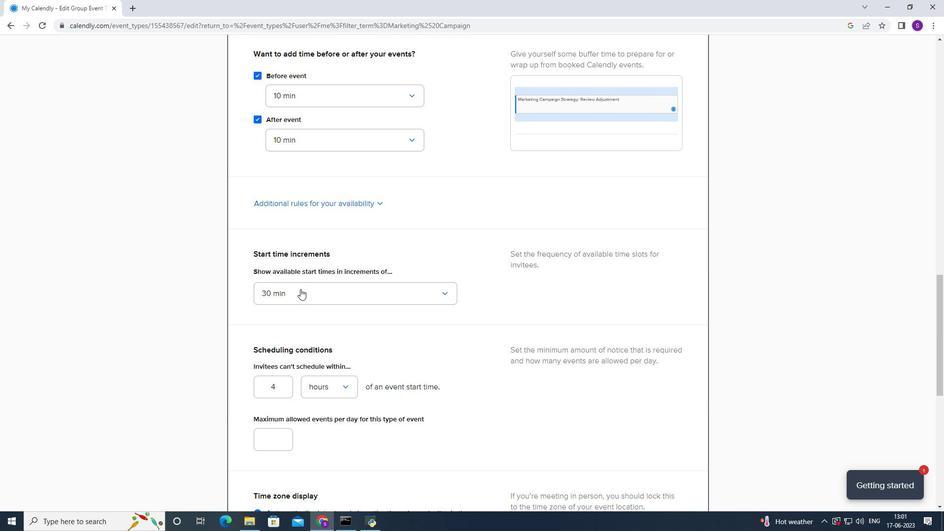 
Action: Mouse moved to (280, 433)
Screenshot: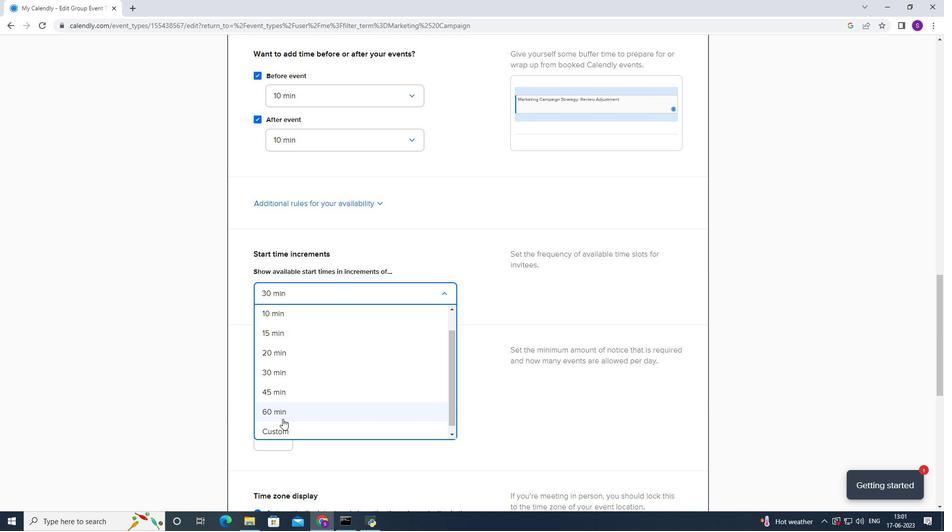 
Action: Mouse pressed left at (280, 433)
Screenshot: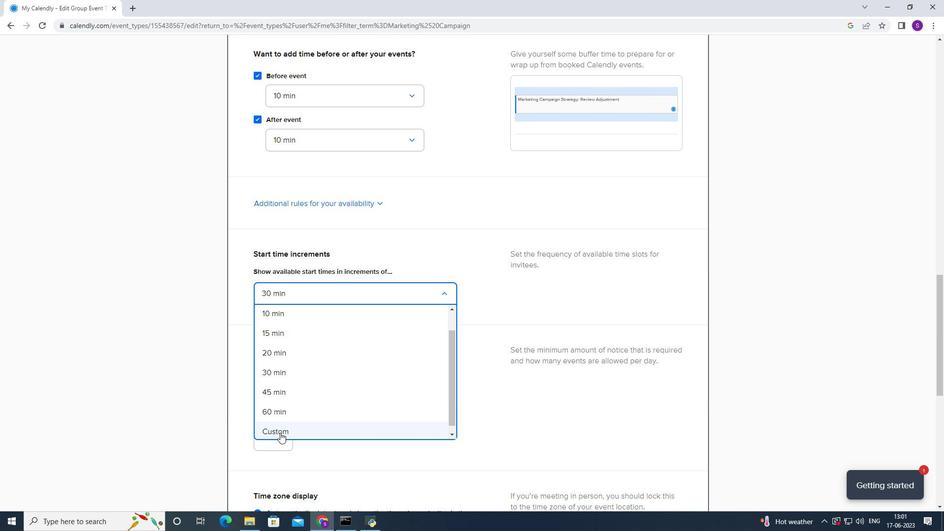 
Action: Mouse moved to (315, 321)
Screenshot: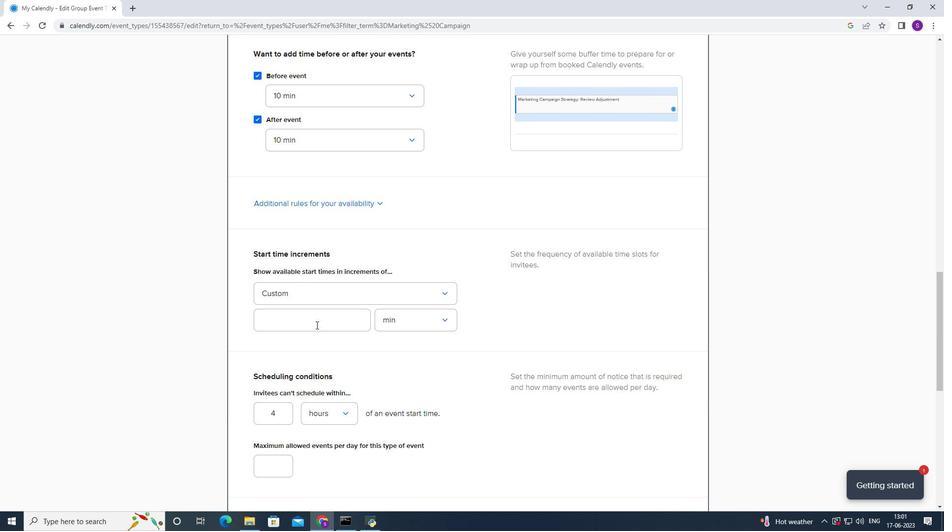 
Action: Mouse pressed left at (315, 321)
Screenshot: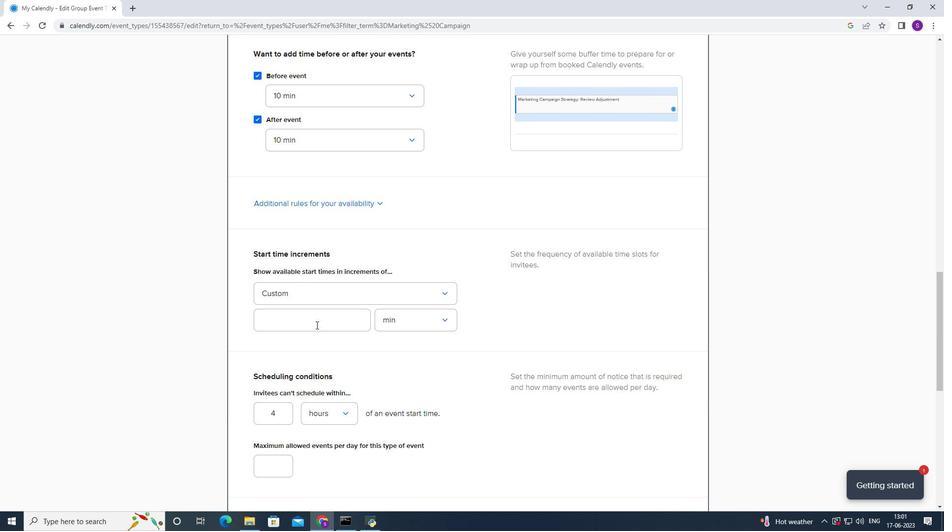 
Action: Key pressed 40
Screenshot: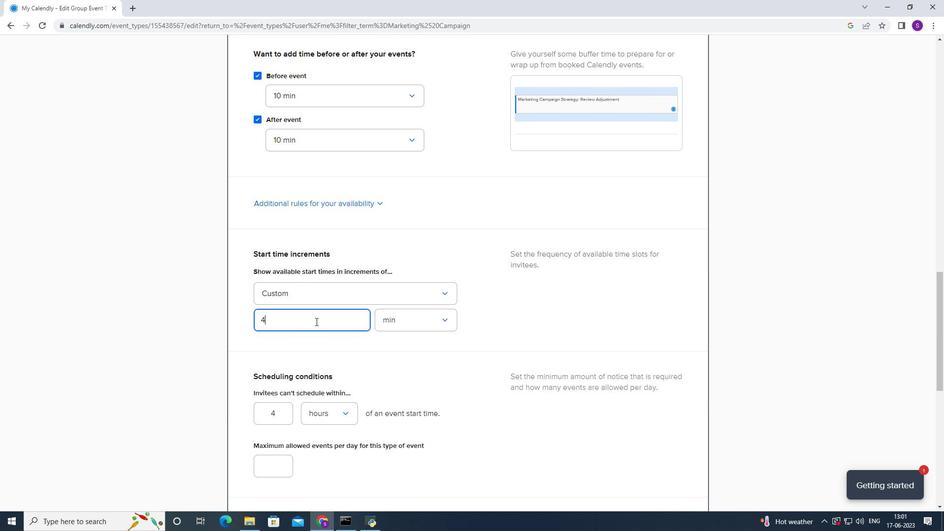 
Action: Mouse moved to (325, 380)
Screenshot: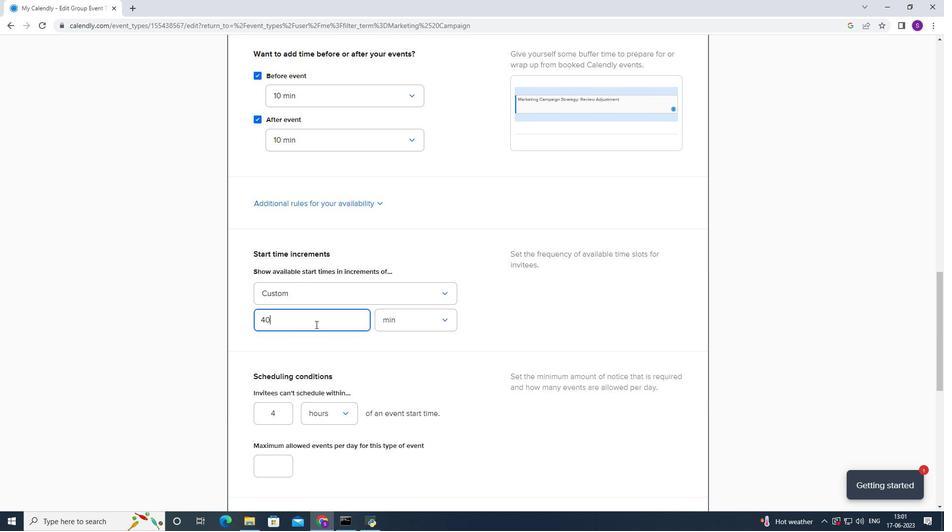 
Action: Mouse scrolled (325, 379) with delta (0, 0)
Screenshot: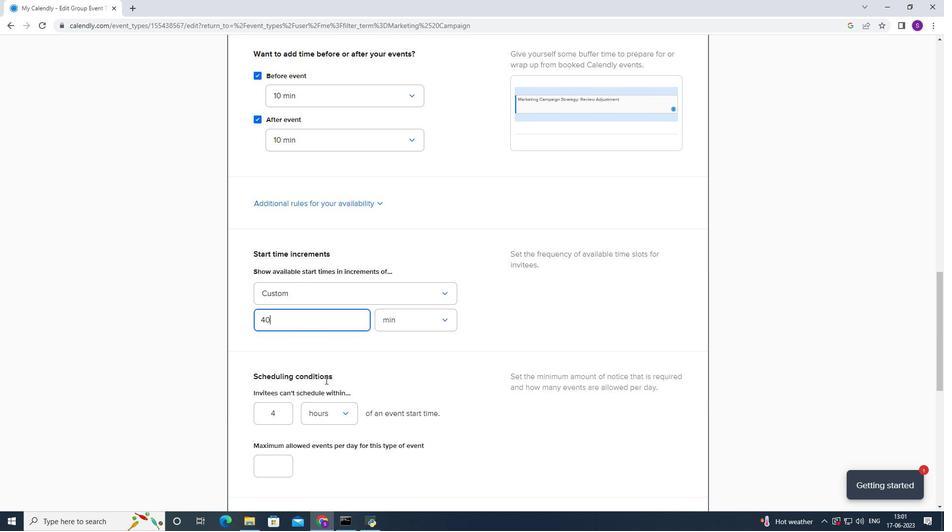 
Action: Mouse scrolled (325, 379) with delta (0, 0)
Screenshot: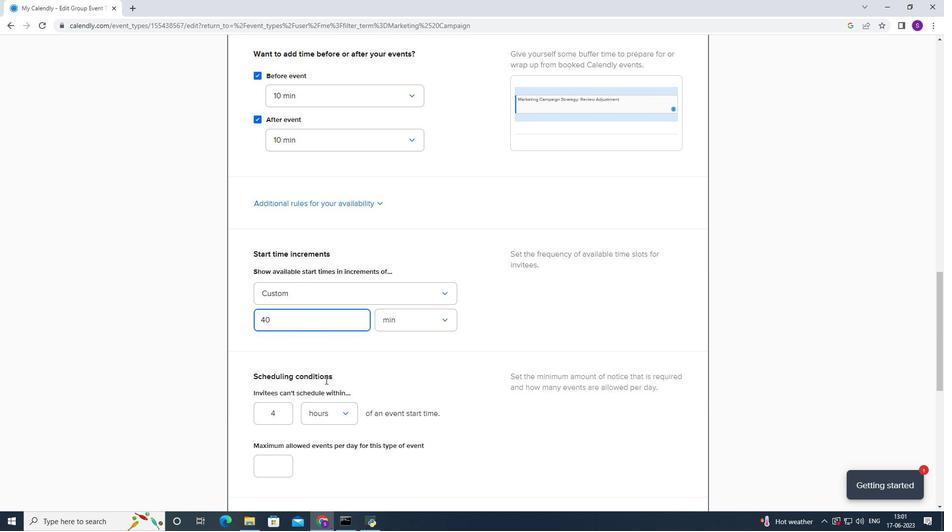 
Action: Mouse scrolled (325, 379) with delta (0, 0)
Screenshot: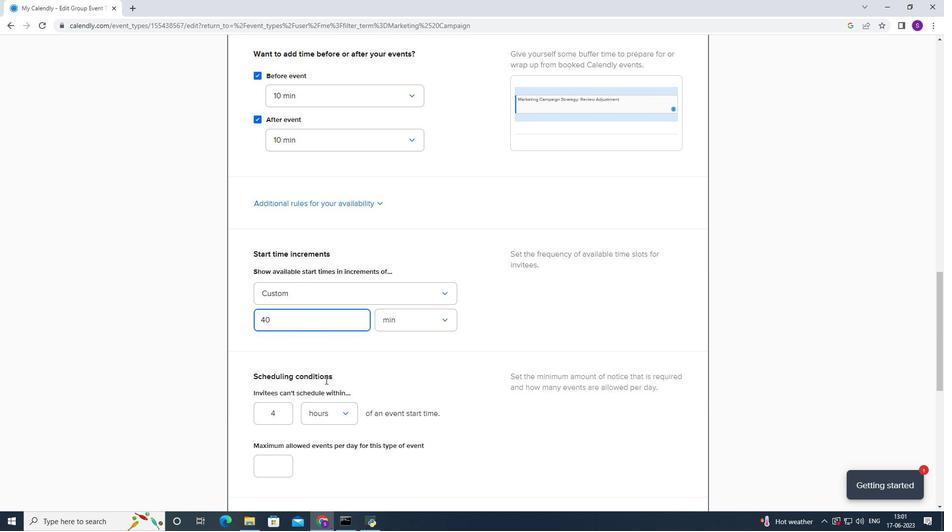 
Action: Mouse scrolled (325, 379) with delta (0, 0)
Screenshot: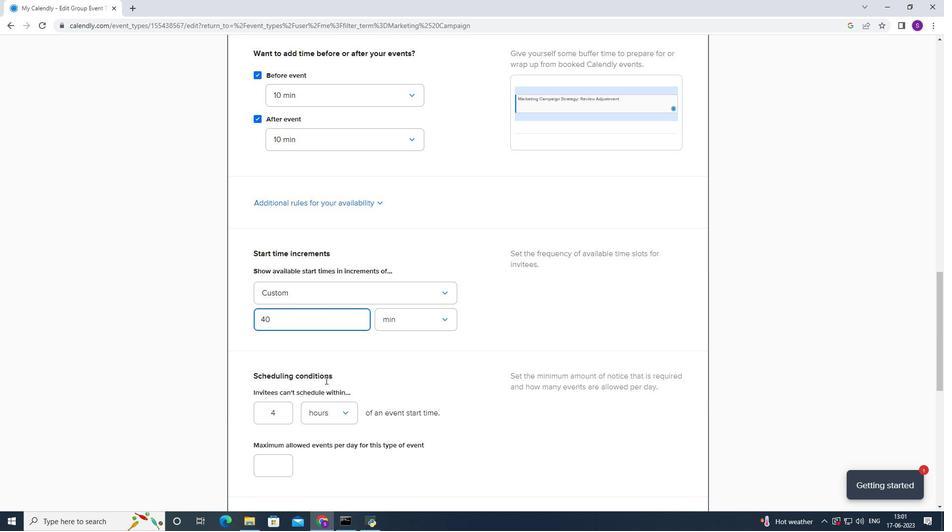 
Action: Mouse moved to (283, 222)
Screenshot: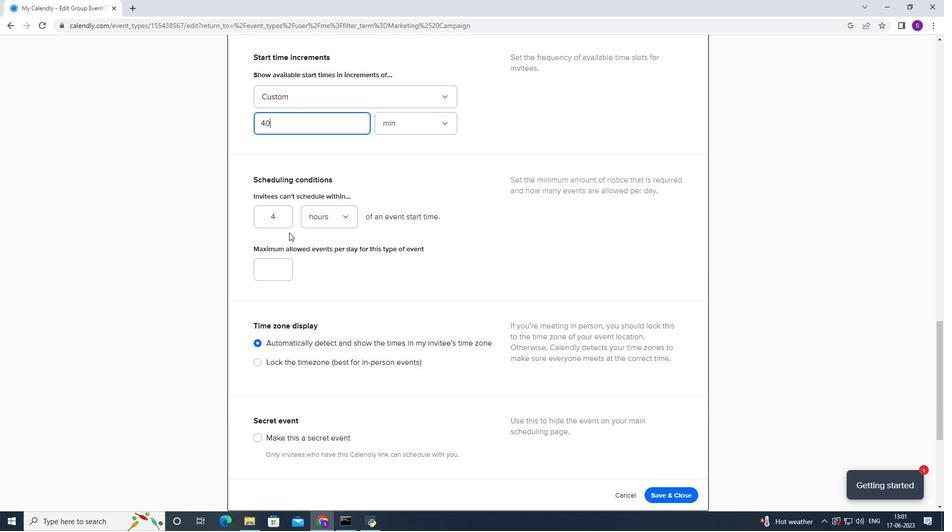 
Action: Mouse pressed left at (283, 222)
Screenshot: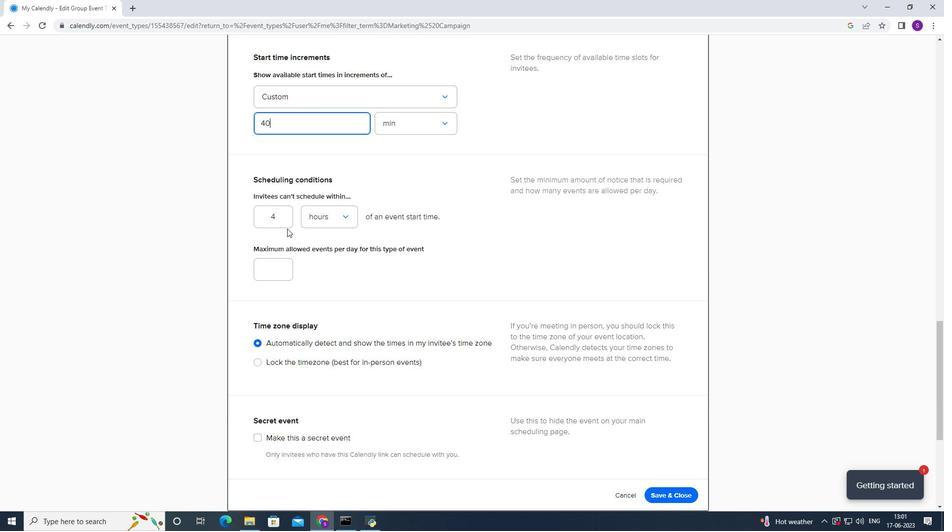 
Action: Mouse pressed left at (283, 222)
Screenshot: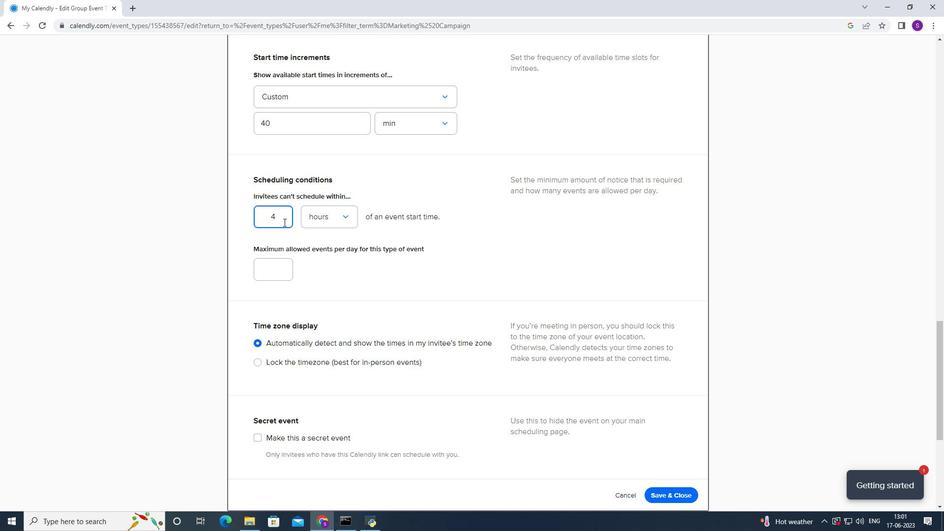 
Action: Mouse moved to (249, 221)
Screenshot: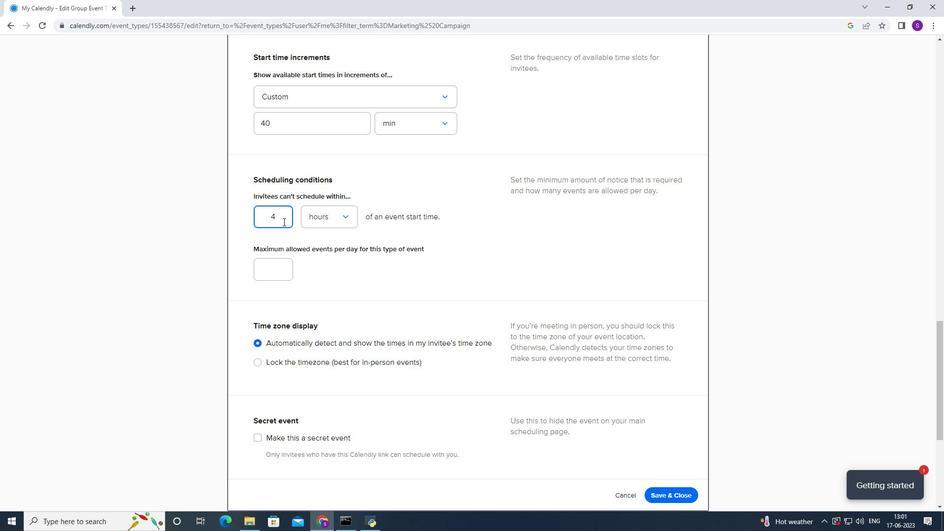
Action: Key pressed 41
Screenshot: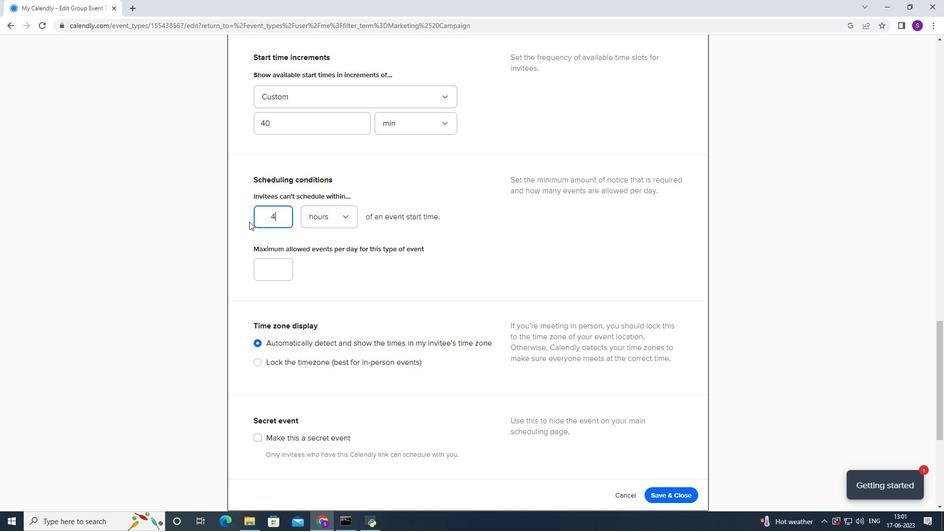 
Action: Mouse moved to (287, 270)
Screenshot: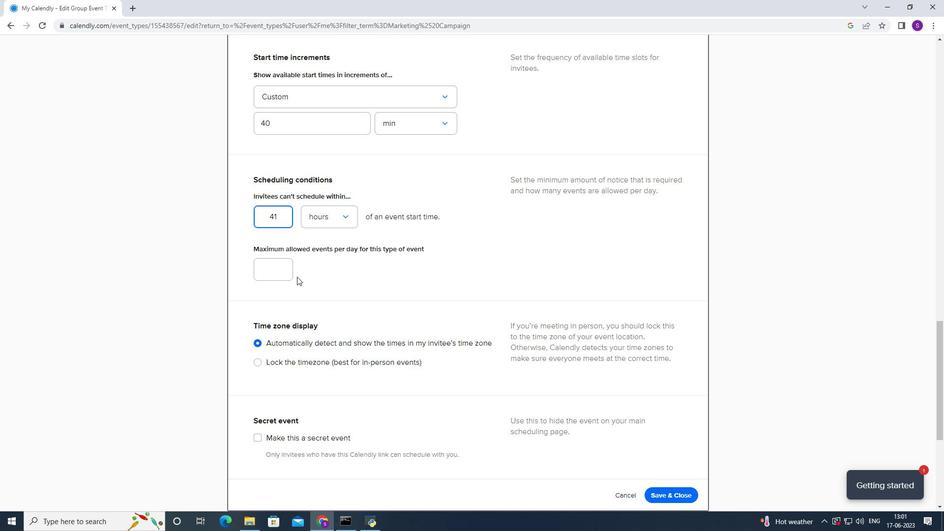
Action: Mouse pressed left at (287, 270)
Screenshot: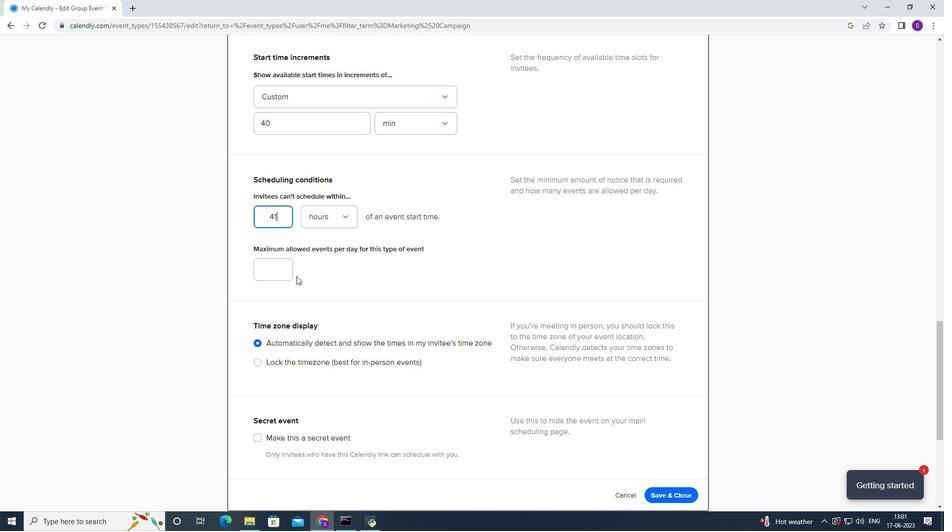 
Action: Key pressed 6
Screenshot: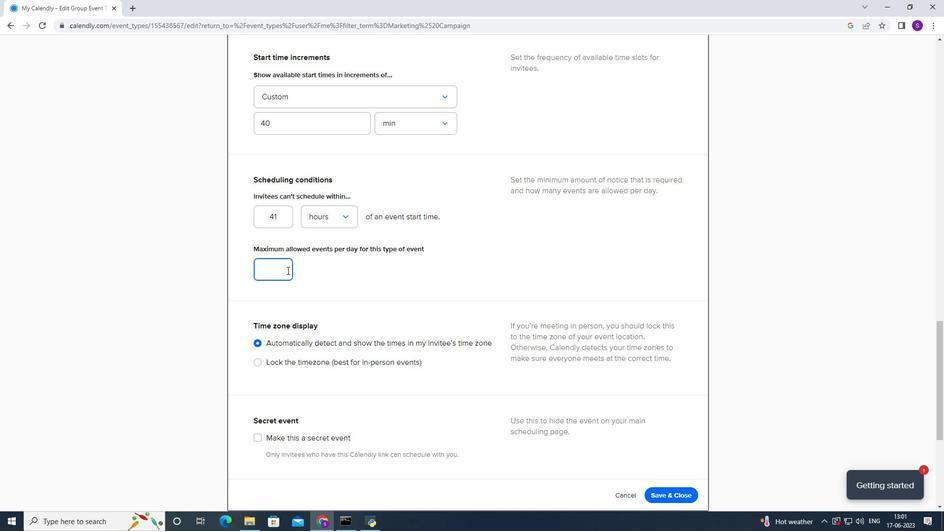
Action: Mouse moved to (391, 296)
Screenshot: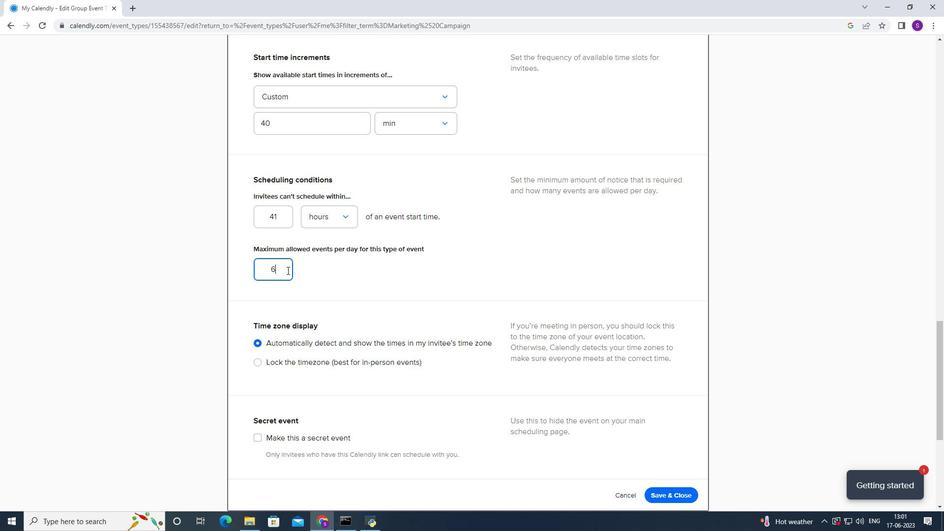 
Action: Mouse pressed left at (391, 296)
Screenshot: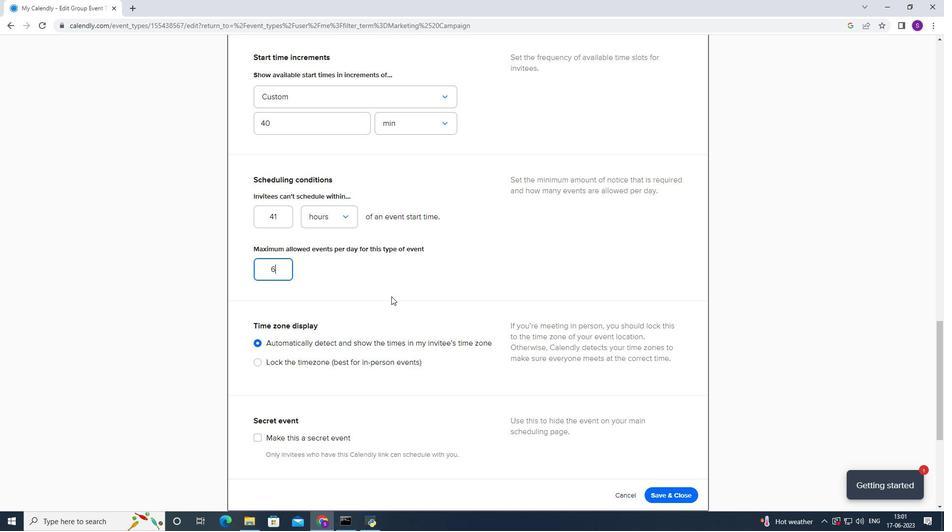 
Action: Mouse moved to (385, 314)
Screenshot: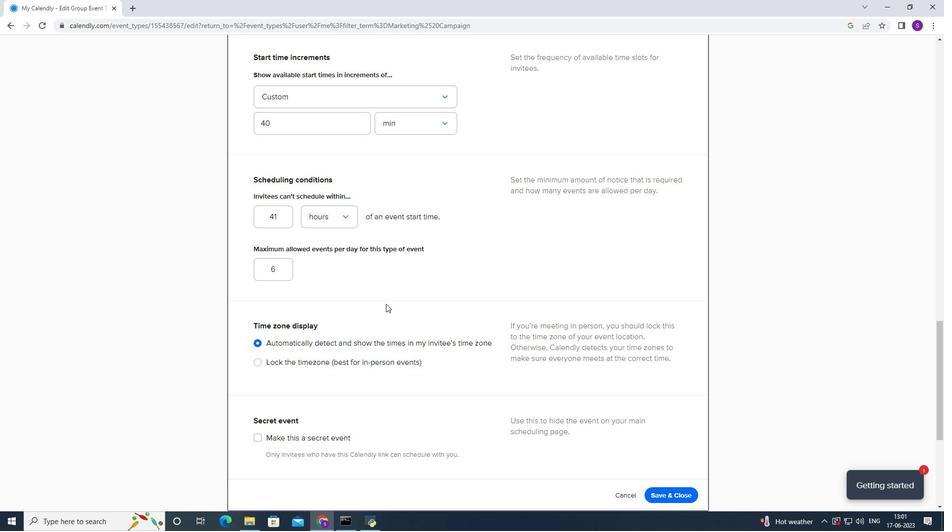 
Action: Mouse scrolled (385, 313) with delta (0, 0)
Screenshot: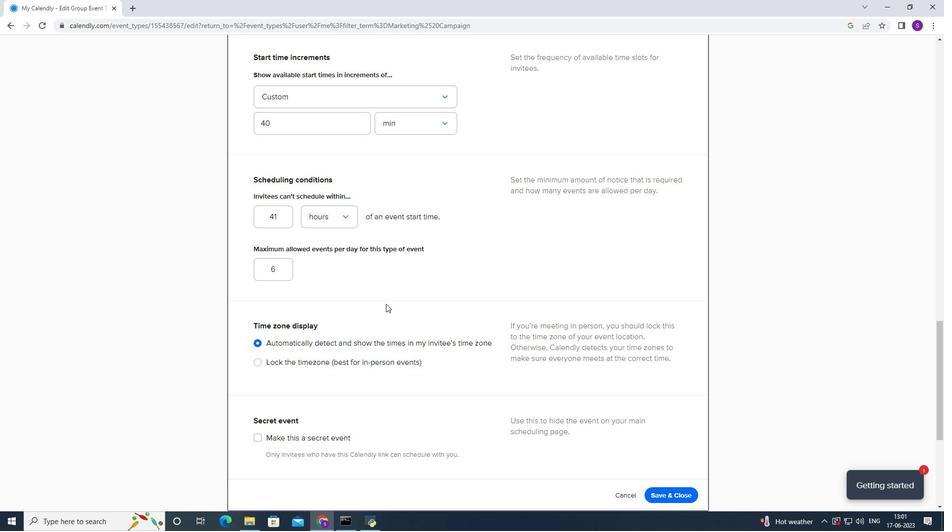 
Action: Mouse scrolled (385, 313) with delta (0, 0)
Screenshot: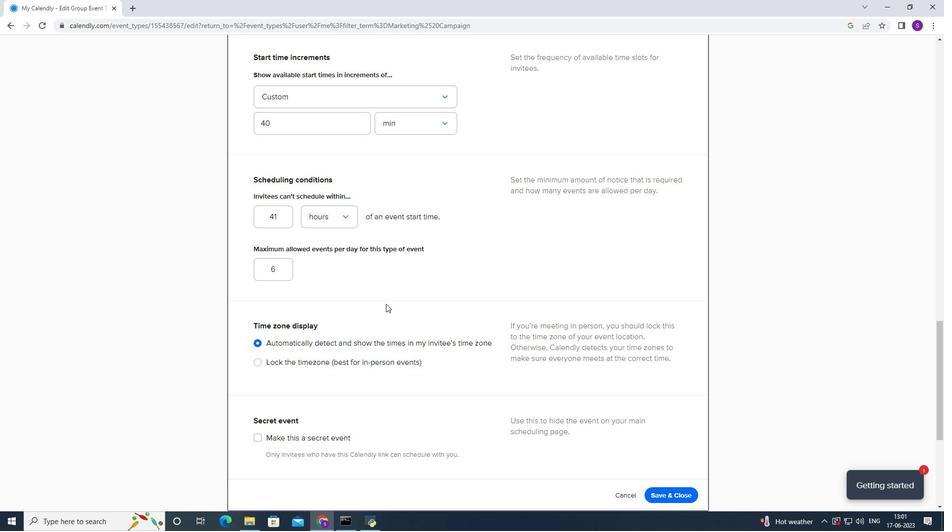 
Action: Mouse scrolled (385, 313) with delta (0, 0)
Screenshot: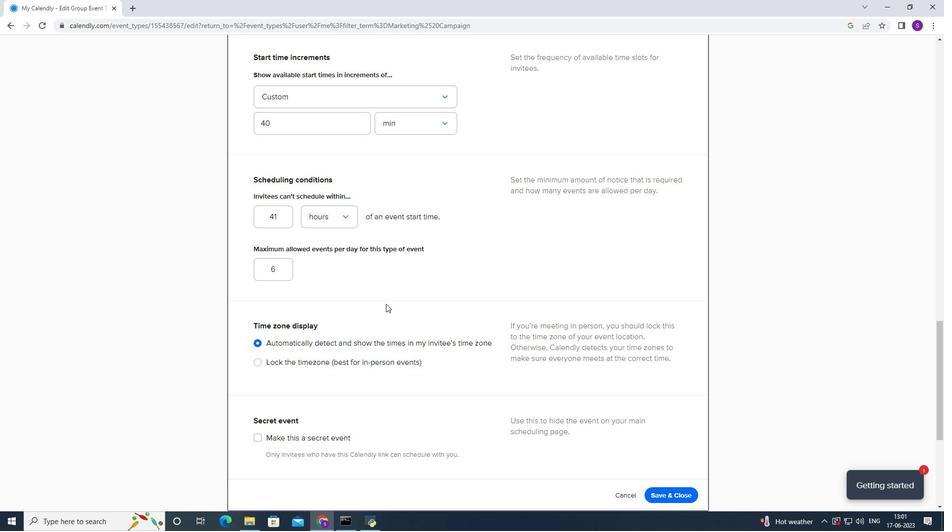 
Action: Mouse scrolled (385, 313) with delta (0, 0)
Screenshot: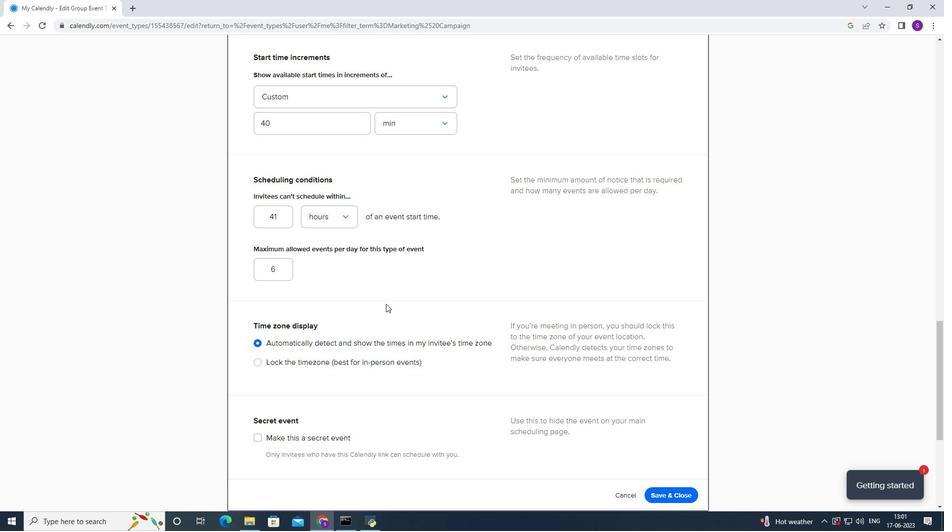 
Action: Mouse scrolled (385, 313) with delta (0, 0)
Screenshot: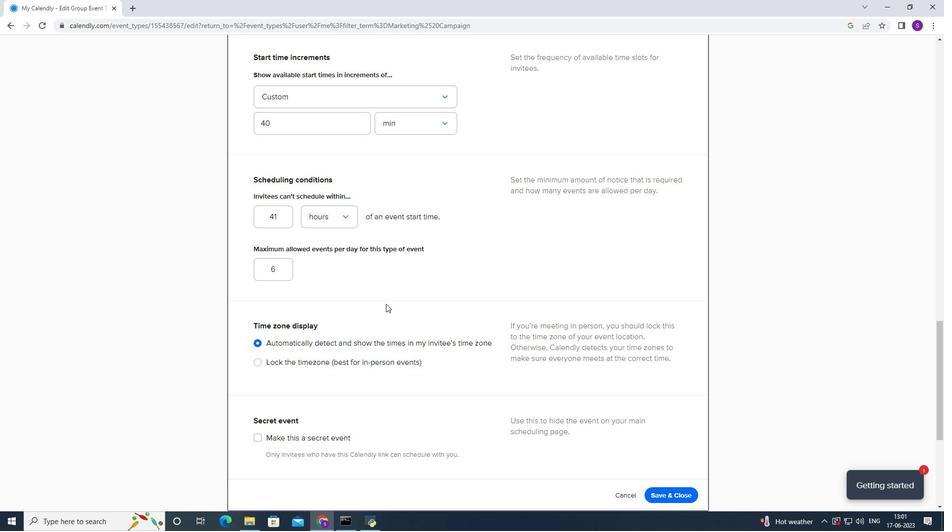 
Action: Mouse moved to (682, 251)
Screenshot: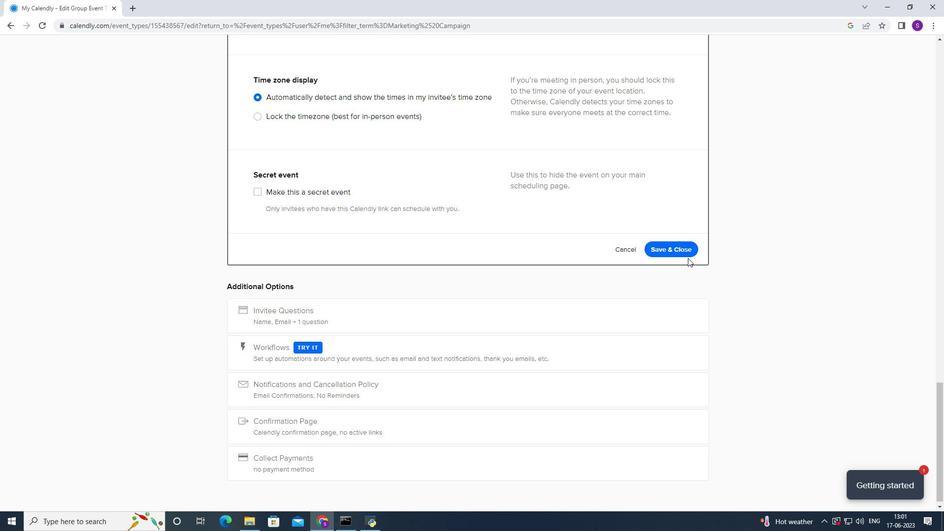
Action: Mouse pressed left at (682, 251)
Screenshot: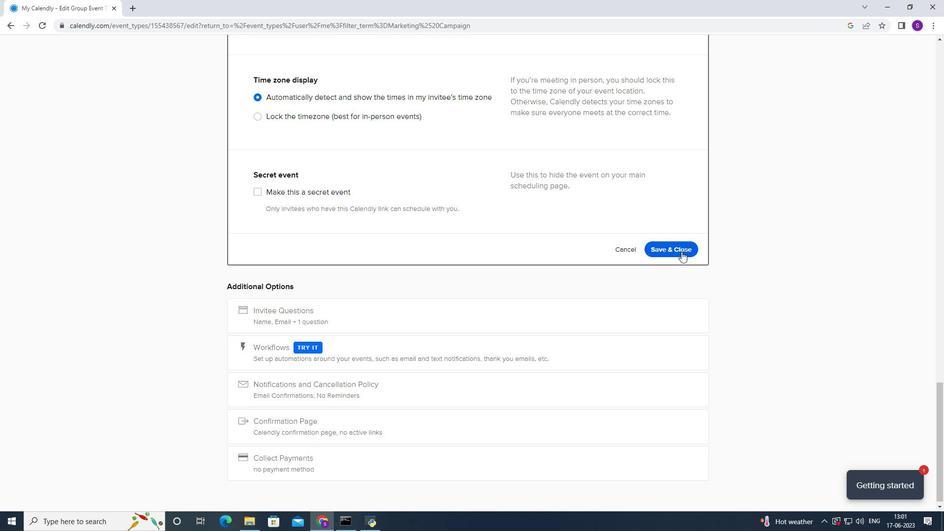 
Action: Mouse moved to (535, 140)
Screenshot: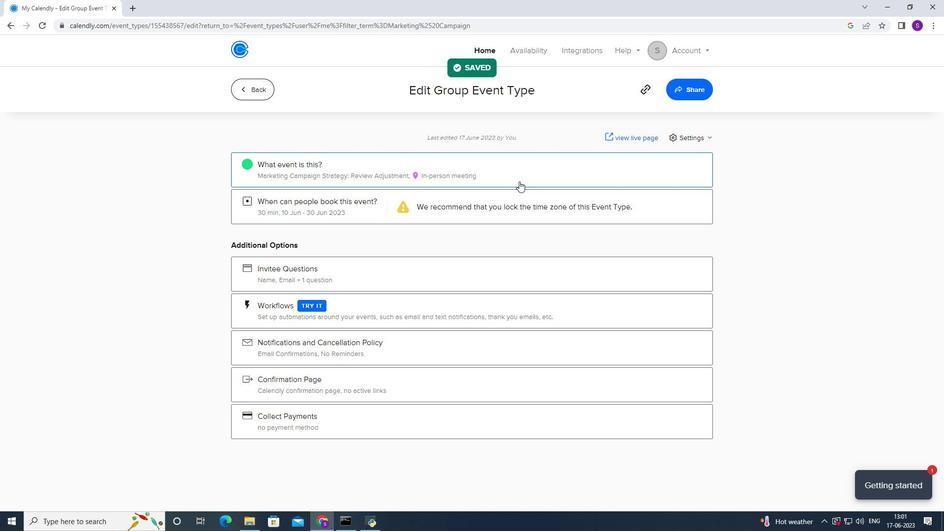 
